 Task: Look for space in Thành Phố Ninh Bình, Vietnam from 12th July, 2023 to 16th July, 2023 for 8 adults in price range Rs.10000 to Rs.16000. Place can be private room with 8 bedrooms having 8 beds and 8 bathrooms. Property type can be house, flat, guest house, hotel. Amenities needed are: wifi, TV, free parkinig on premises, gym, breakfast. Booking option can be shelf check-in. Required host language is English.
Action: Mouse moved to (474, 94)
Screenshot: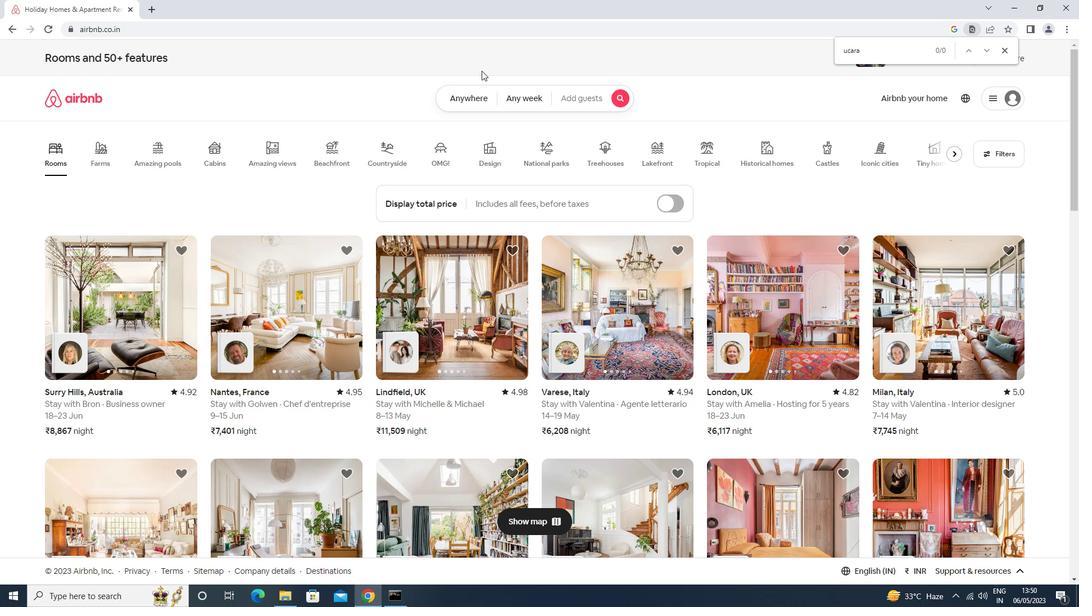 
Action: Mouse pressed left at (474, 94)
Screenshot: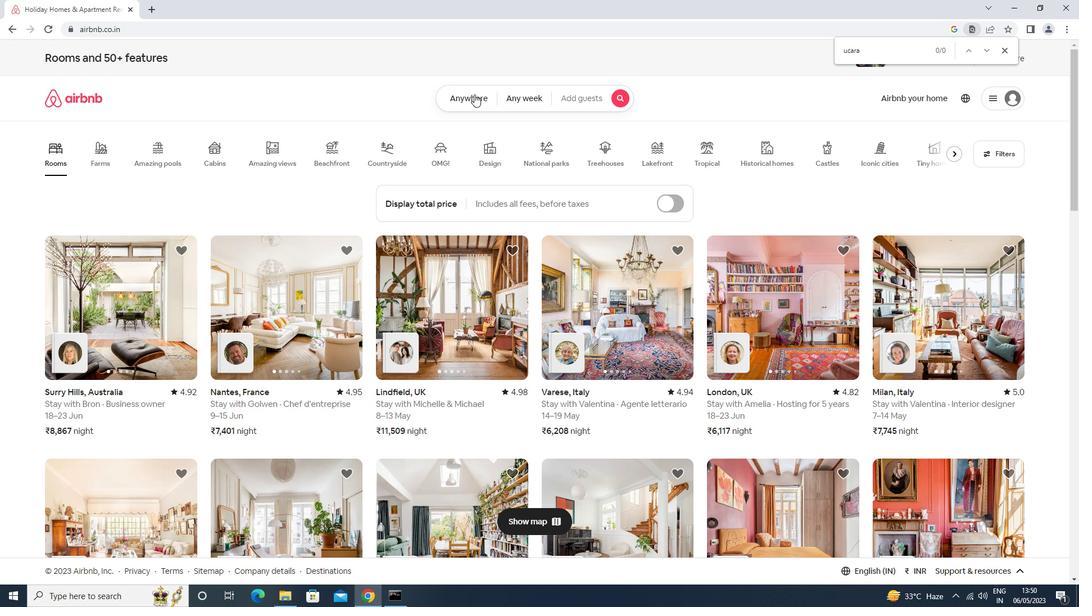 
Action: Mouse moved to (414, 134)
Screenshot: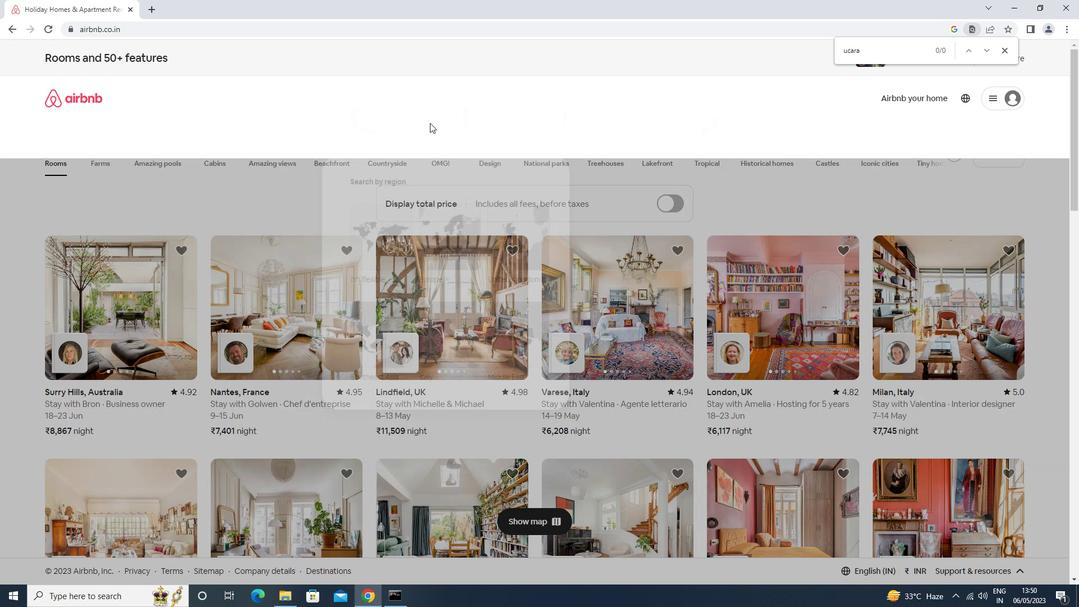 
Action: Mouse pressed left at (414, 134)
Screenshot: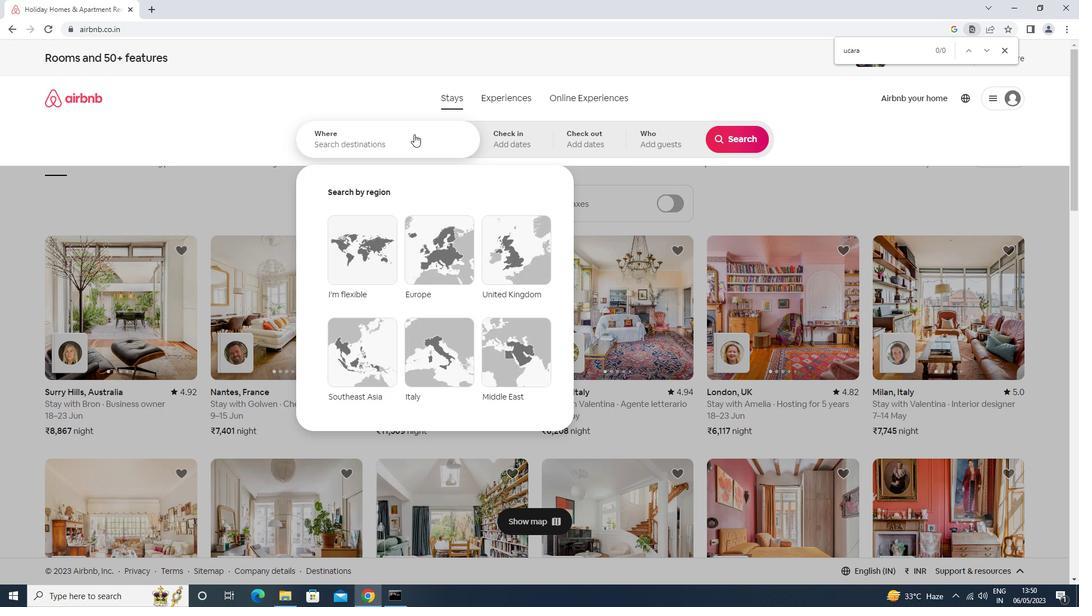 
Action: Mouse moved to (412, 134)
Screenshot: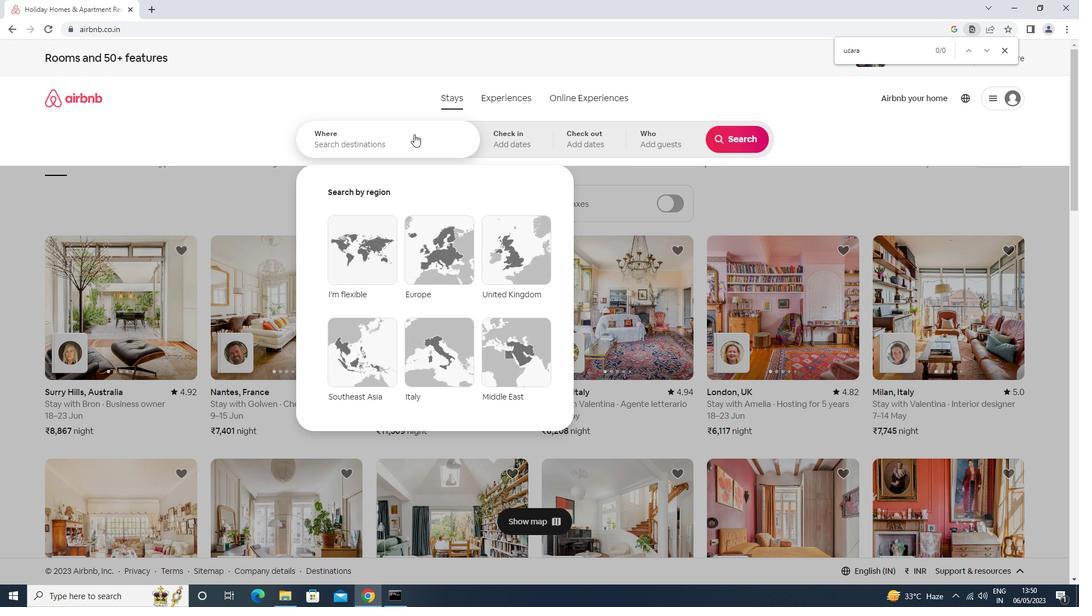 
Action: Key pressed thanh<Key.space>pho<Key.space>ni<Key.down><Key.enter>
Screenshot: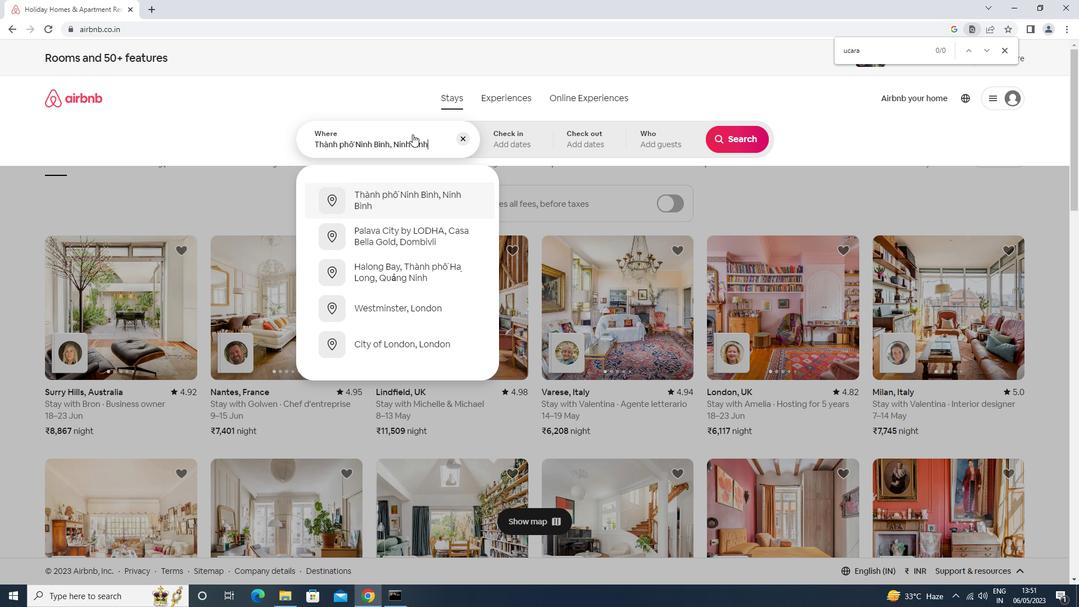 
Action: Mouse moved to (735, 233)
Screenshot: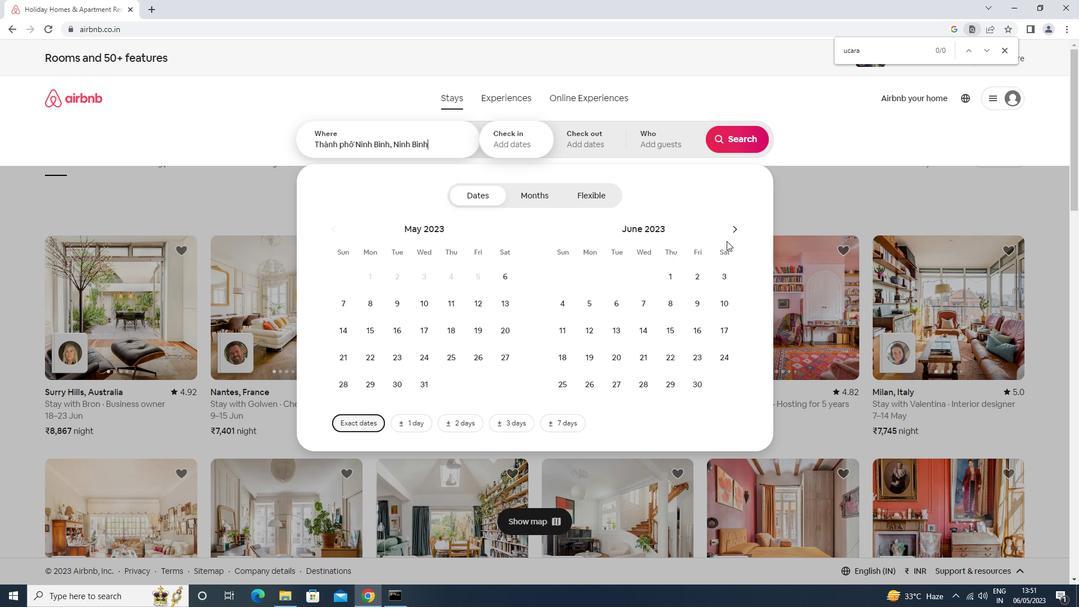 
Action: Mouse pressed left at (735, 233)
Screenshot: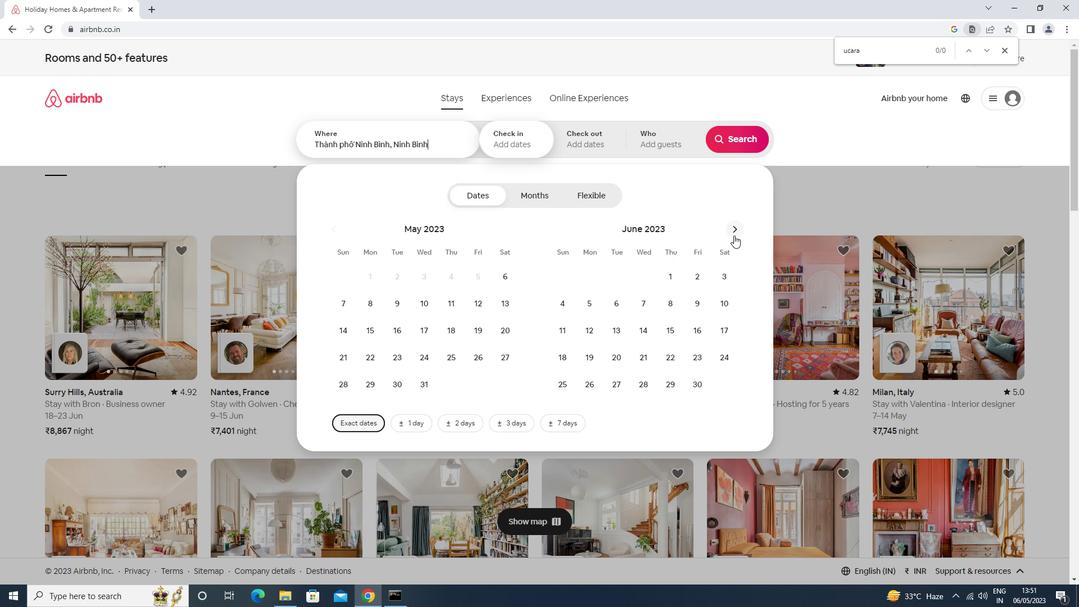 
Action: Mouse moved to (636, 335)
Screenshot: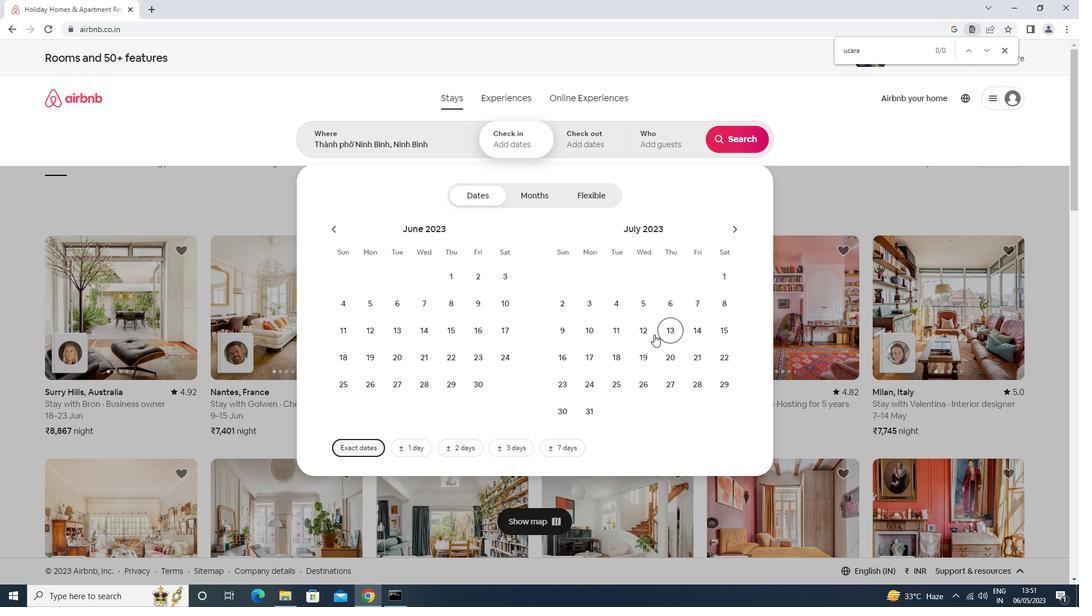 
Action: Mouse pressed left at (636, 335)
Screenshot: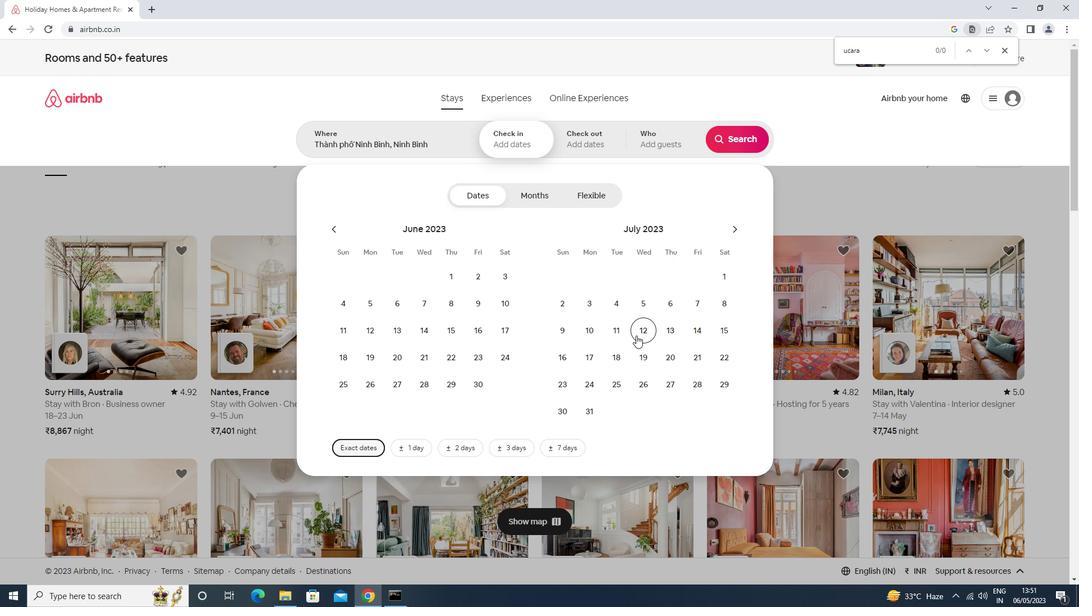 
Action: Mouse moved to (559, 359)
Screenshot: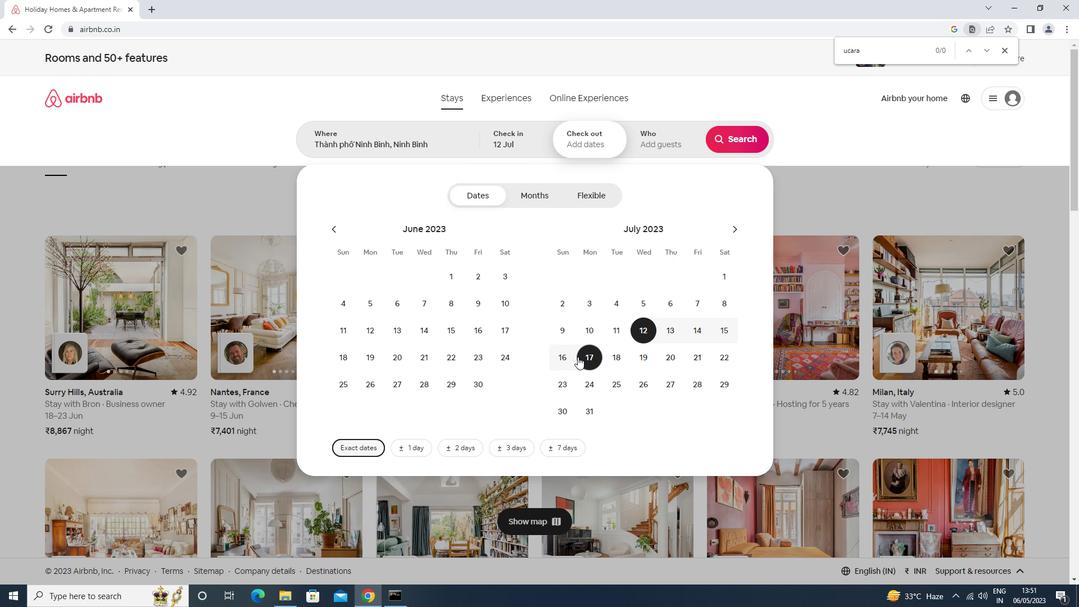 
Action: Mouse pressed left at (559, 359)
Screenshot: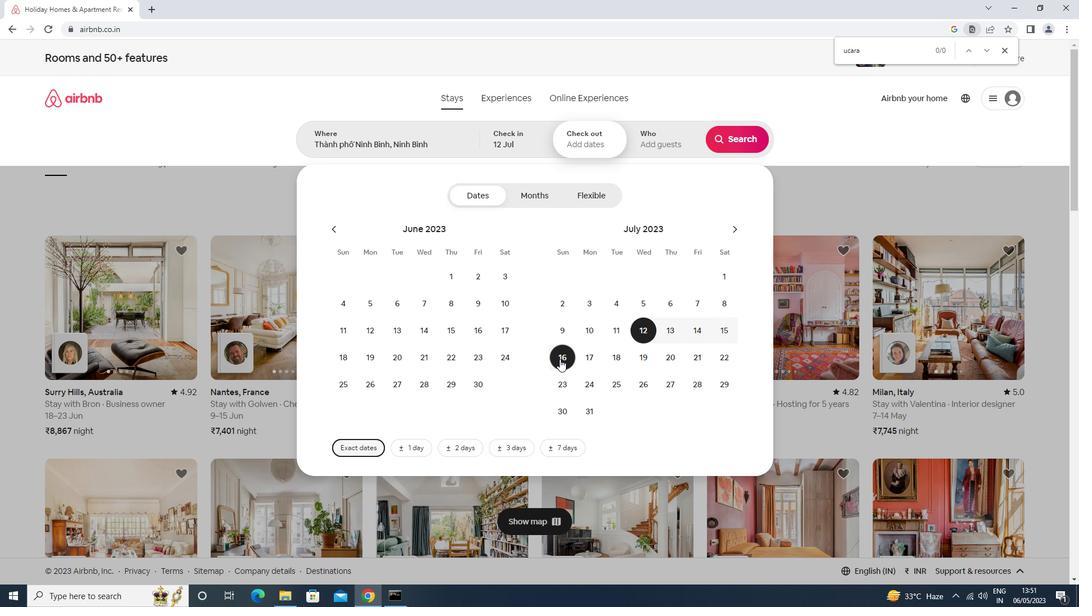 
Action: Mouse moved to (646, 147)
Screenshot: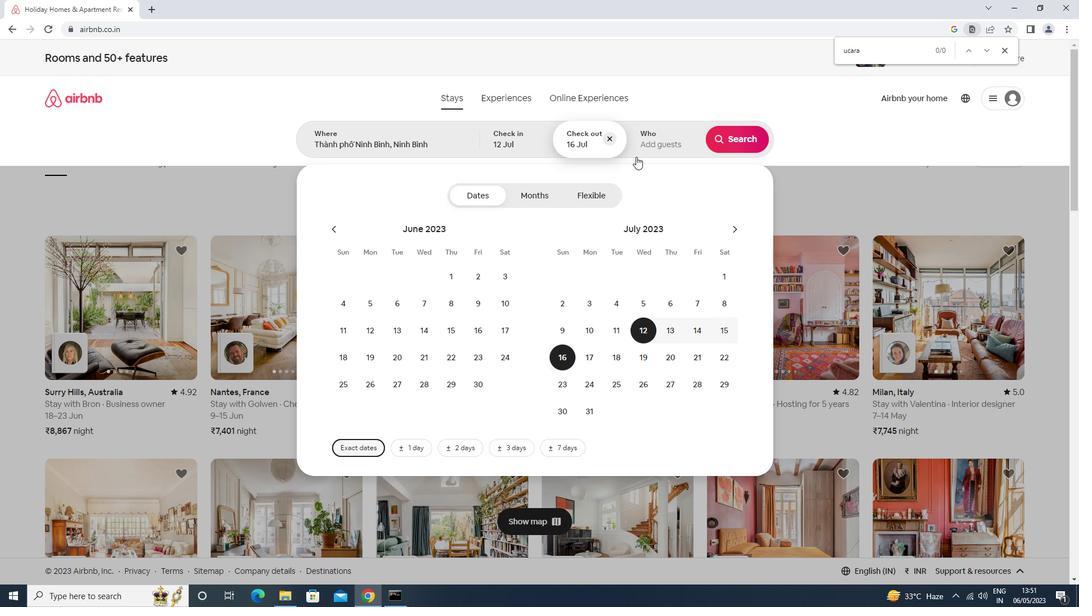 
Action: Mouse pressed left at (646, 147)
Screenshot: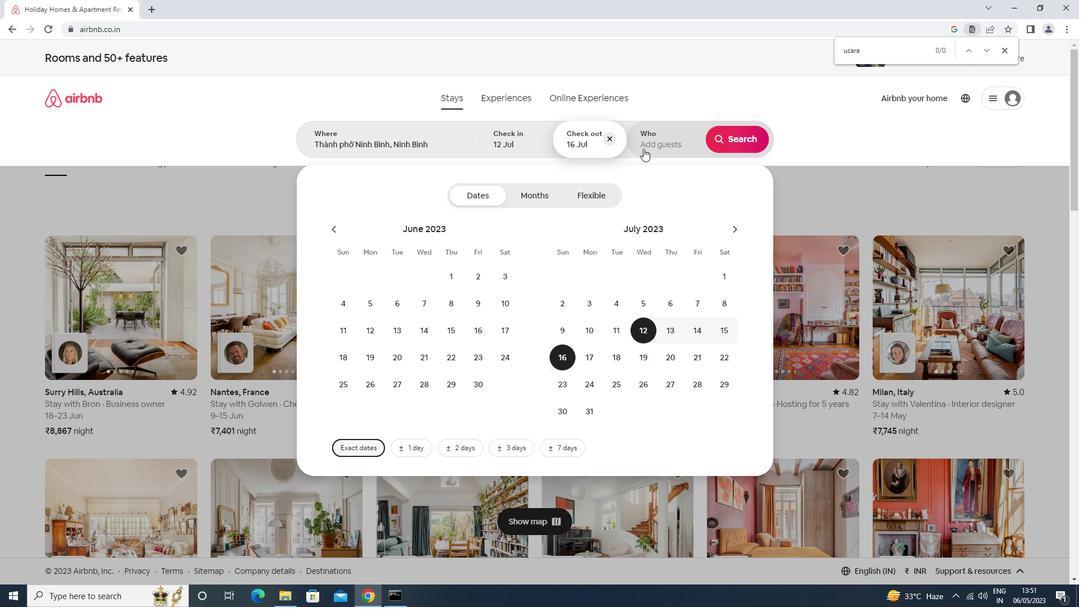 
Action: Mouse moved to (742, 198)
Screenshot: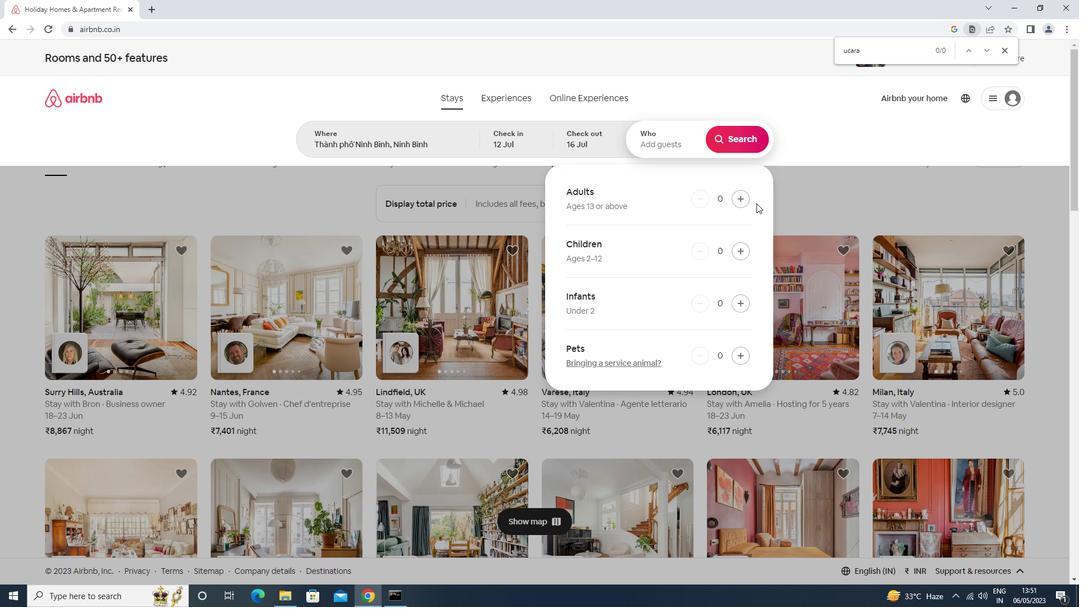 
Action: Mouse pressed left at (742, 198)
Screenshot: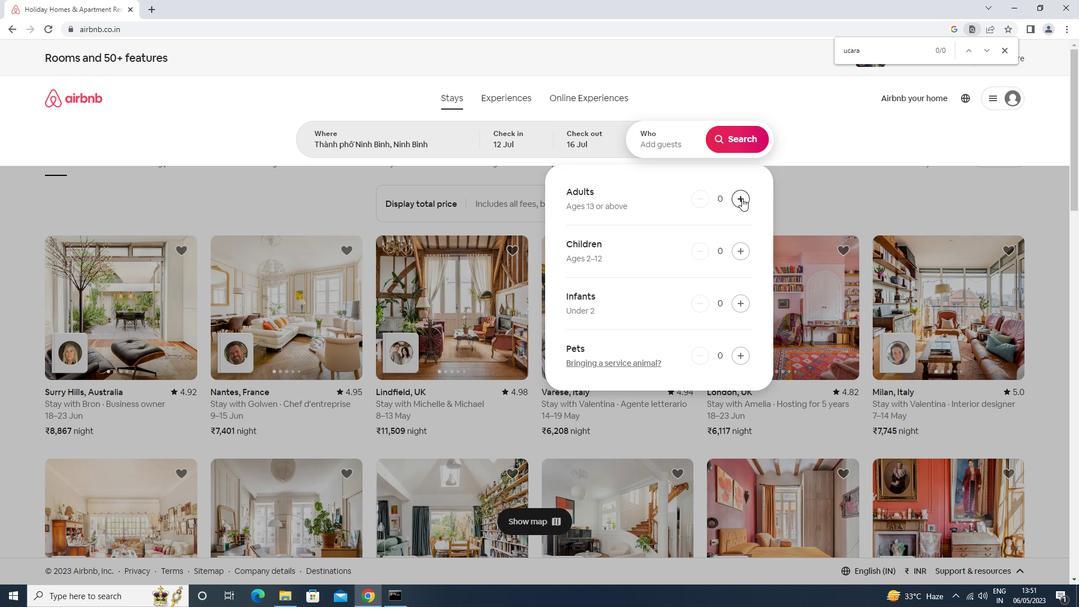 
Action: Mouse pressed left at (742, 198)
Screenshot: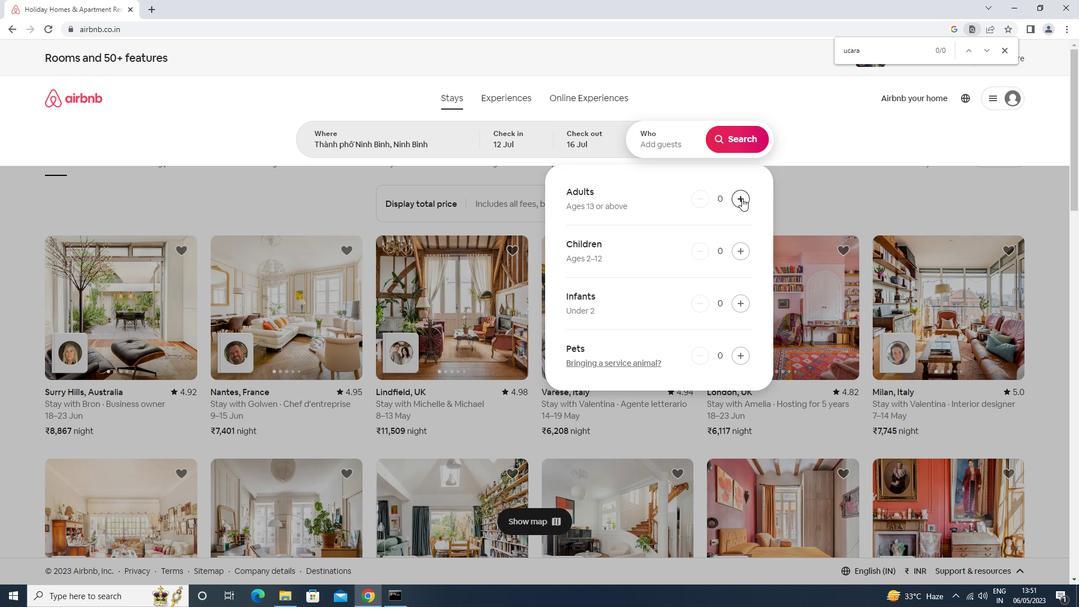 
Action: Mouse pressed left at (742, 198)
Screenshot: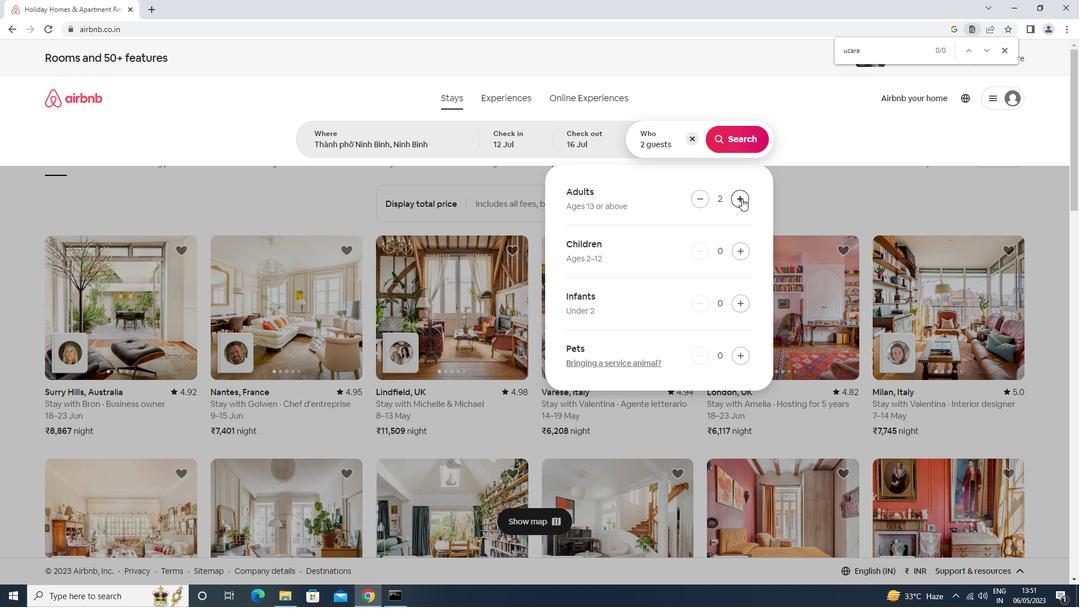 
Action: Mouse pressed left at (742, 198)
Screenshot: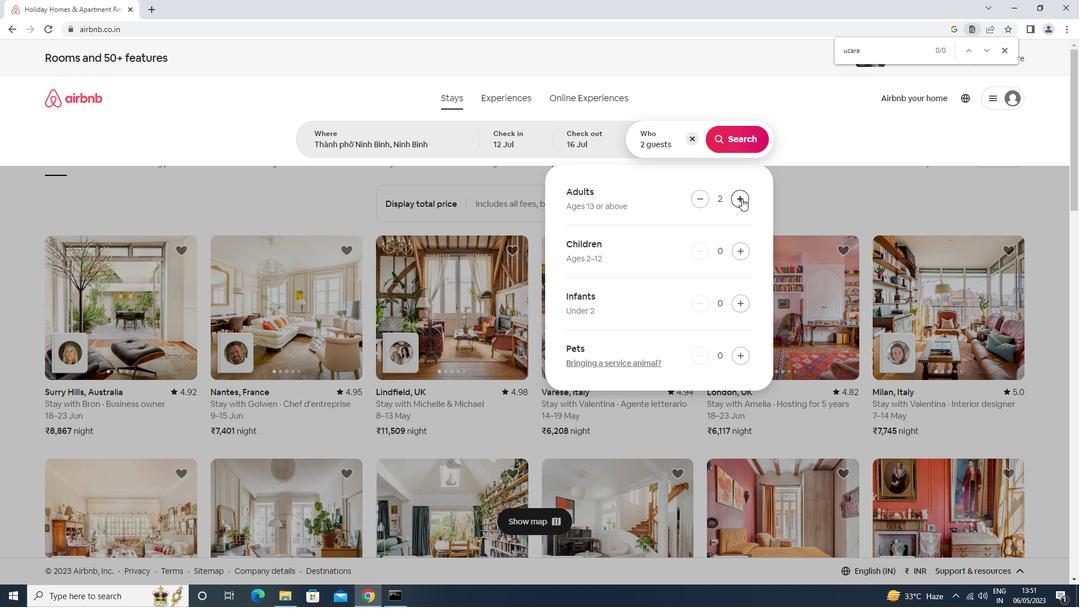 
Action: Mouse pressed left at (742, 198)
Screenshot: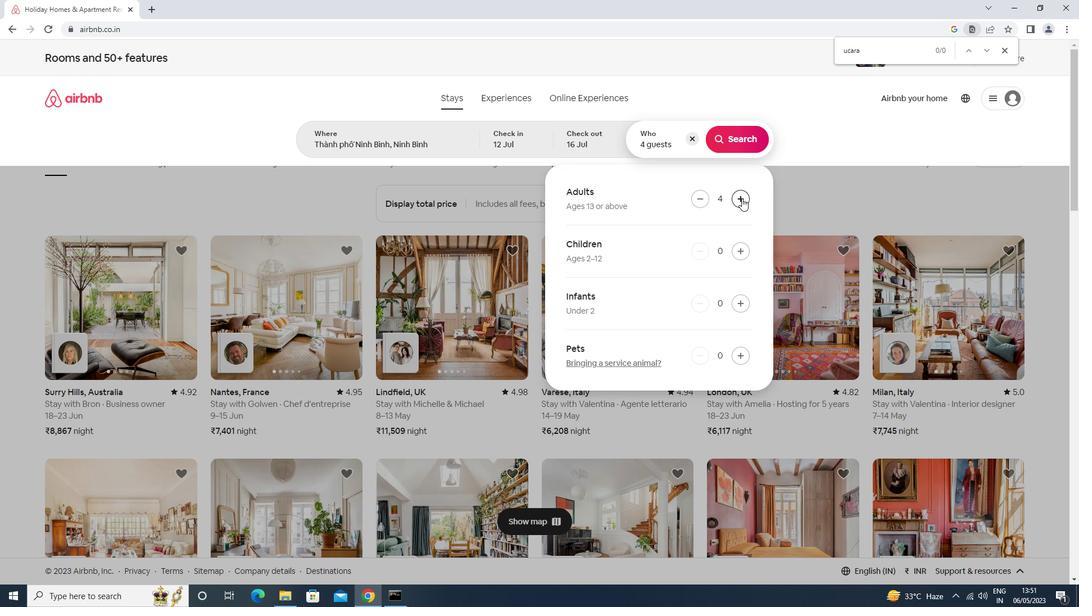 
Action: Mouse pressed left at (742, 198)
Screenshot: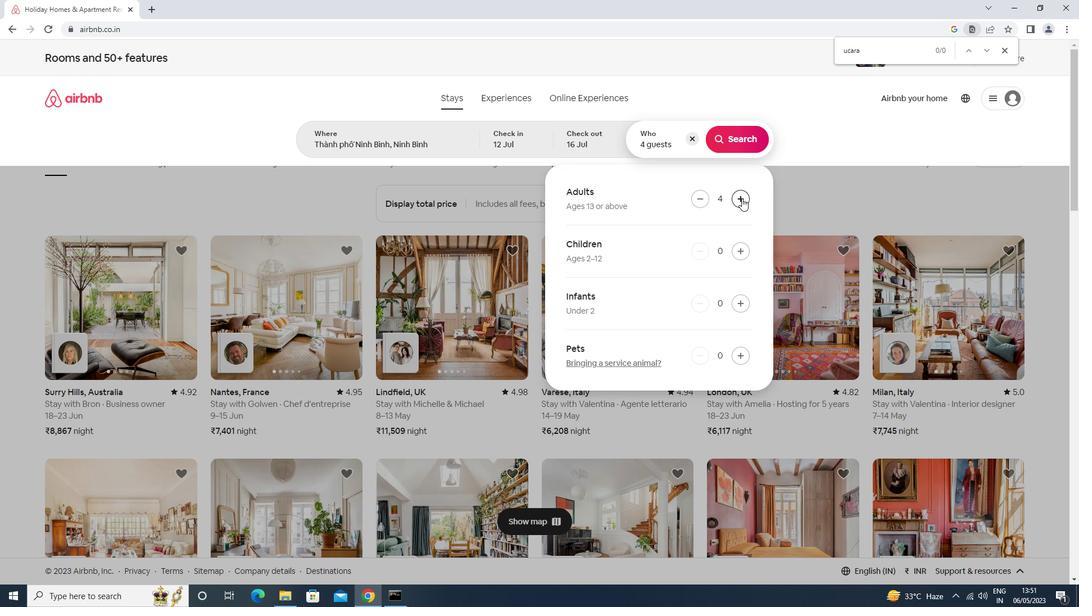
Action: Mouse moved to (741, 198)
Screenshot: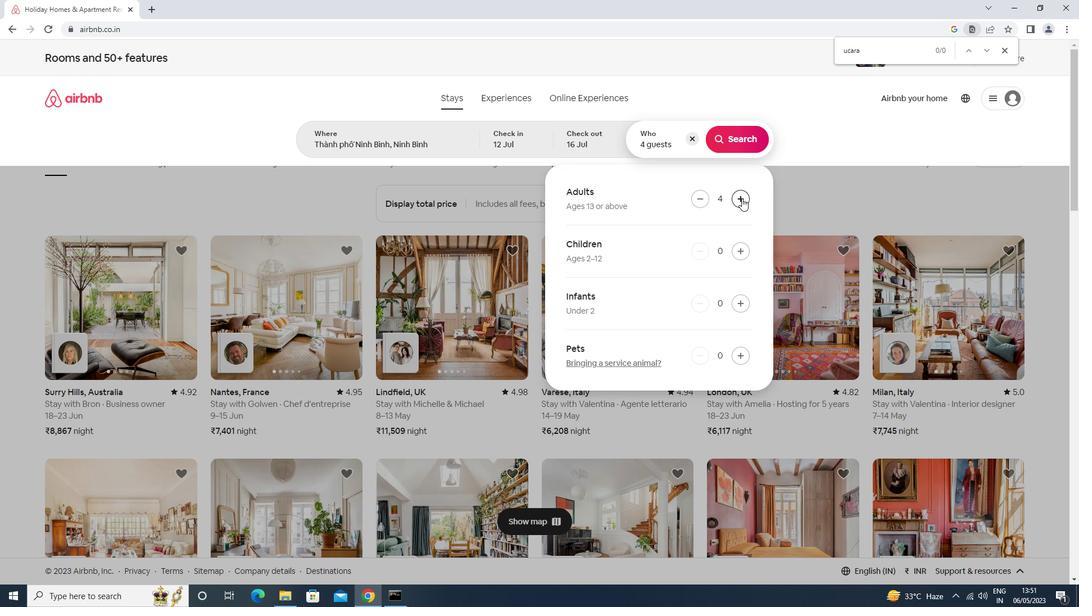 
Action: Mouse pressed left at (741, 198)
Screenshot: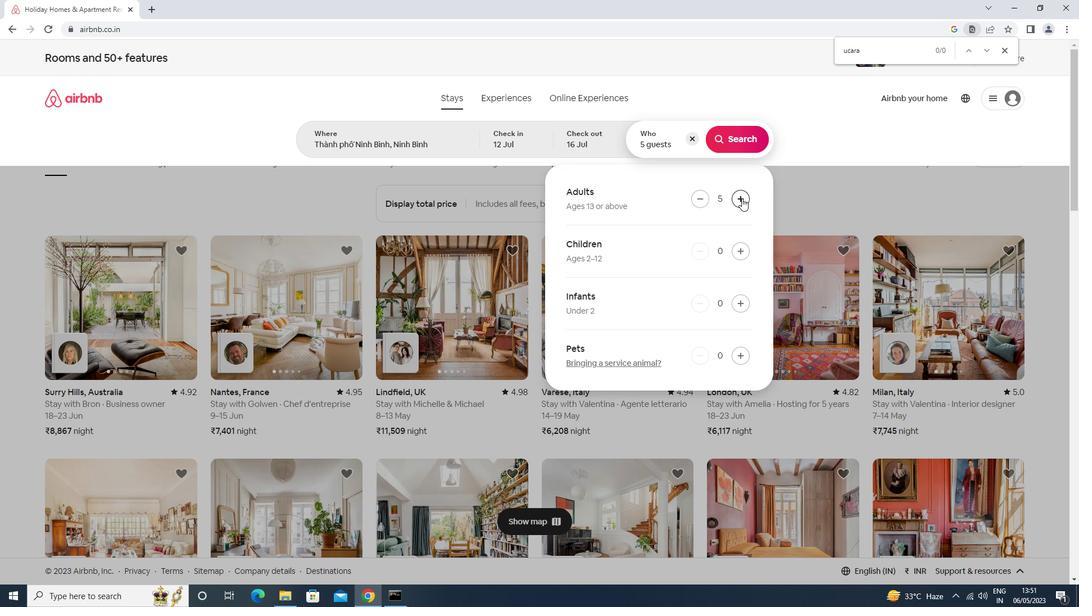 
Action: Mouse pressed left at (741, 198)
Screenshot: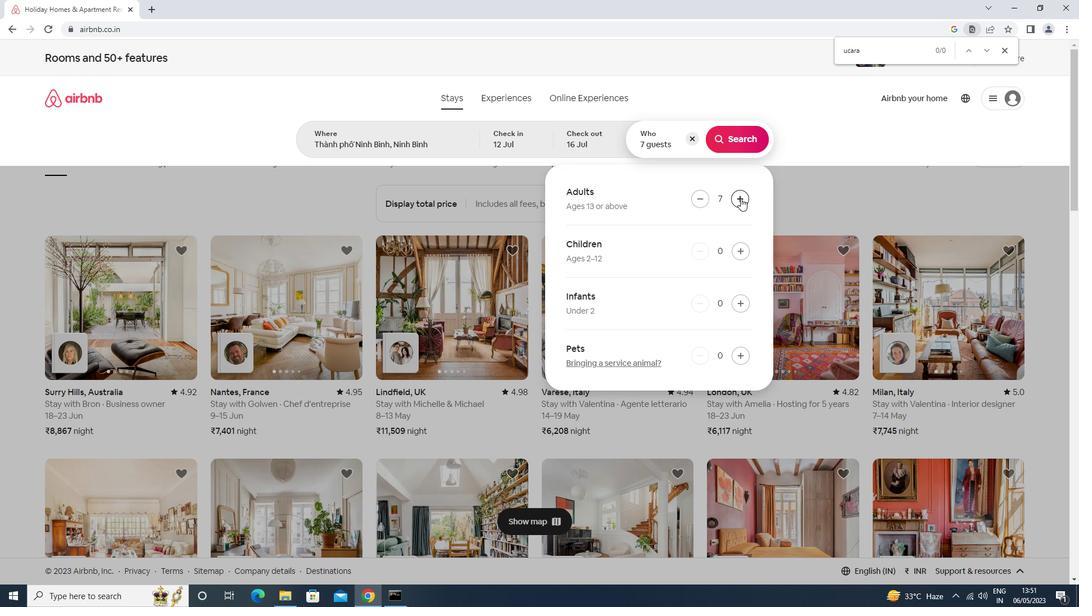 
Action: Mouse moved to (732, 143)
Screenshot: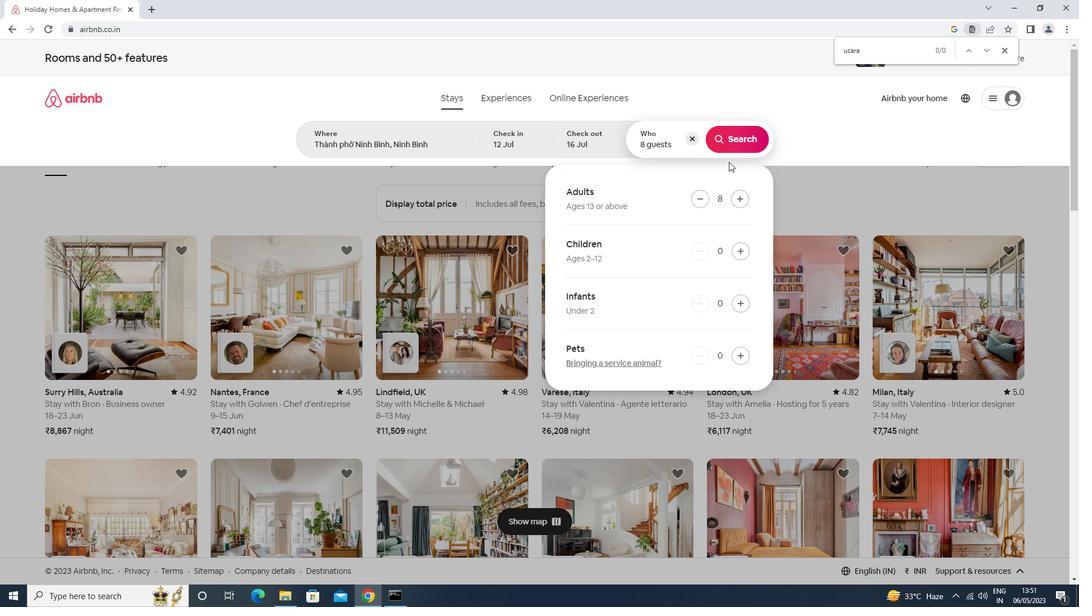 
Action: Mouse pressed left at (732, 143)
Screenshot: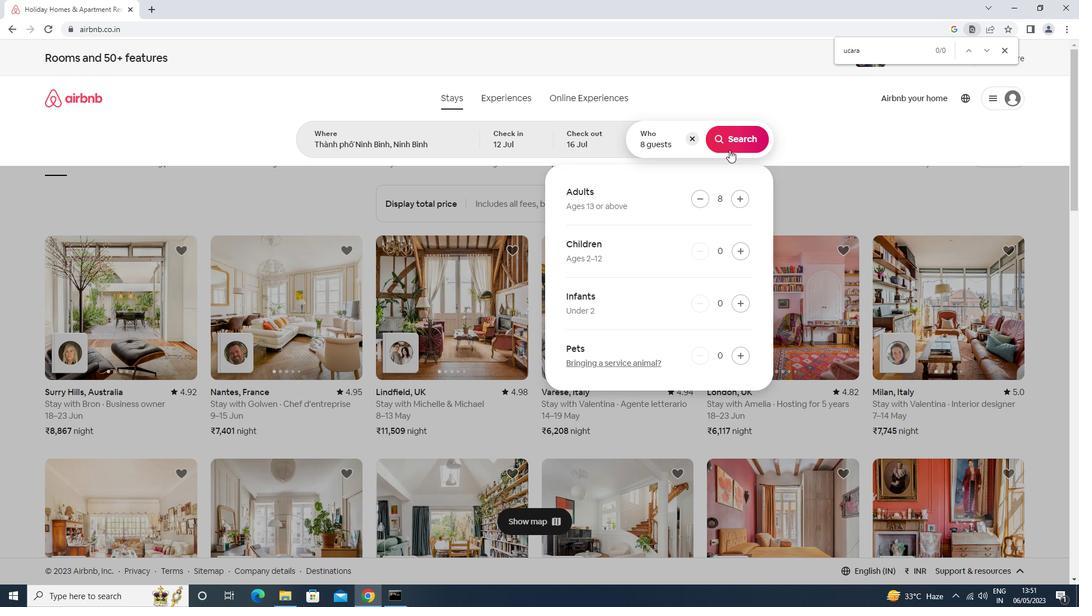 
Action: Mouse moved to (1019, 105)
Screenshot: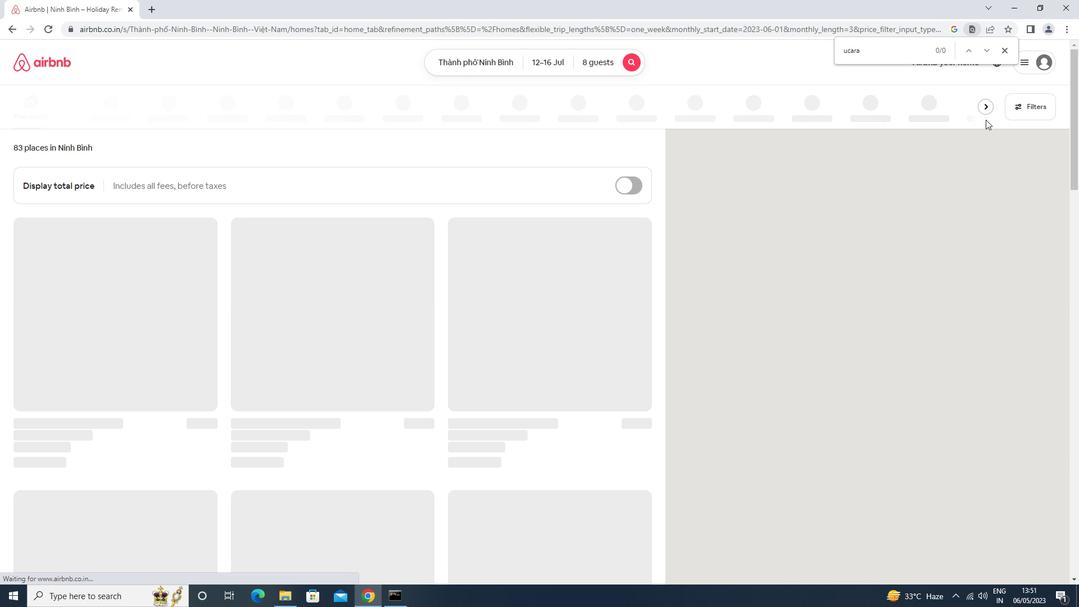 
Action: Mouse pressed left at (1019, 105)
Screenshot: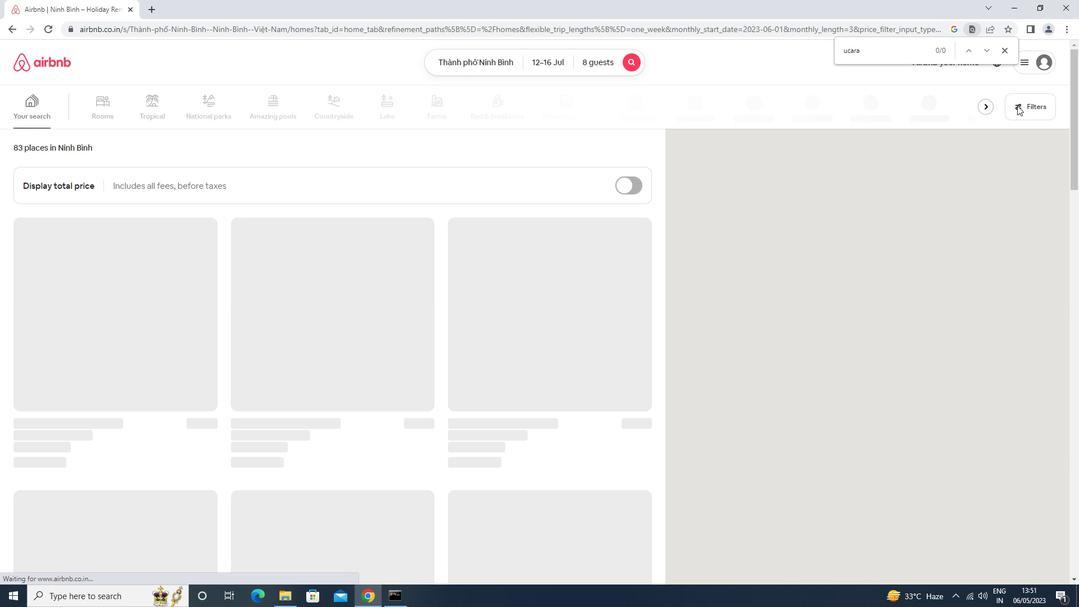 
Action: Mouse moved to (398, 389)
Screenshot: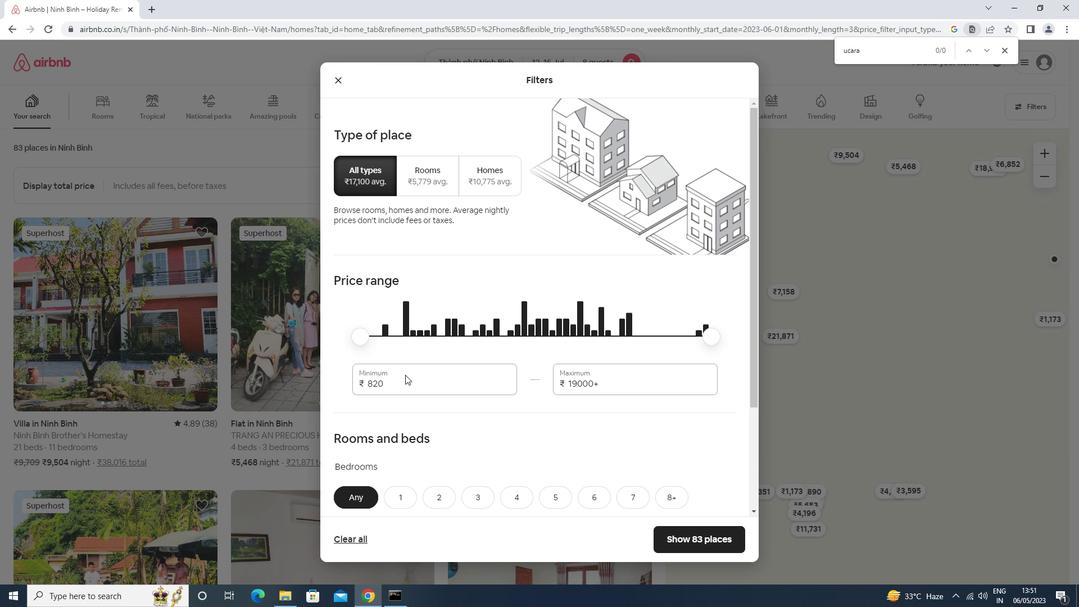 
Action: Mouse pressed left at (398, 389)
Screenshot: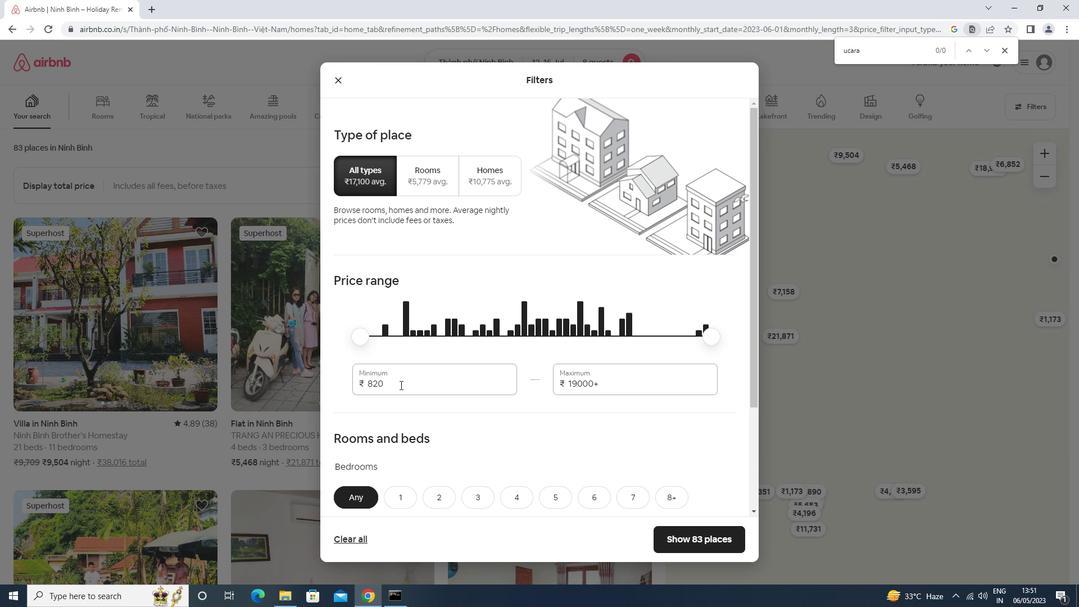 
Action: Mouse moved to (398, 389)
Screenshot: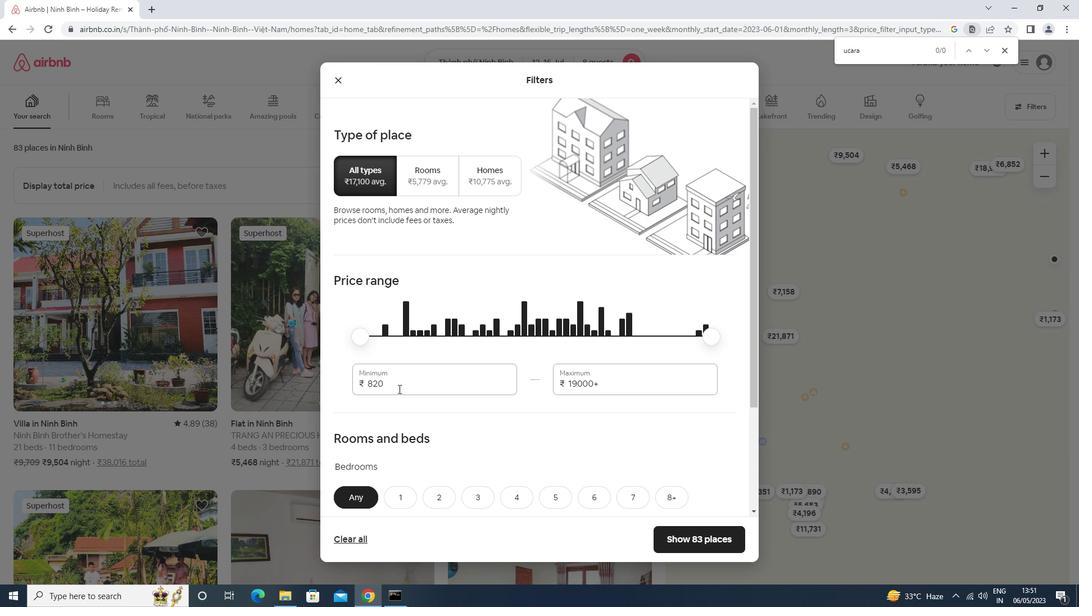 
Action: Key pressed <Key.backspace><Key.backspace><Key.backspace>10000<Key.tab>16000
Screenshot: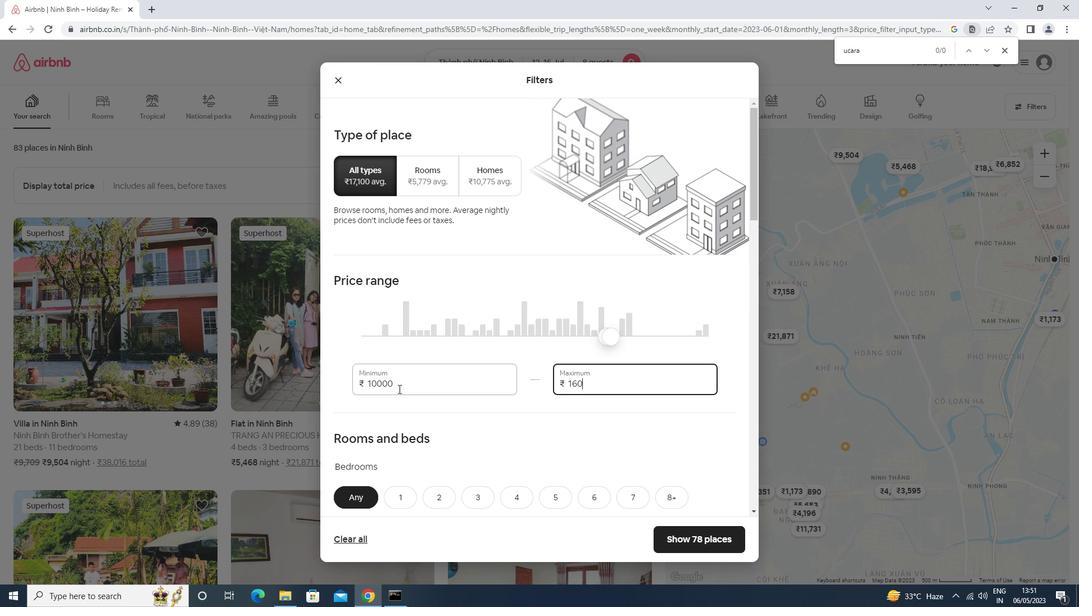 
Action: Mouse moved to (399, 389)
Screenshot: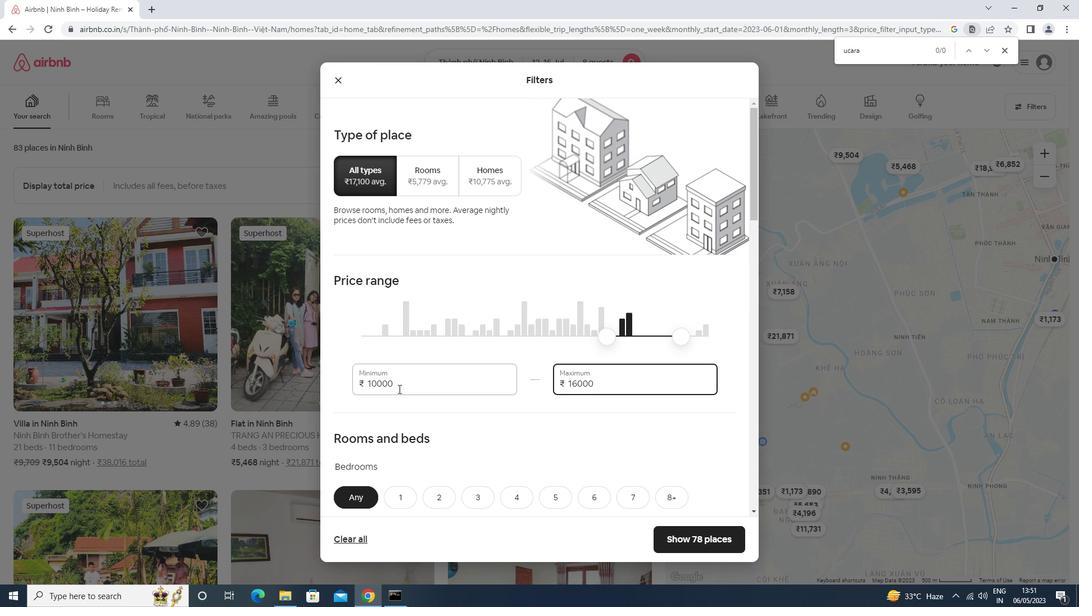 
Action: Mouse scrolled (399, 388) with delta (0, 0)
Screenshot: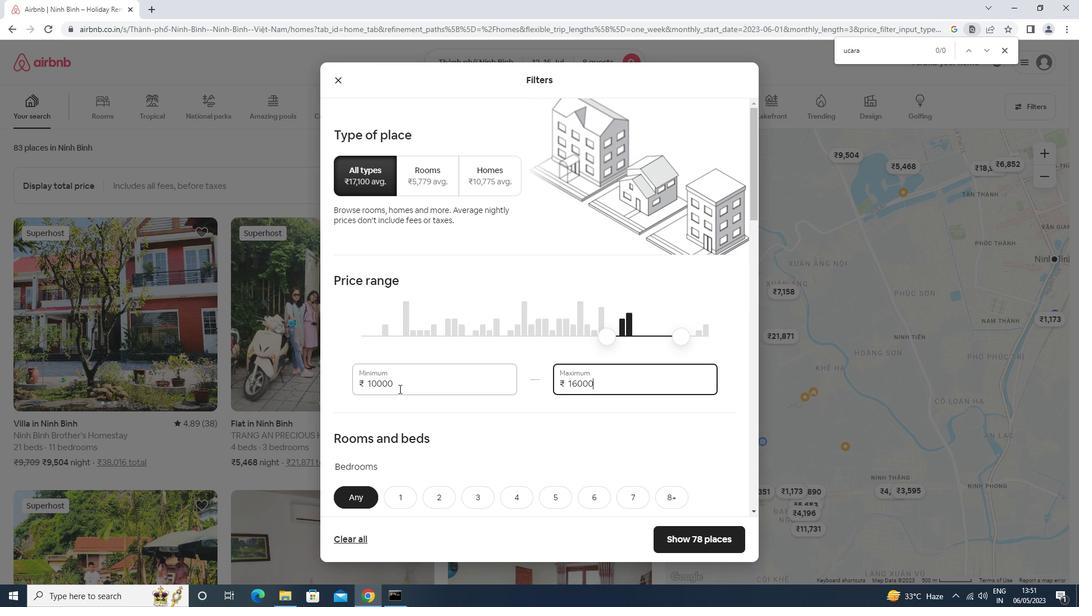 
Action: Mouse scrolled (399, 388) with delta (0, 0)
Screenshot: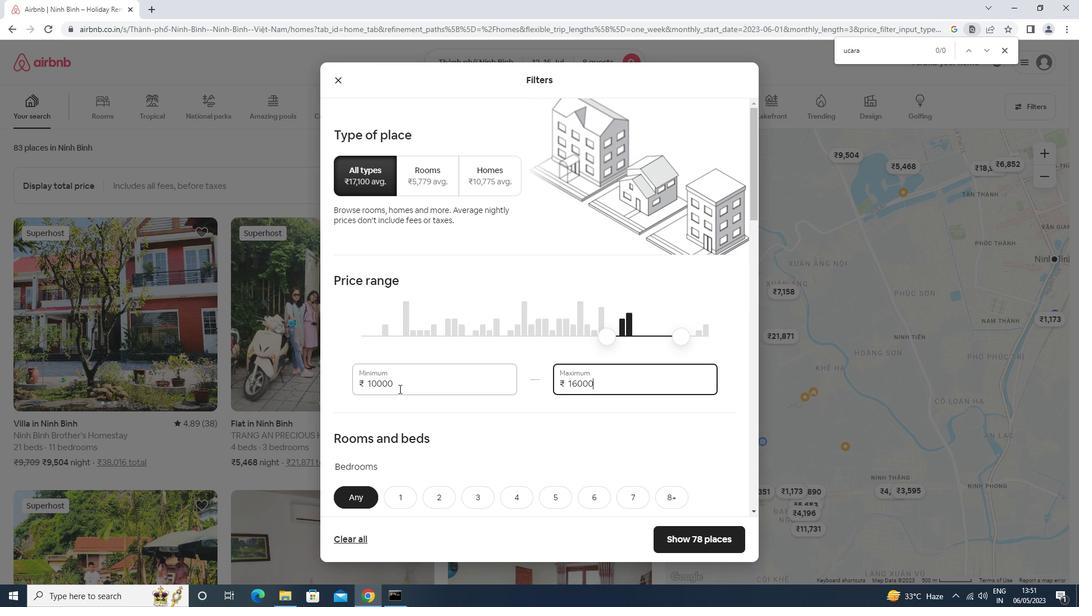 
Action: Mouse scrolled (399, 388) with delta (0, 0)
Screenshot: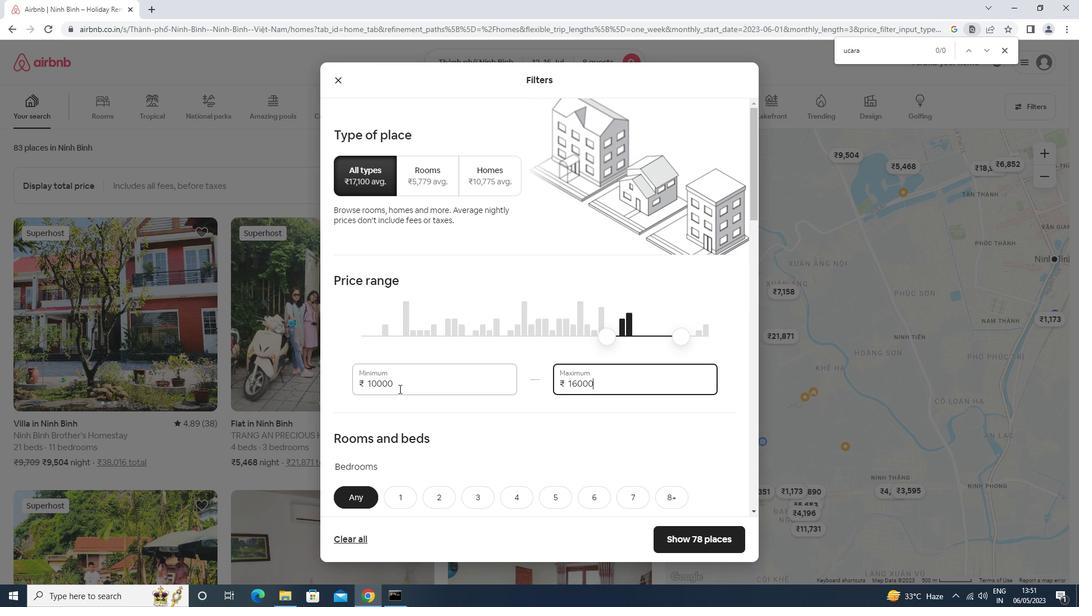 
Action: Mouse scrolled (399, 388) with delta (0, 0)
Screenshot: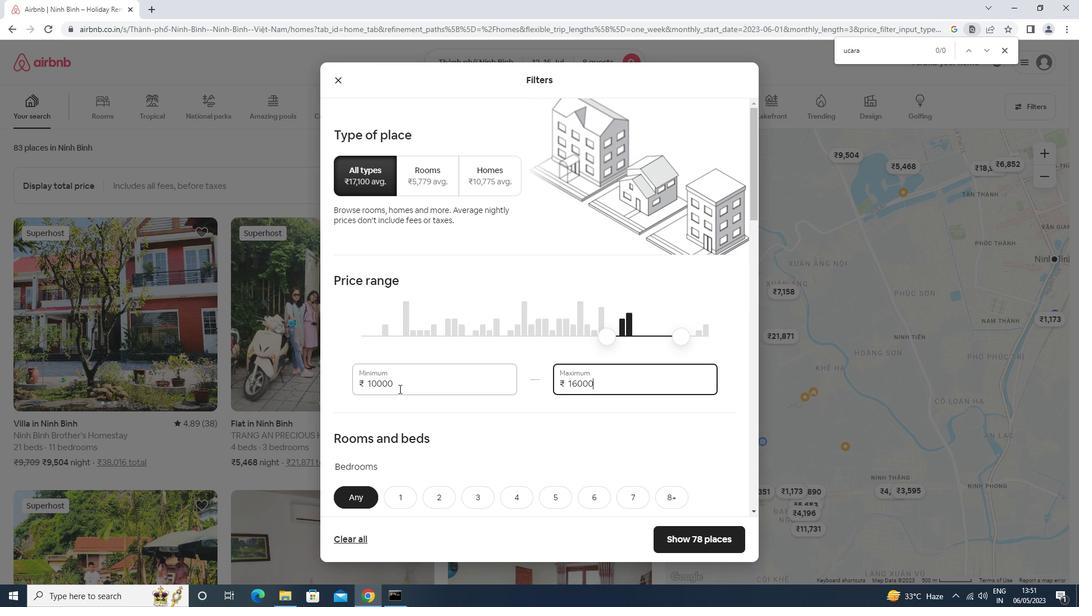 
Action: Mouse scrolled (399, 388) with delta (0, 0)
Screenshot: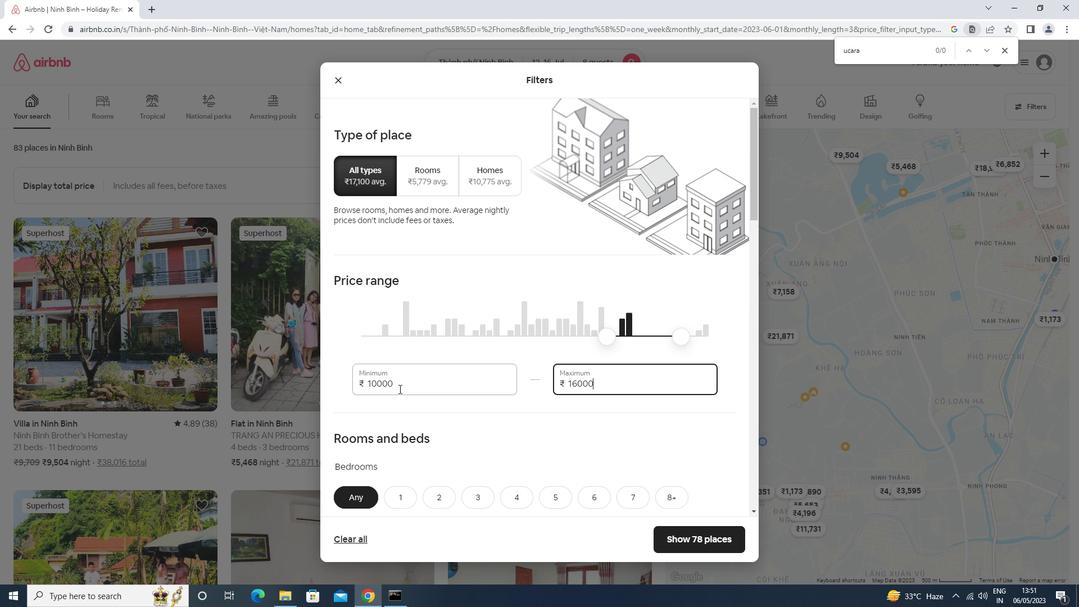 
Action: Mouse moved to (668, 218)
Screenshot: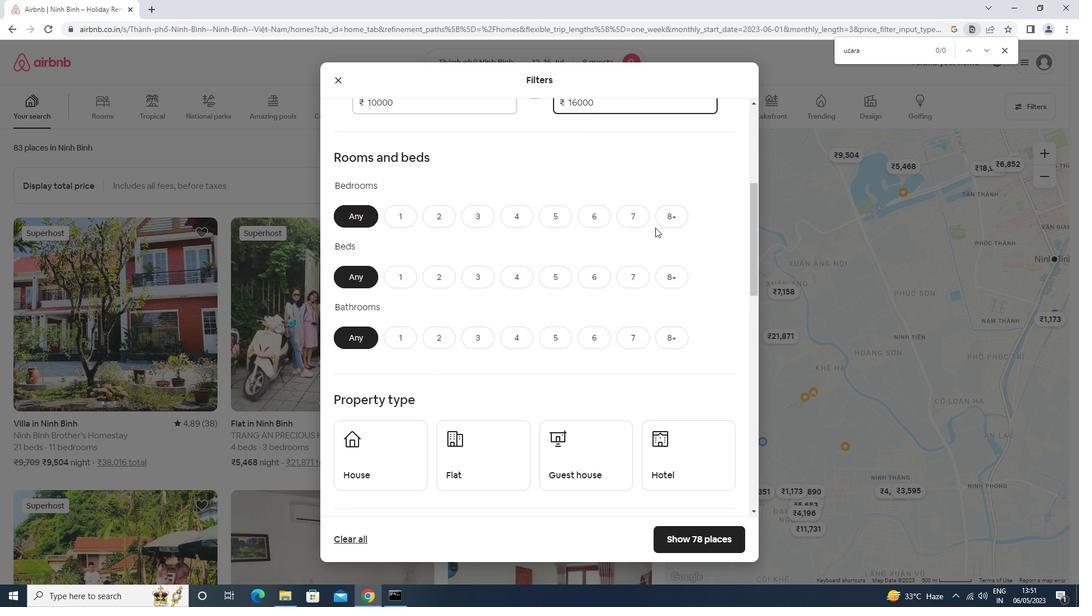 
Action: Mouse pressed left at (668, 218)
Screenshot: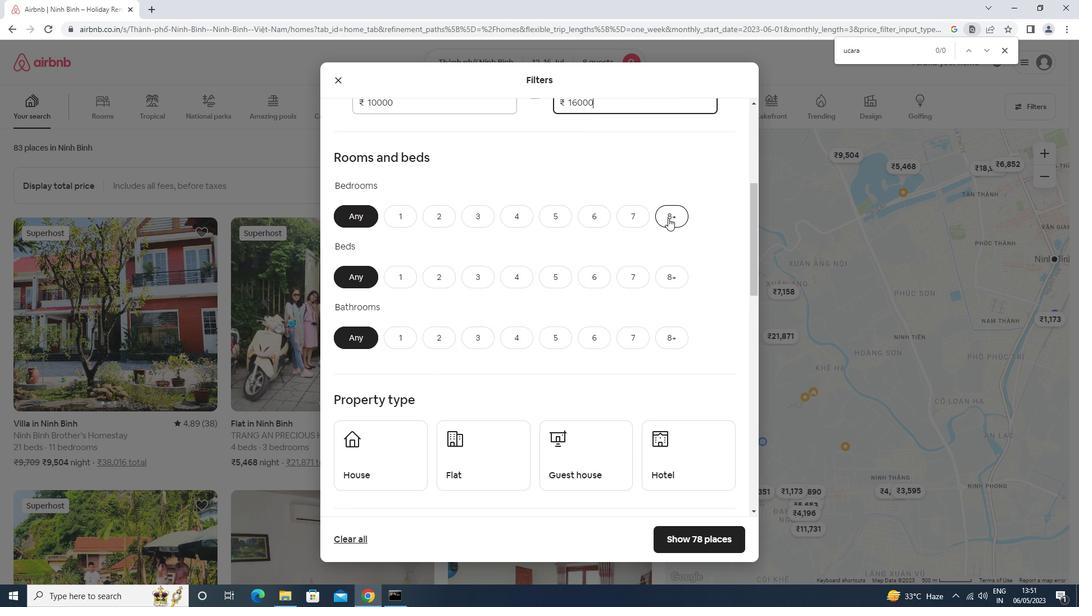 
Action: Mouse moved to (679, 286)
Screenshot: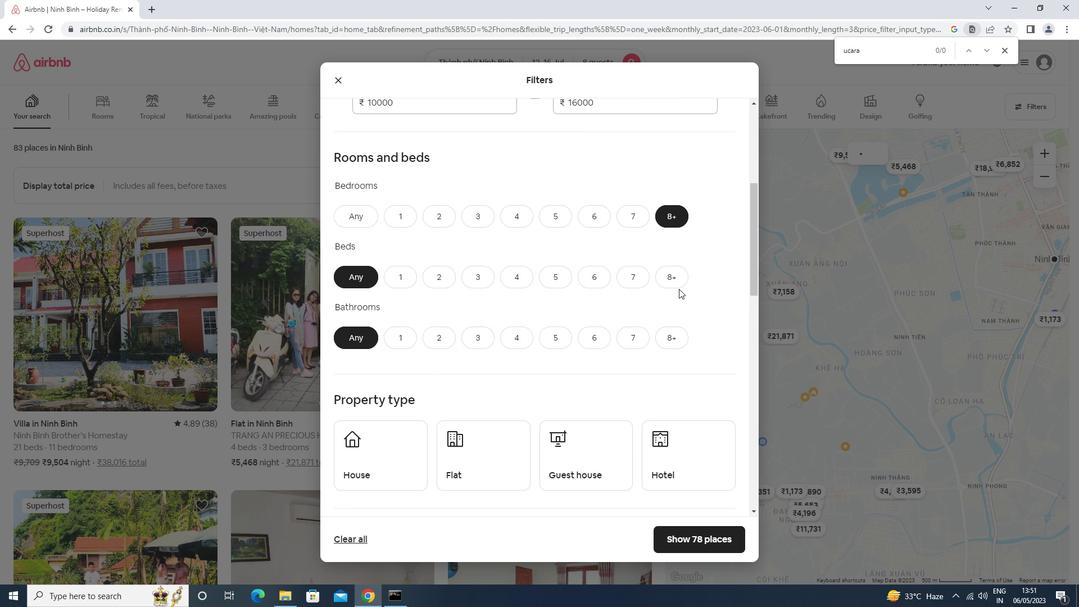 
Action: Mouse pressed left at (679, 286)
Screenshot: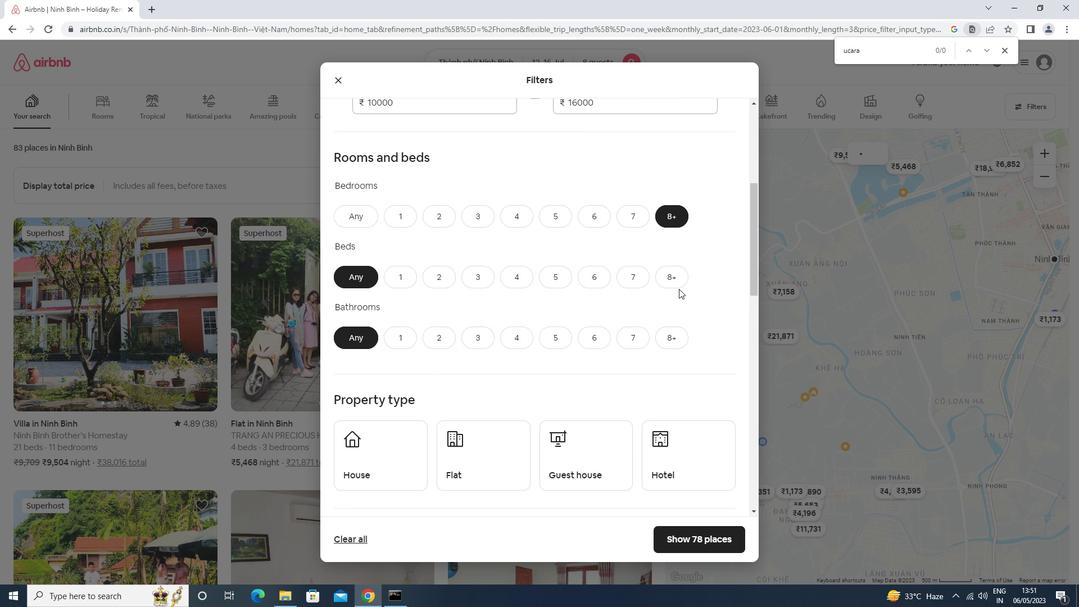 
Action: Mouse moved to (670, 337)
Screenshot: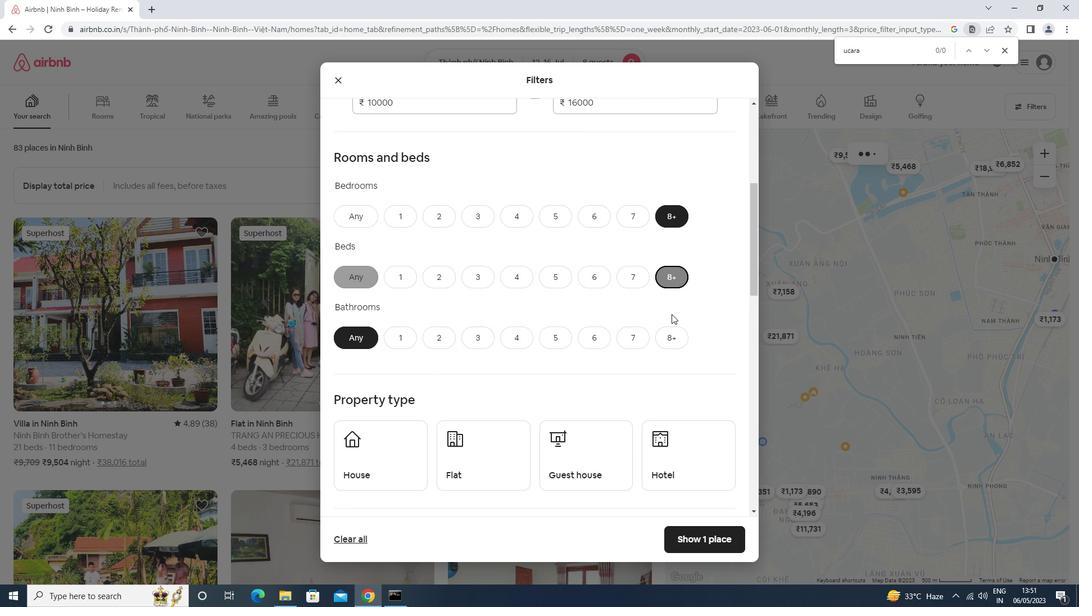 
Action: Mouse pressed left at (670, 337)
Screenshot: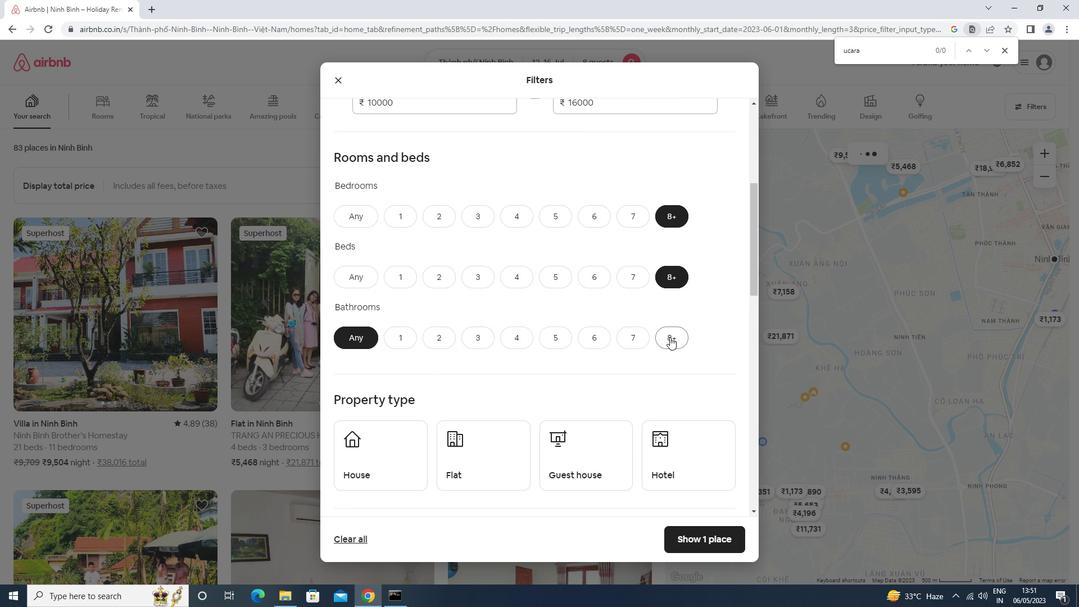 
Action: Mouse moved to (627, 339)
Screenshot: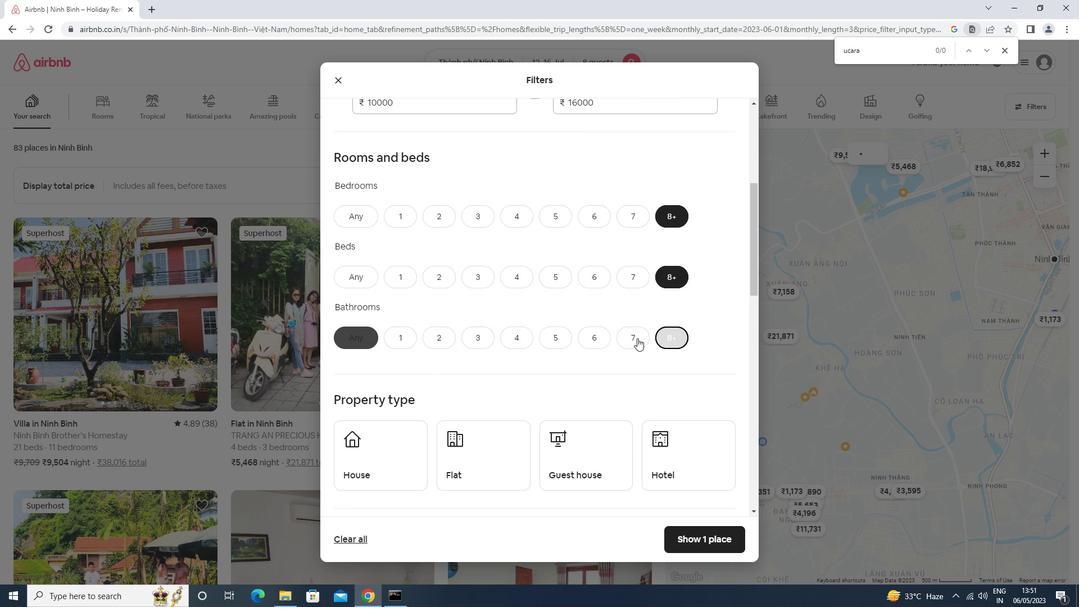 
Action: Mouse scrolled (627, 339) with delta (0, 0)
Screenshot: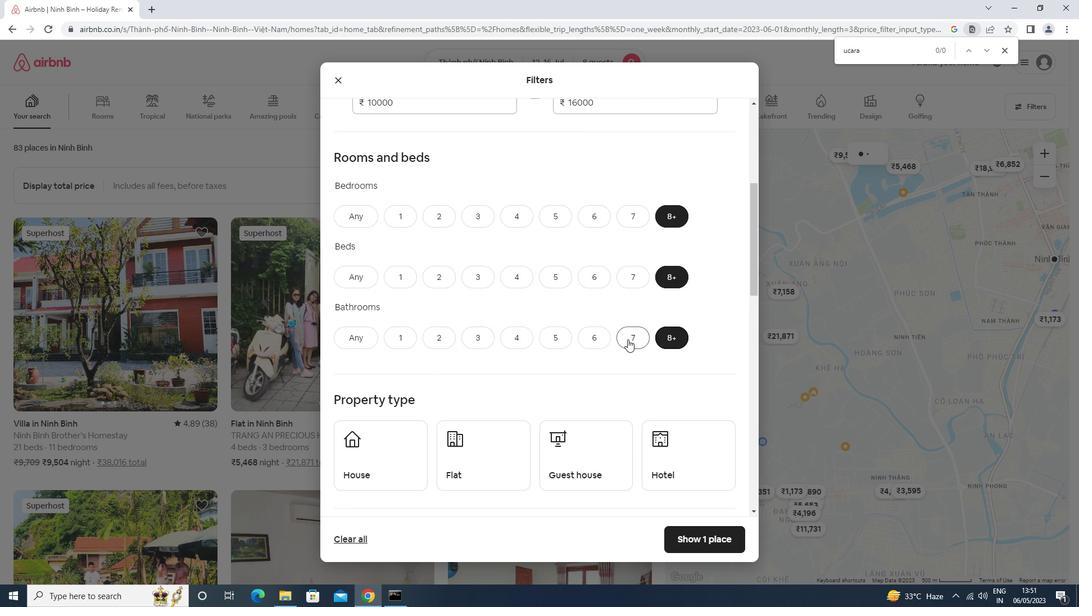 
Action: Mouse scrolled (627, 339) with delta (0, 0)
Screenshot: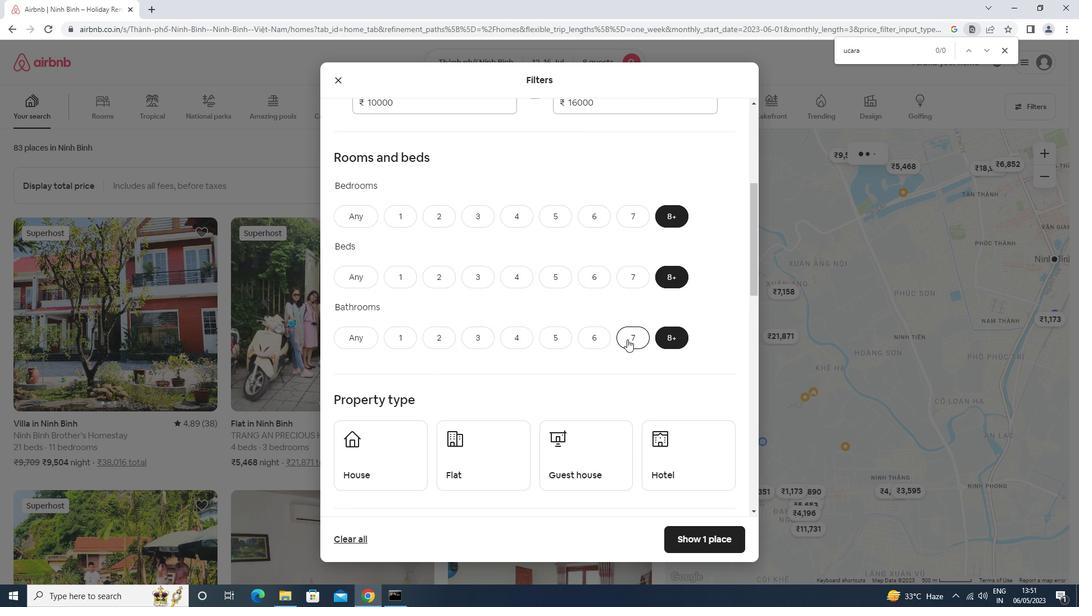 
Action: Mouse scrolled (627, 339) with delta (0, 0)
Screenshot: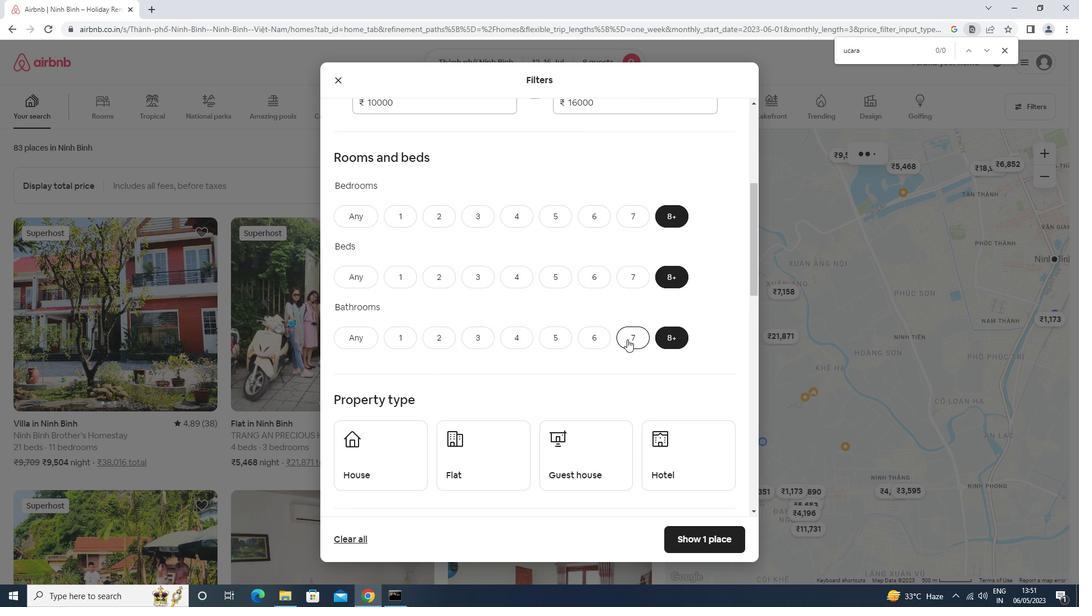 
Action: Mouse moved to (389, 307)
Screenshot: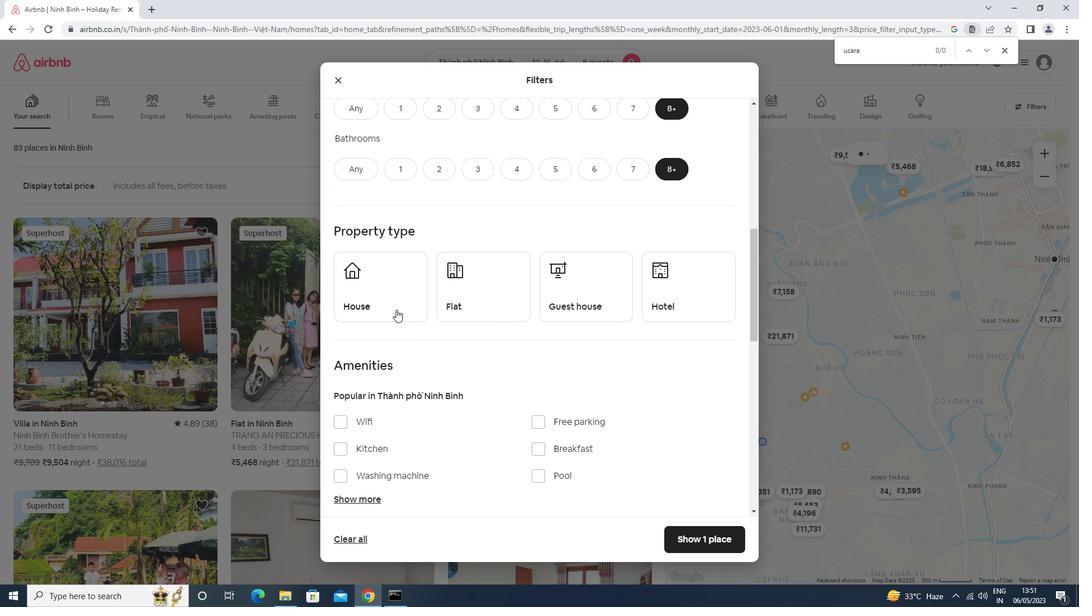 
Action: Mouse pressed left at (389, 307)
Screenshot: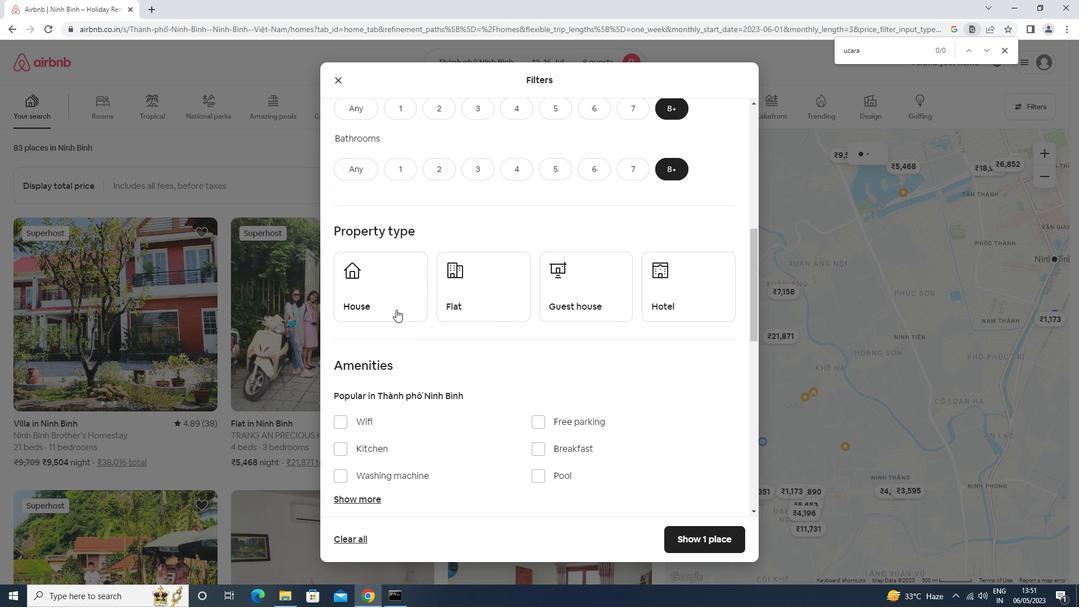 
Action: Mouse moved to (470, 305)
Screenshot: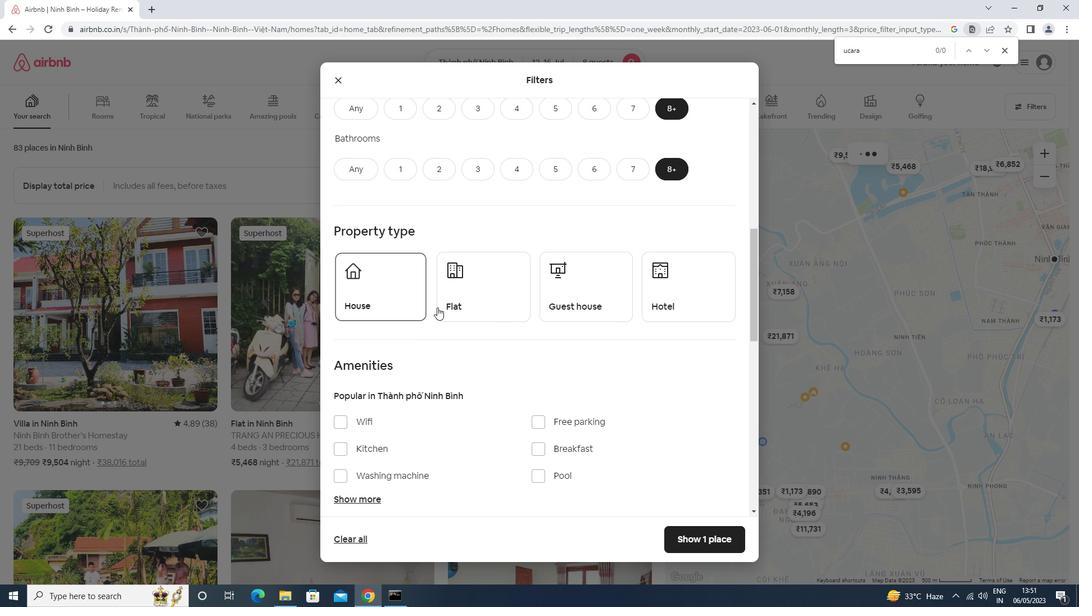 
Action: Mouse pressed left at (470, 305)
Screenshot: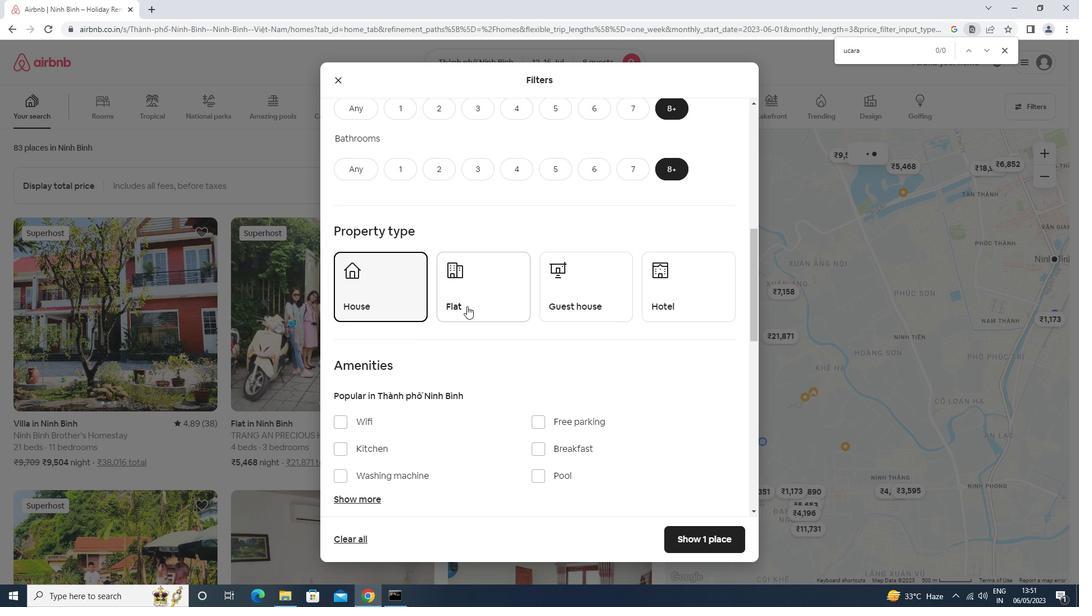 
Action: Mouse moved to (564, 302)
Screenshot: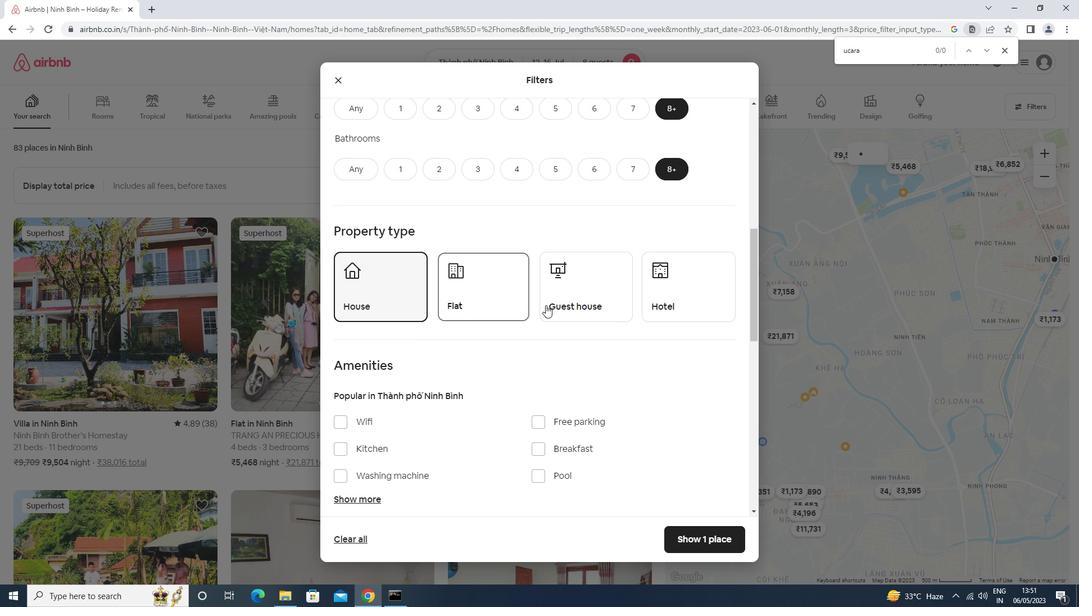 
Action: Mouse pressed left at (564, 302)
Screenshot: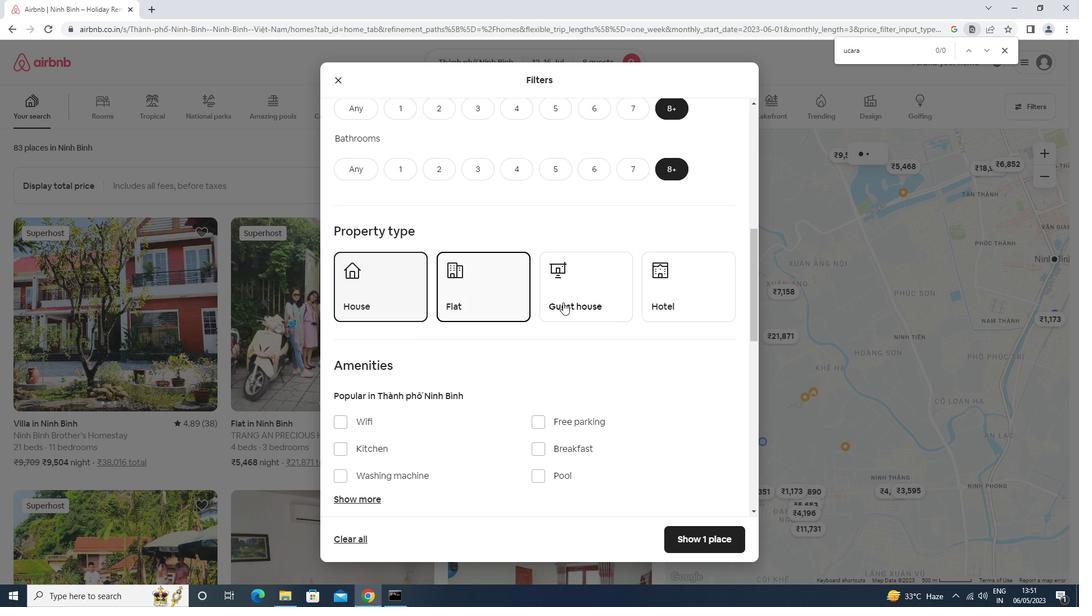 
Action: Mouse moved to (625, 297)
Screenshot: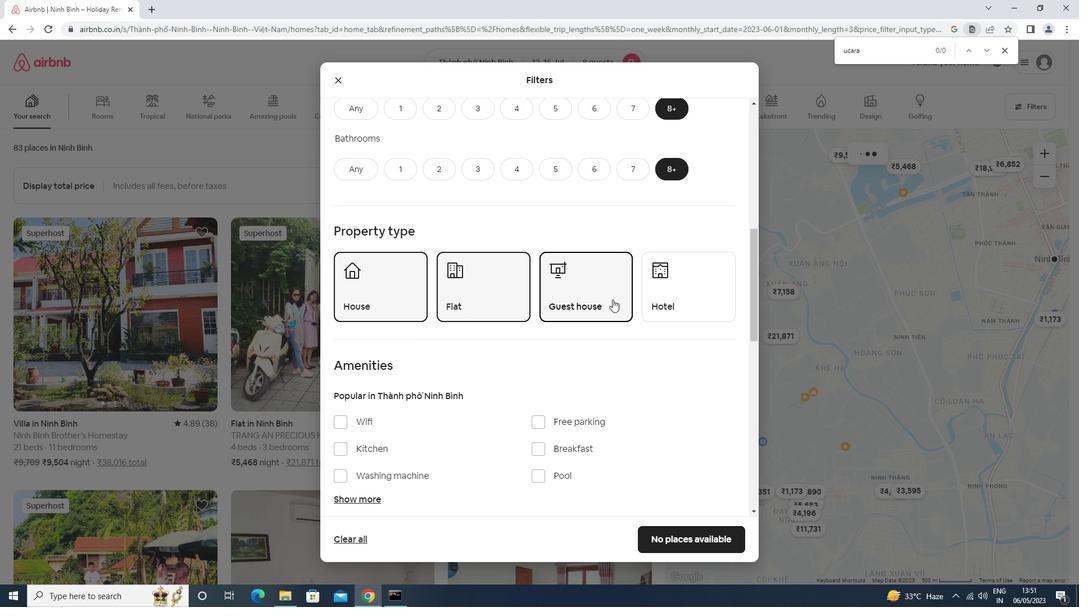 
Action: Mouse pressed left at (625, 297)
Screenshot: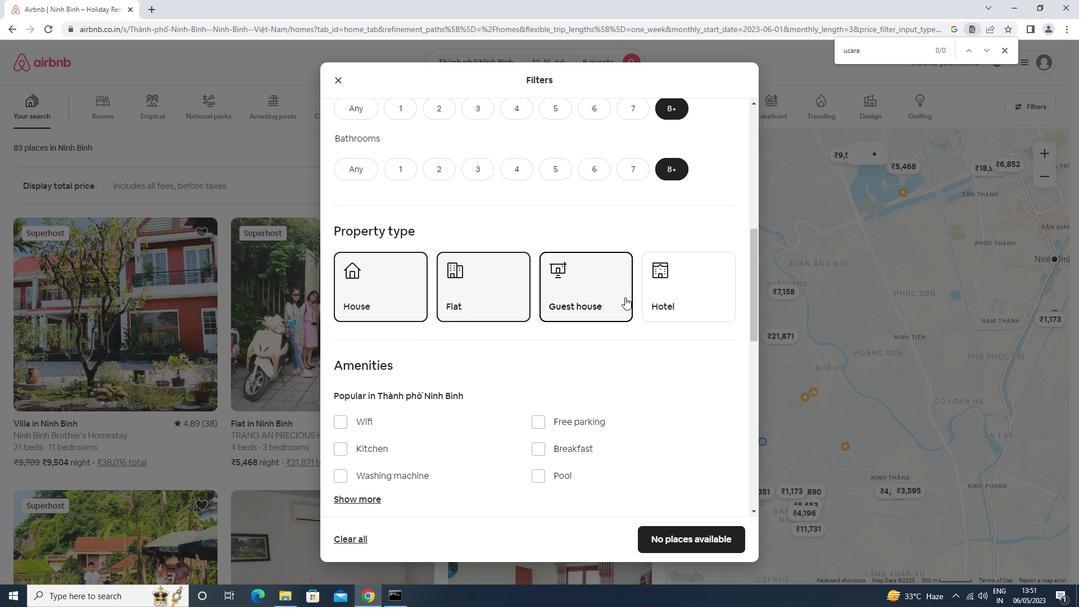 
Action: Mouse moved to (630, 295)
Screenshot: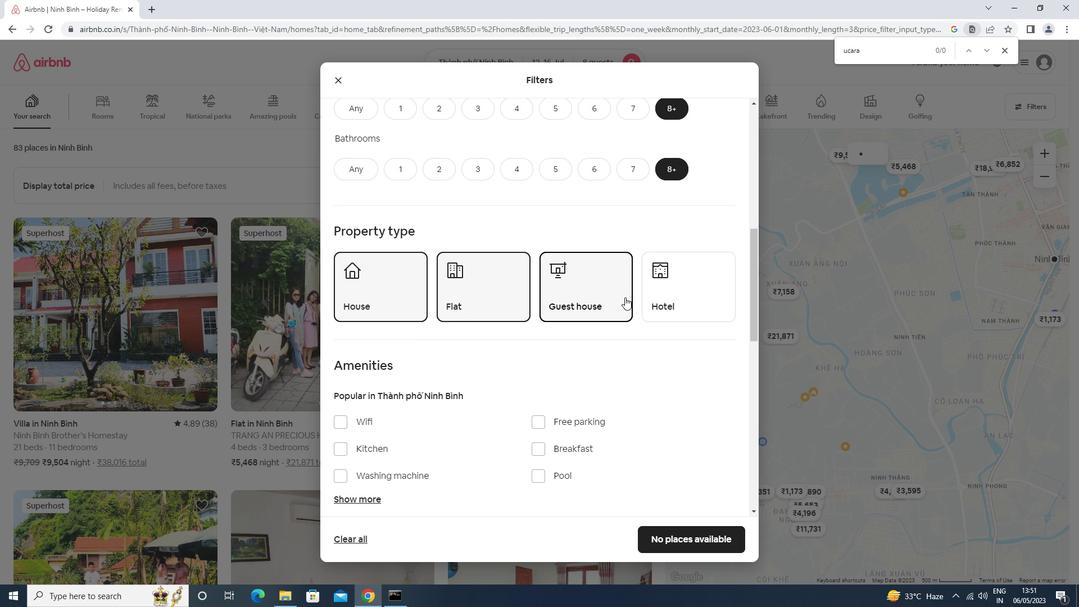 
Action: Mouse pressed left at (630, 295)
Screenshot: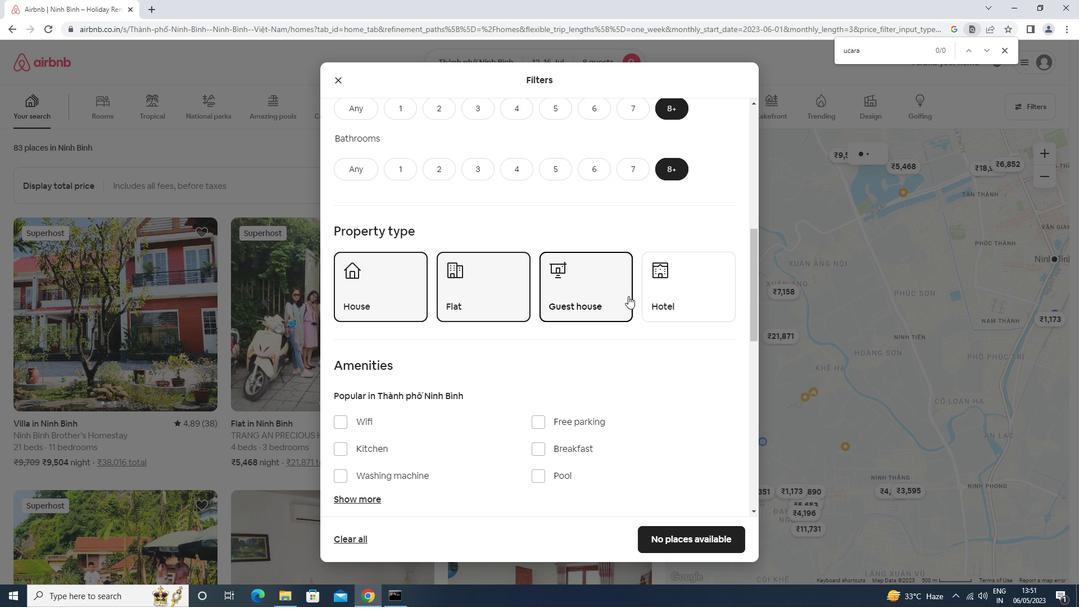 
Action: Mouse moved to (690, 302)
Screenshot: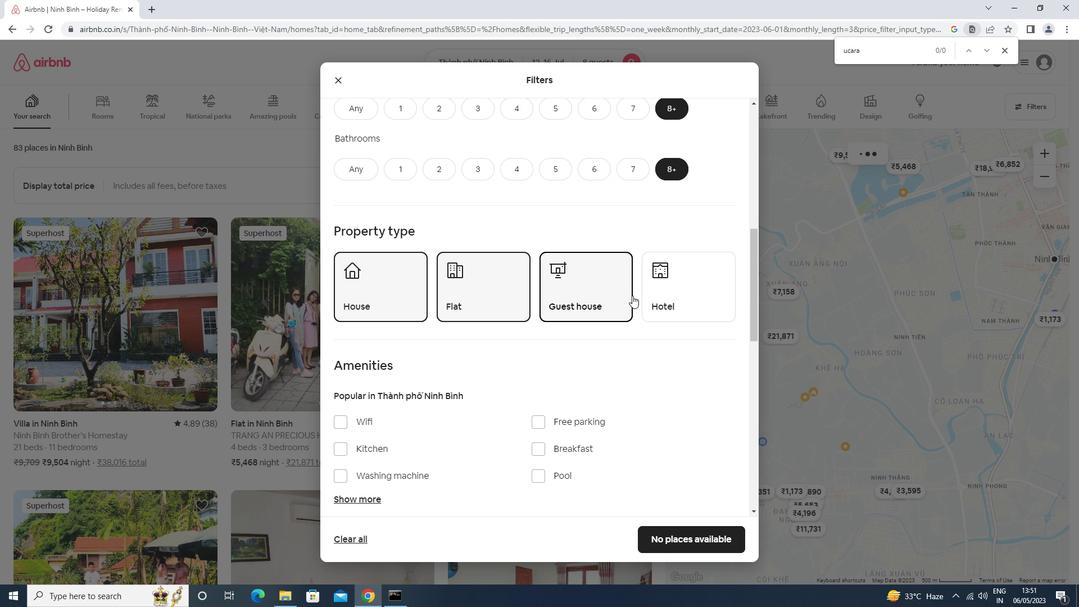 
Action: Mouse pressed left at (690, 302)
Screenshot: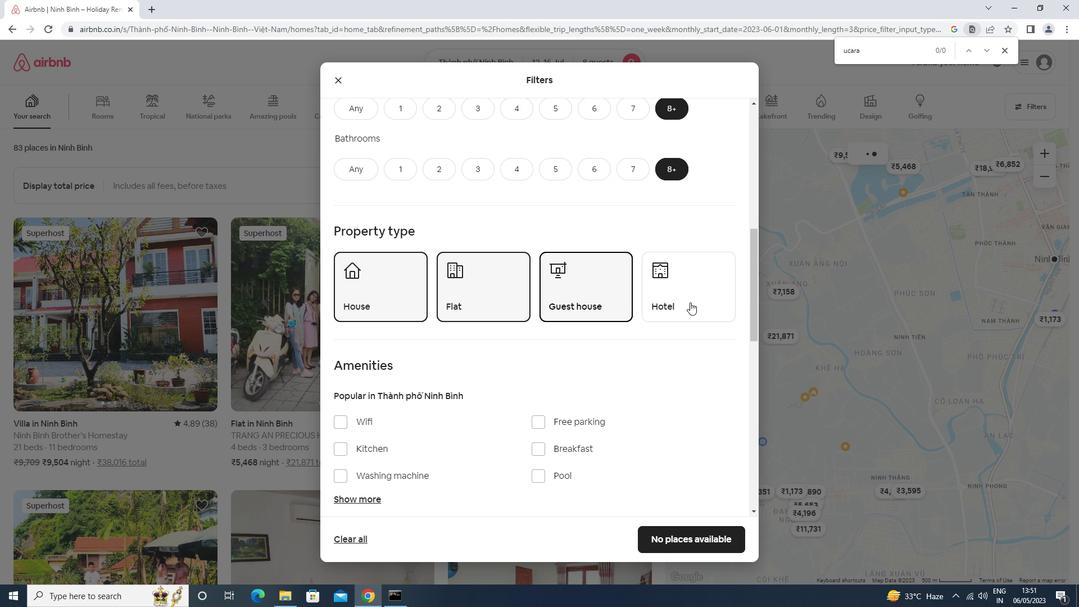 
Action: Mouse moved to (548, 335)
Screenshot: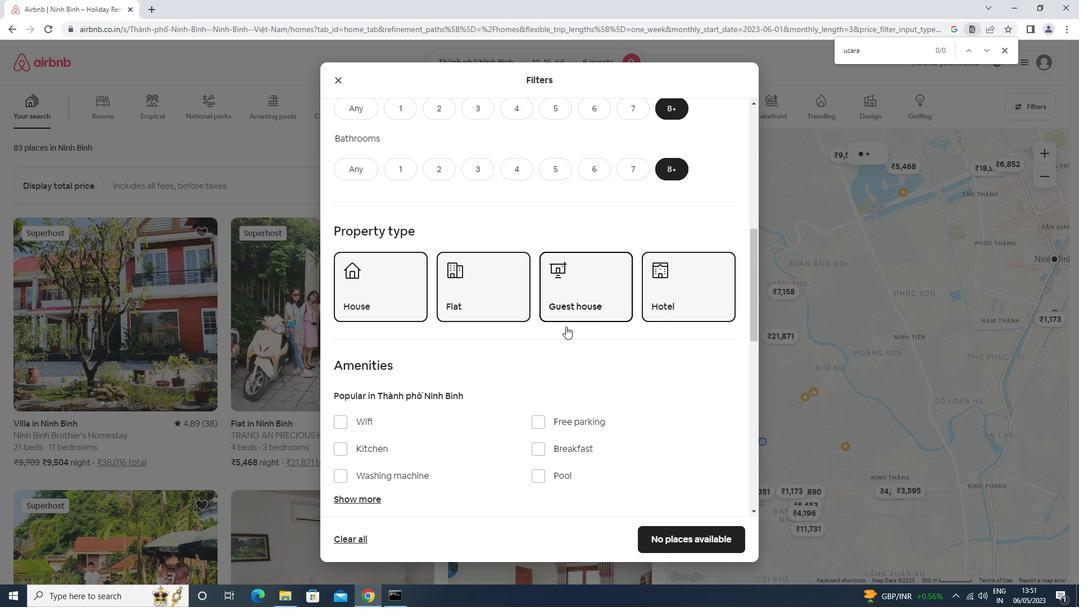 
Action: Mouse scrolled (548, 335) with delta (0, 0)
Screenshot: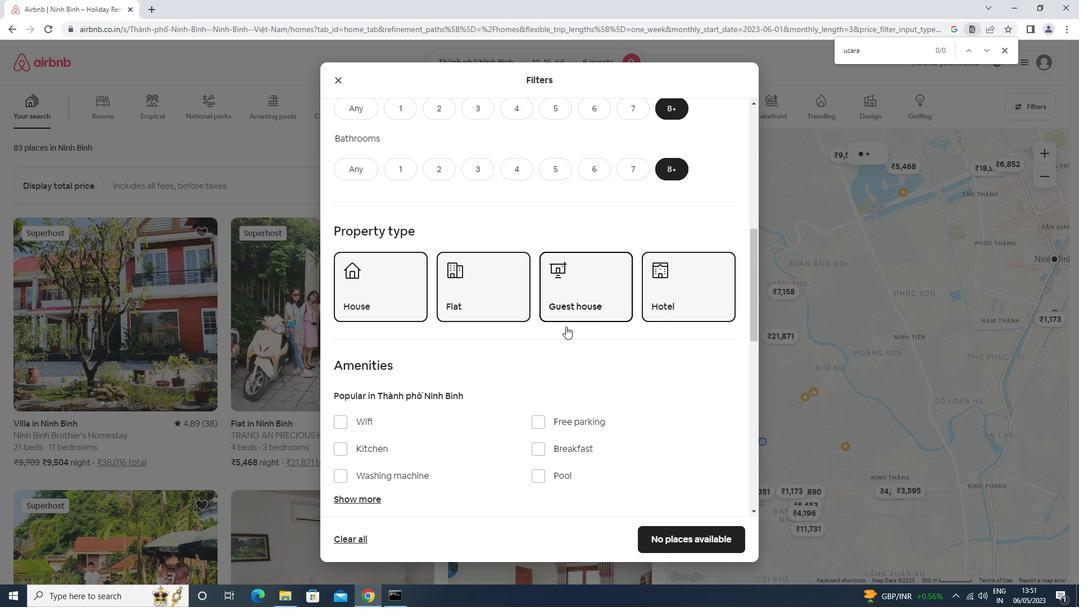 
Action: Mouse moved to (546, 336)
Screenshot: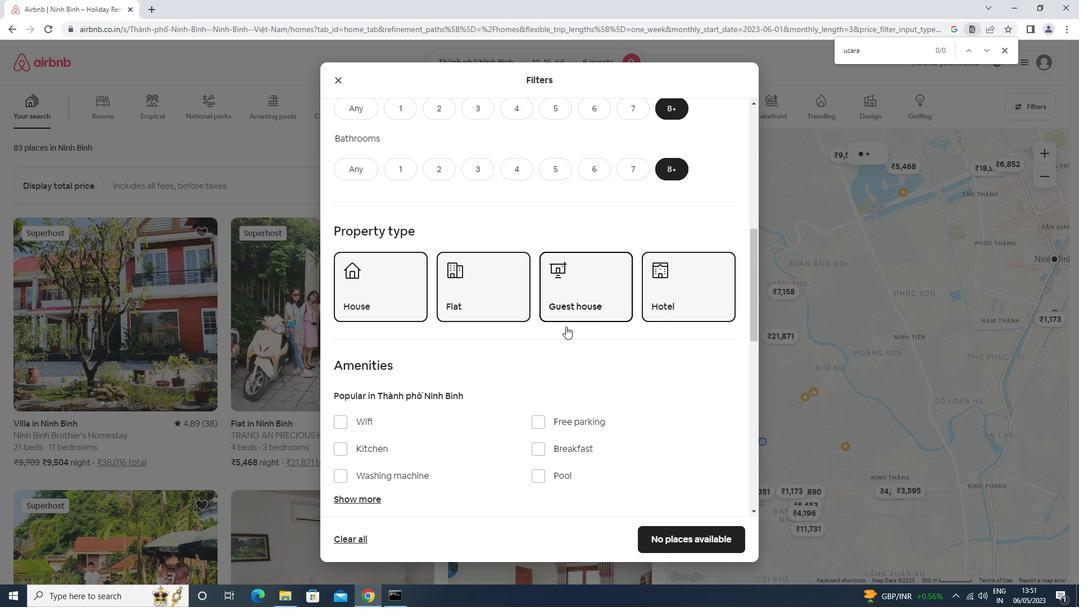 
Action: Mouse scrolled (546, 336) with delta (0, 0)
Screenshot: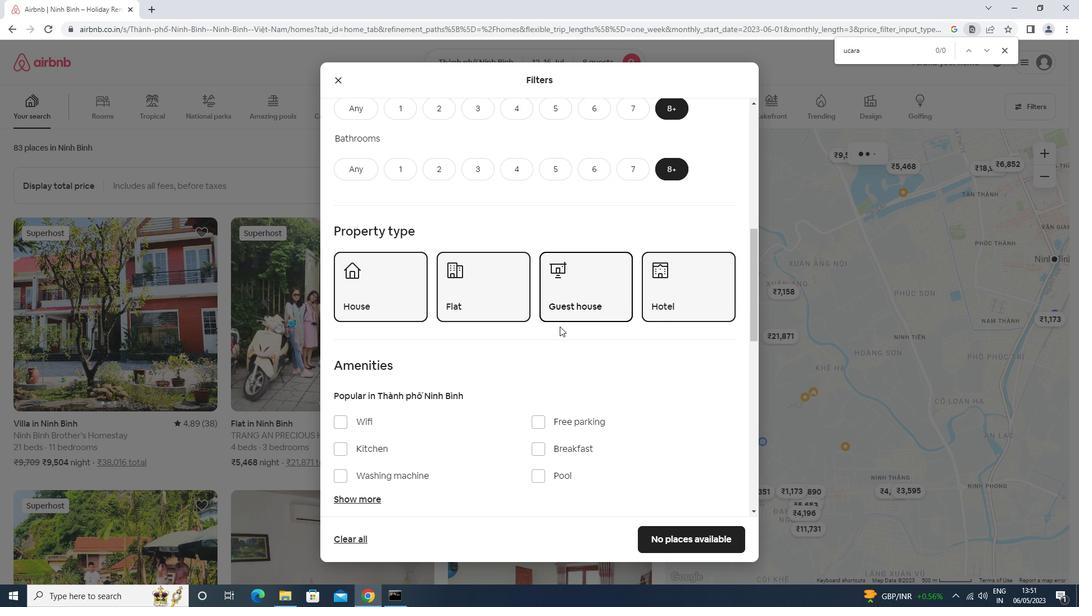 
Action: Mouse moved to (546, 337)
Screenshot: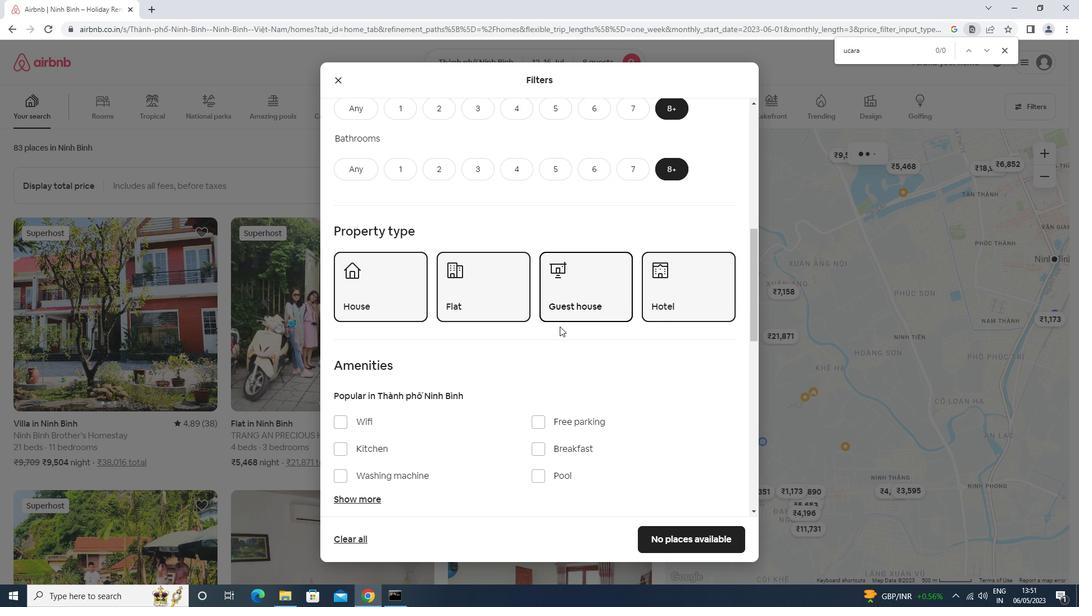 
Action: Mouse scrolled (546, 336) with delta (0, 0)
Screenshot: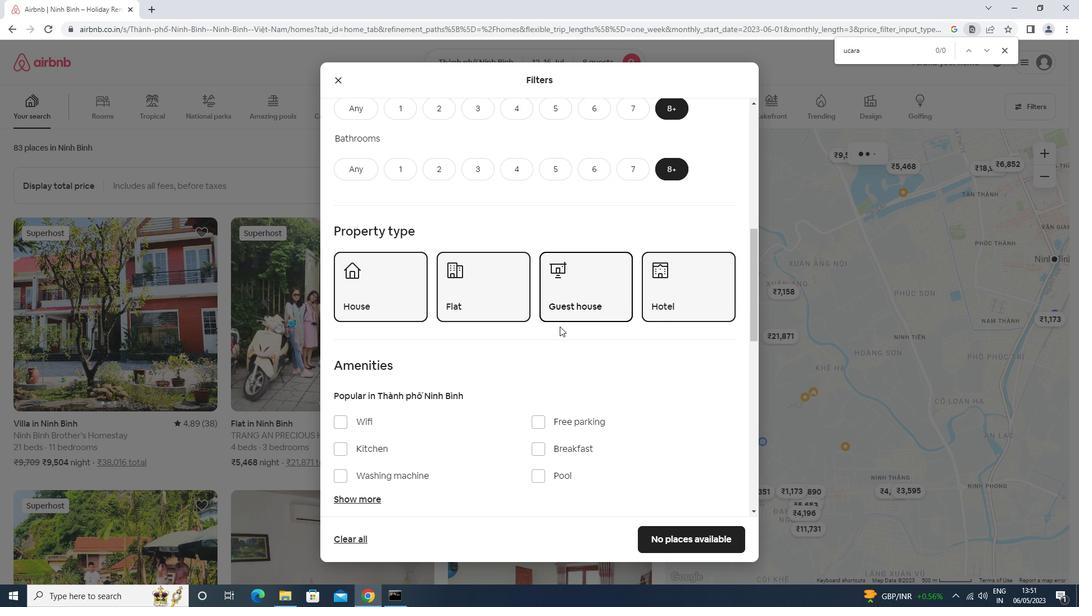 
Action: Mouse scrolled (546, 336) with delta (0, 0)
Screenshot: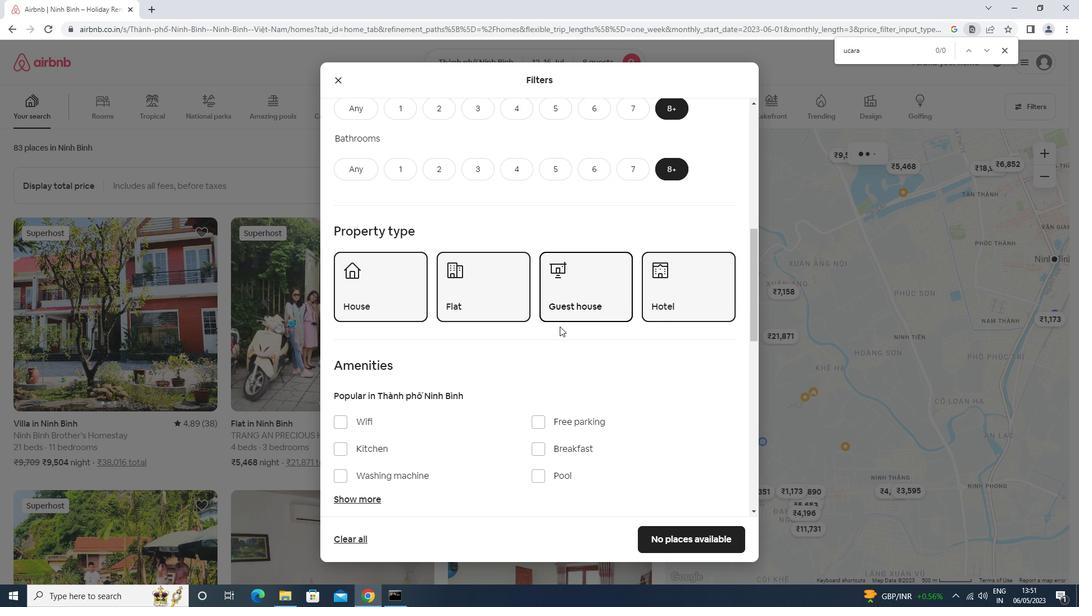 
Action: Mouse moved to (367, 281)
Screenshot: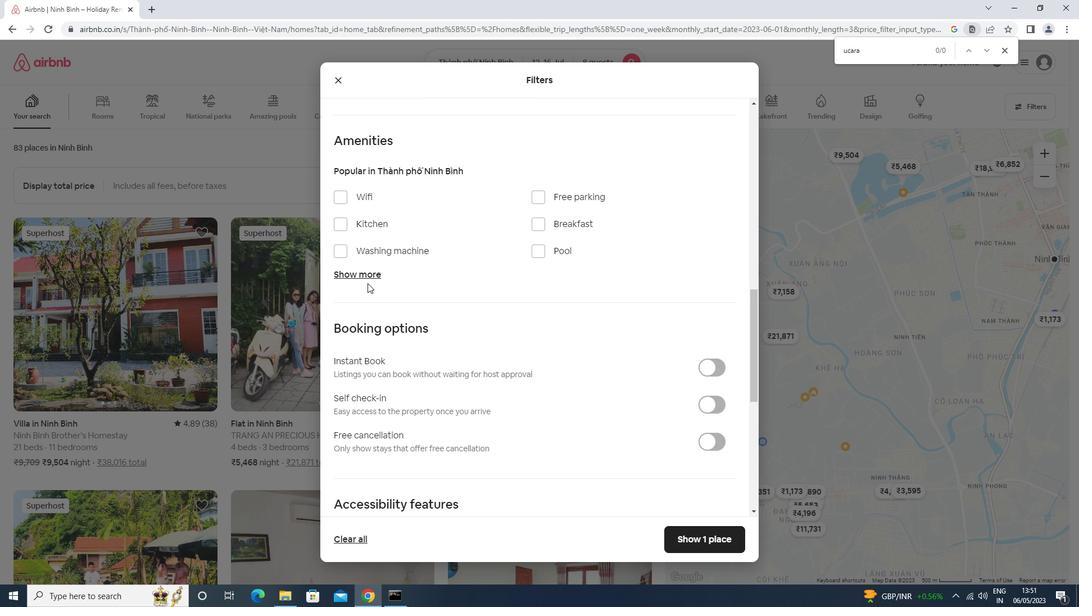 
Action: Mouse pressed left at (367, 281)
Screenshot: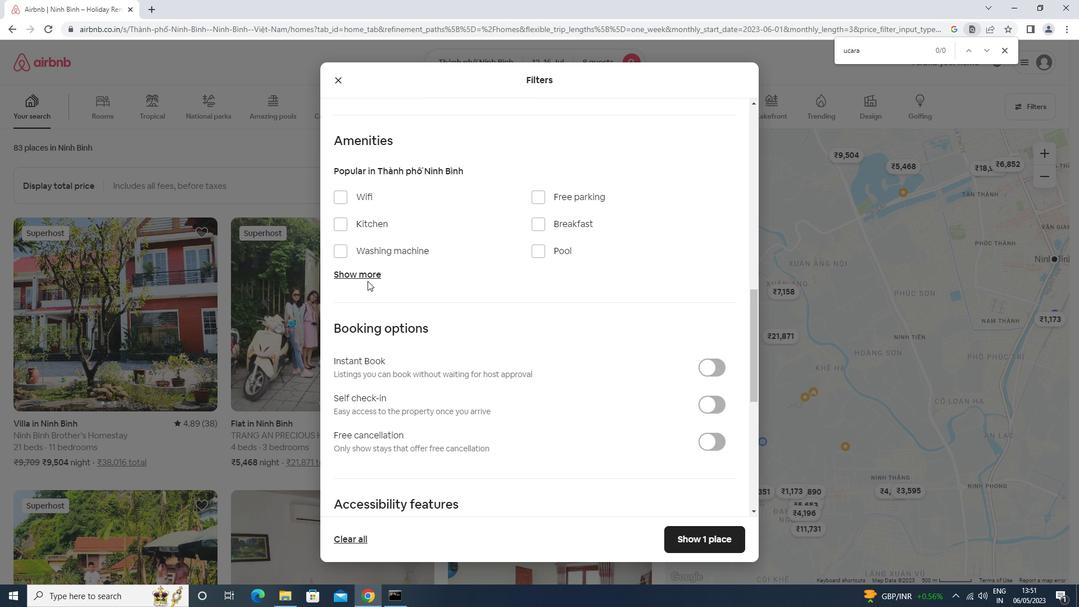 
Action: Mouse moved to (371, 193)
Screenshot: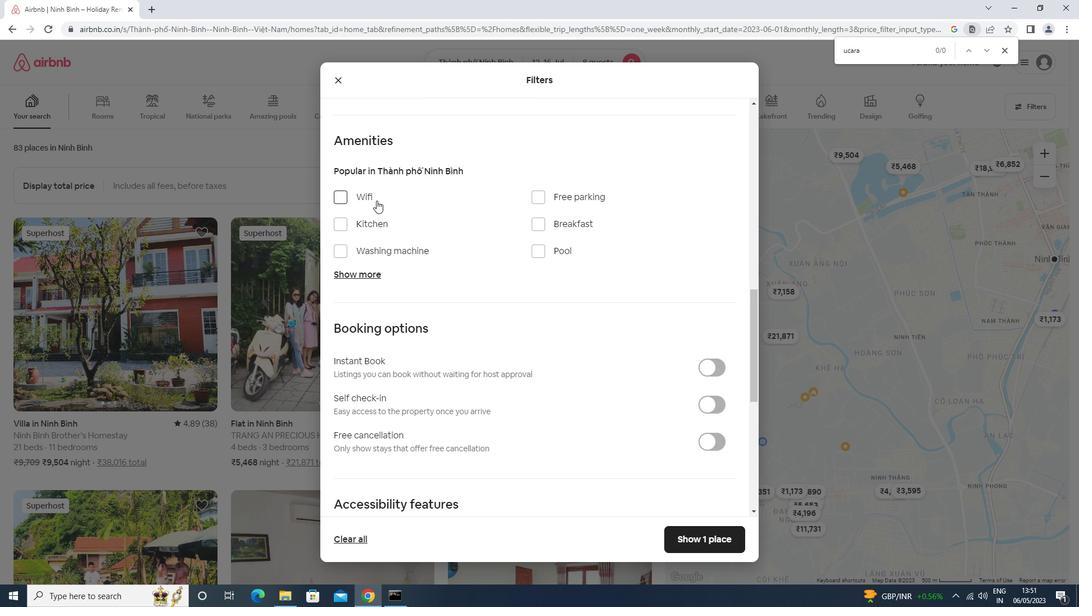
Action: Mouse pressed left at (371, 193)
Screenshot: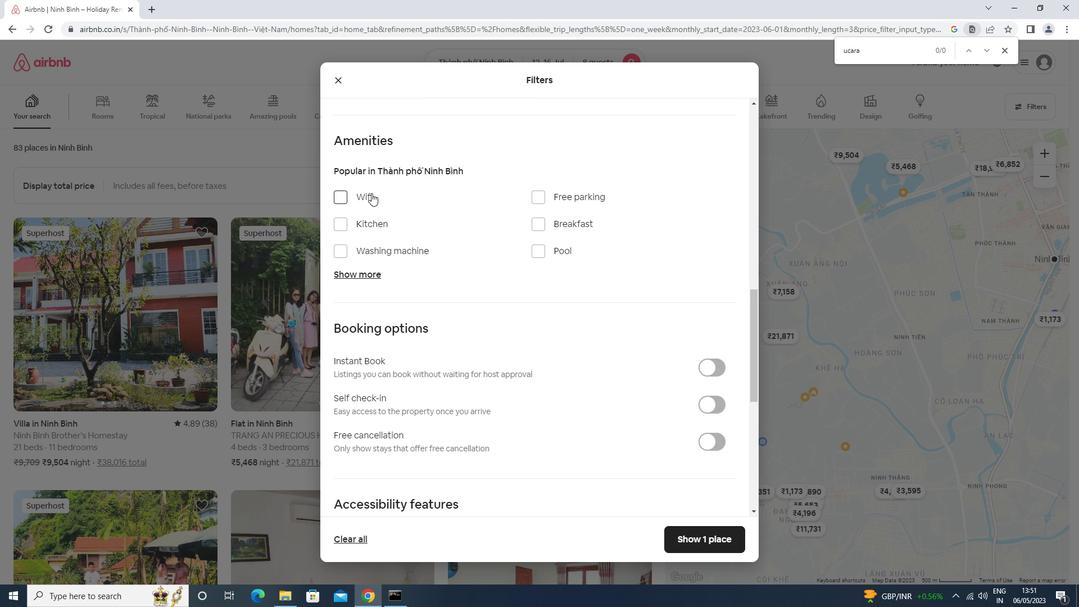 
Action: Mouse moved to (366, 267)
Screenshot: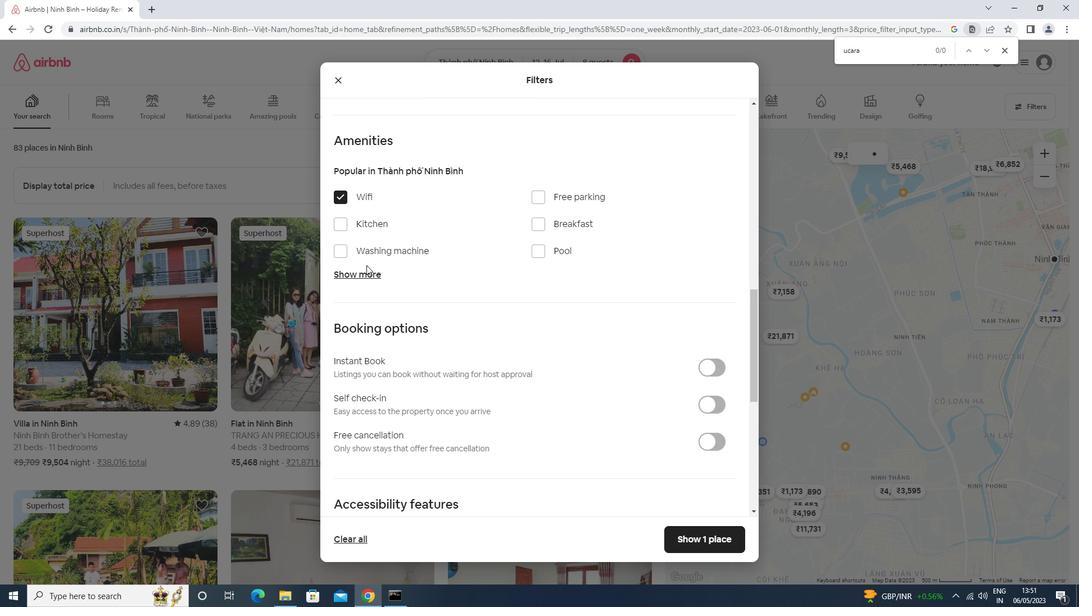 
Action: Mouse pressed left at (366, 267)
Screenshot: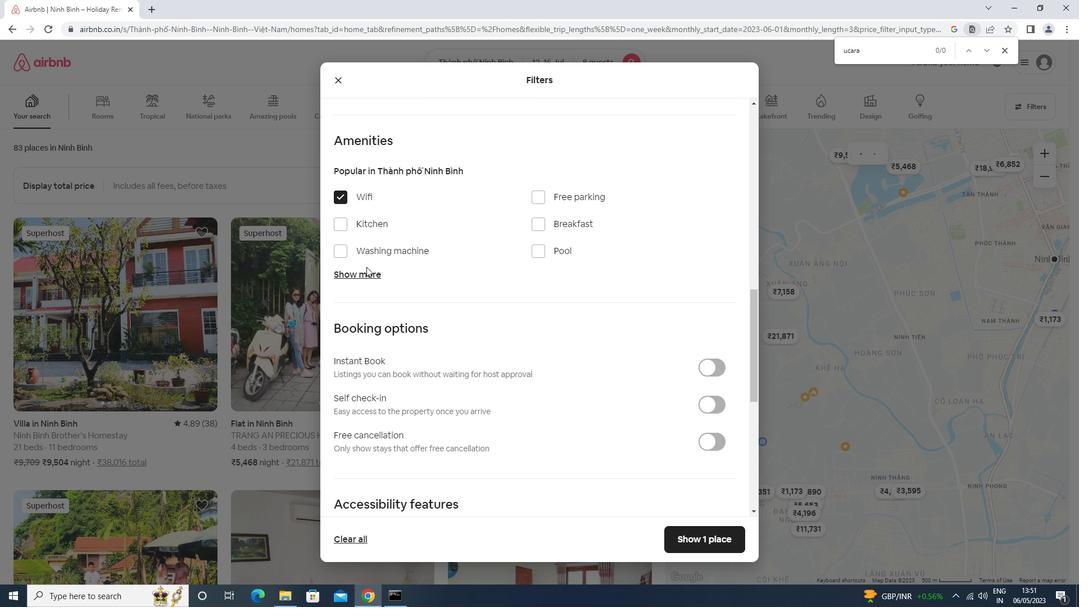 
Action: Mouse moved to (366, 271)
Screenshot: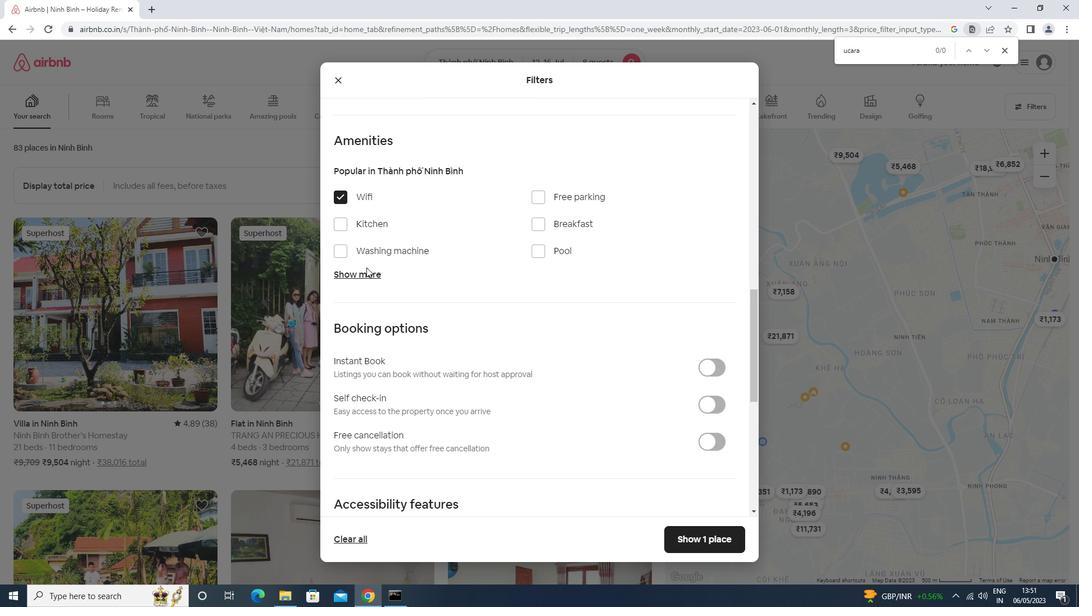 
Action: Mouse pressed left at (366, 271)
Screenshot: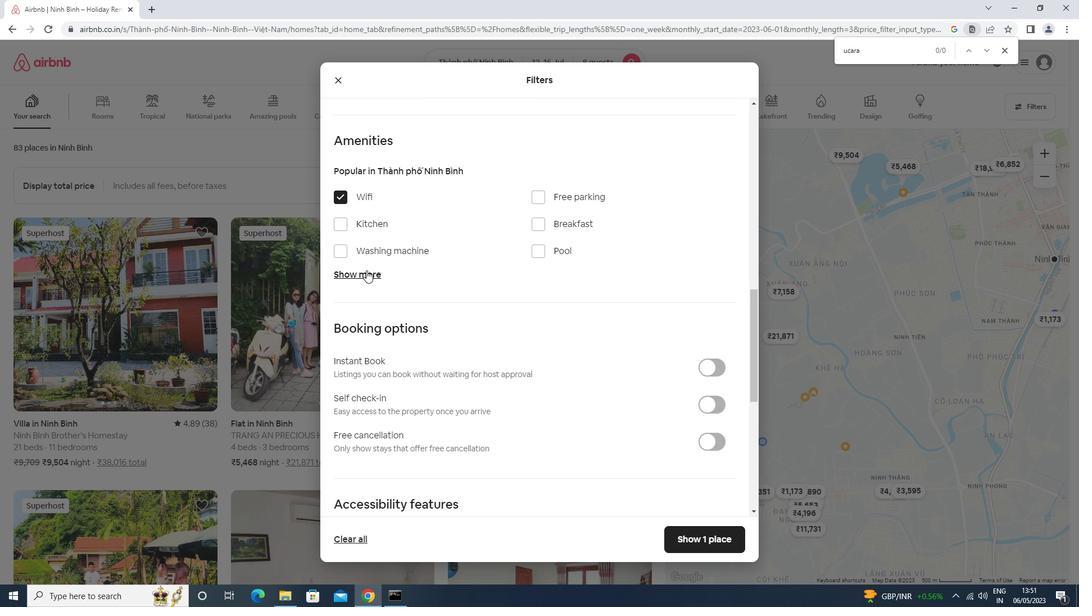 
Action: Mouse moved to (363, 364)
Screenshot: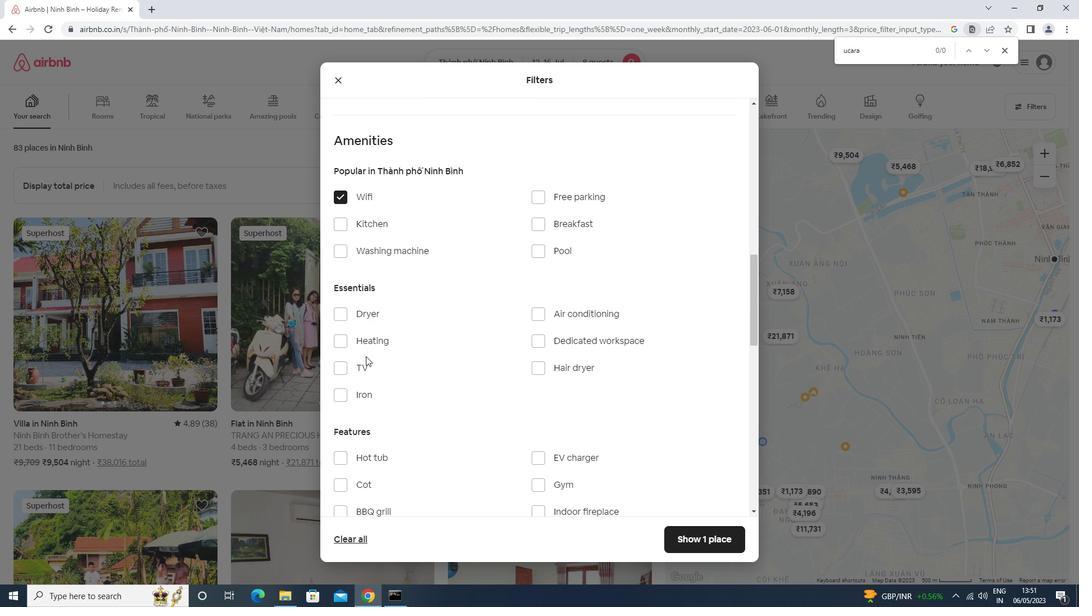
Action: Mouse pressed left at (363, 364)
Screenshot: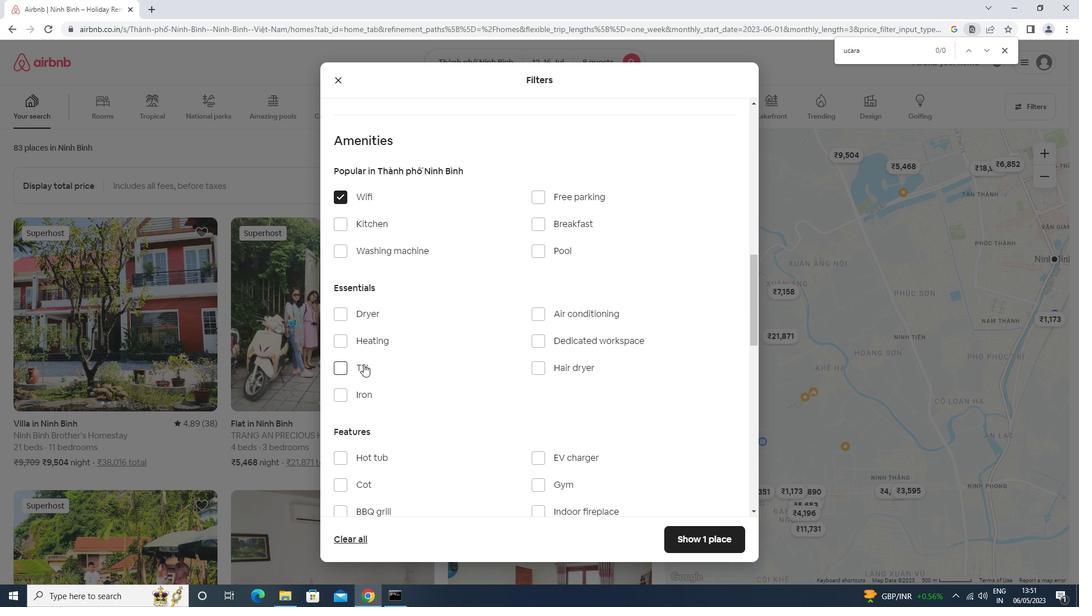 
Action: Mouse moved to (567, 197)
Screenshot: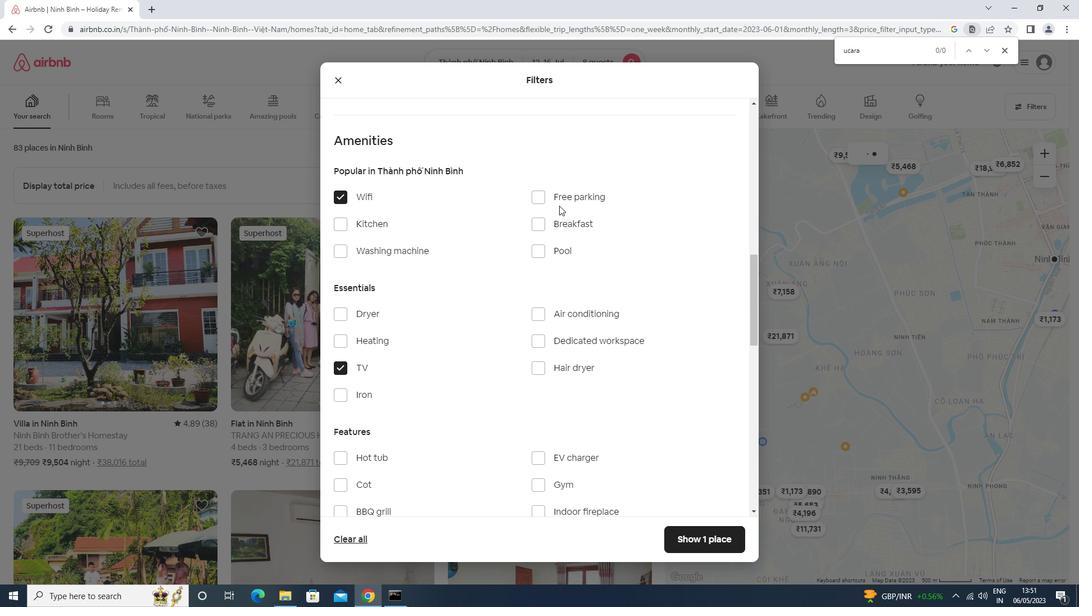 
Action: Mouse pressed left at (567, 197)
Screenshot: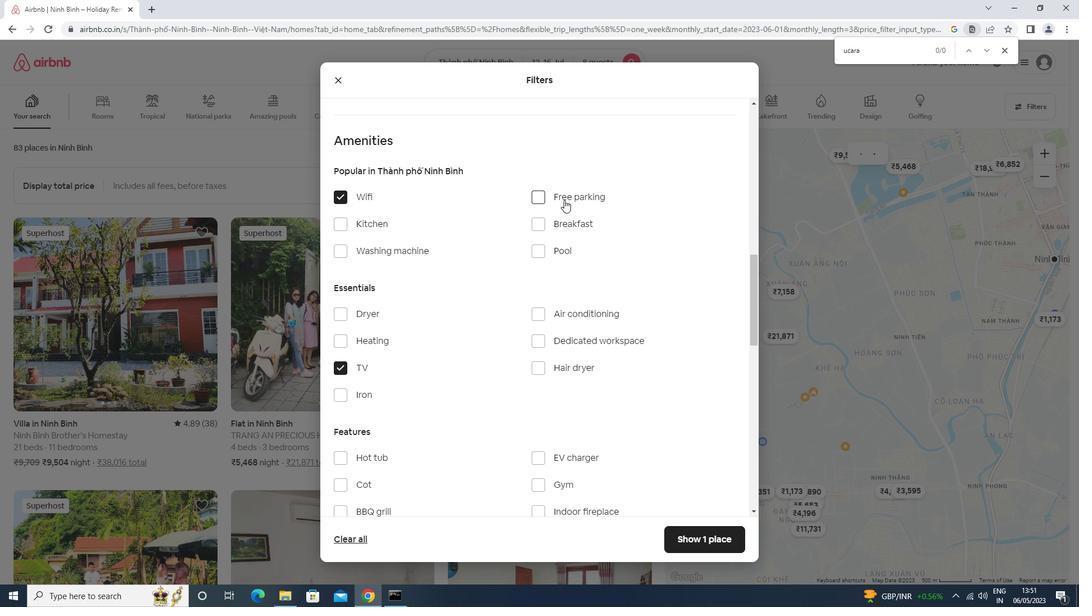 
Action: Mouse moved to (560, 219)
Screenshot: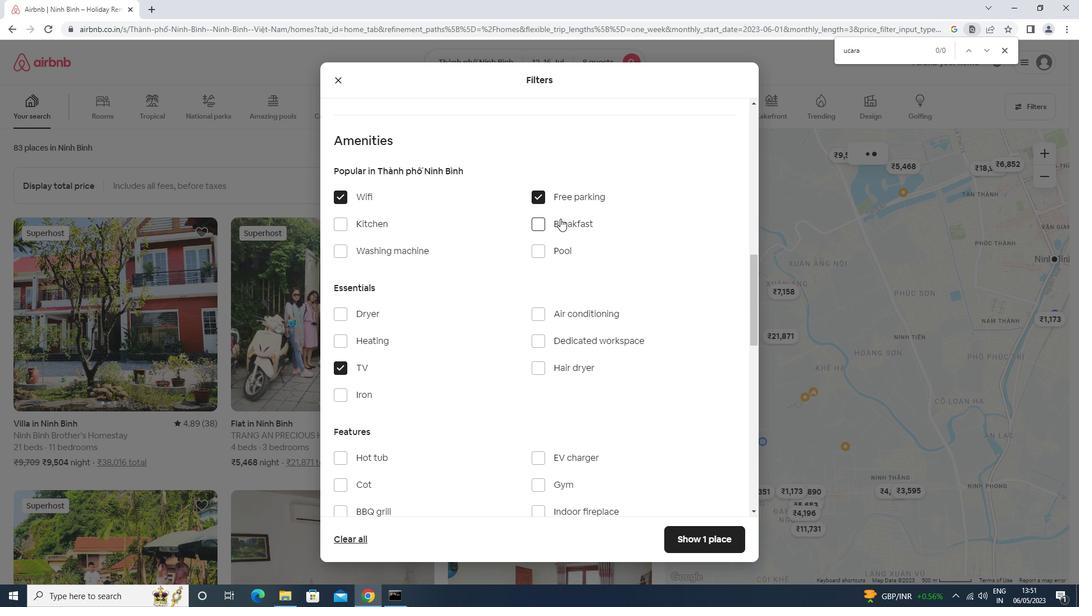 
Action: Mouse pressed left at (560, 219)
Screenshot: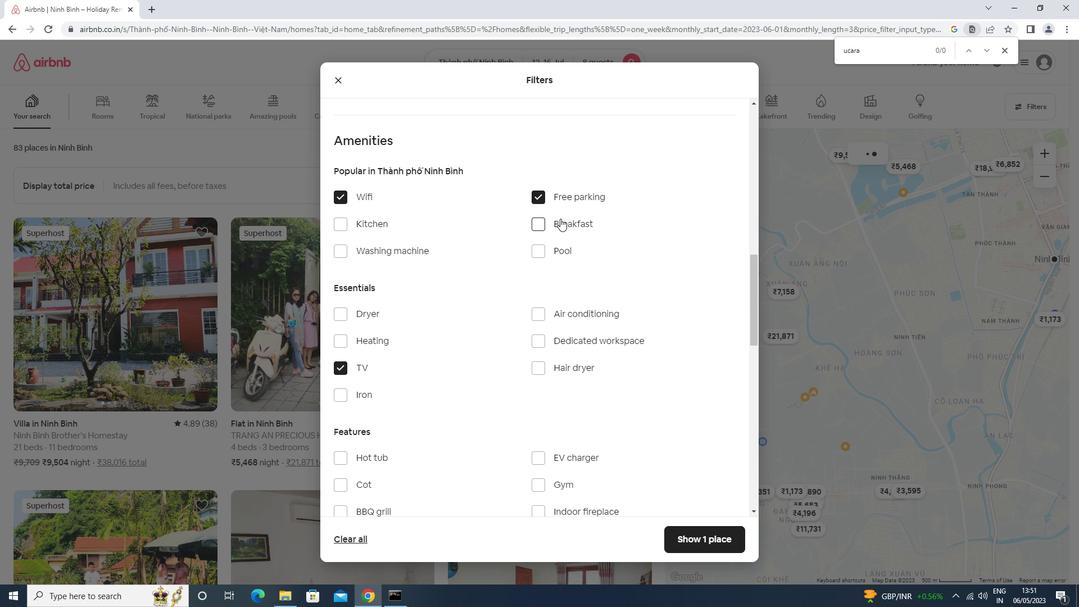 
Action: Mouse moved to (516, 255)
Screenshot: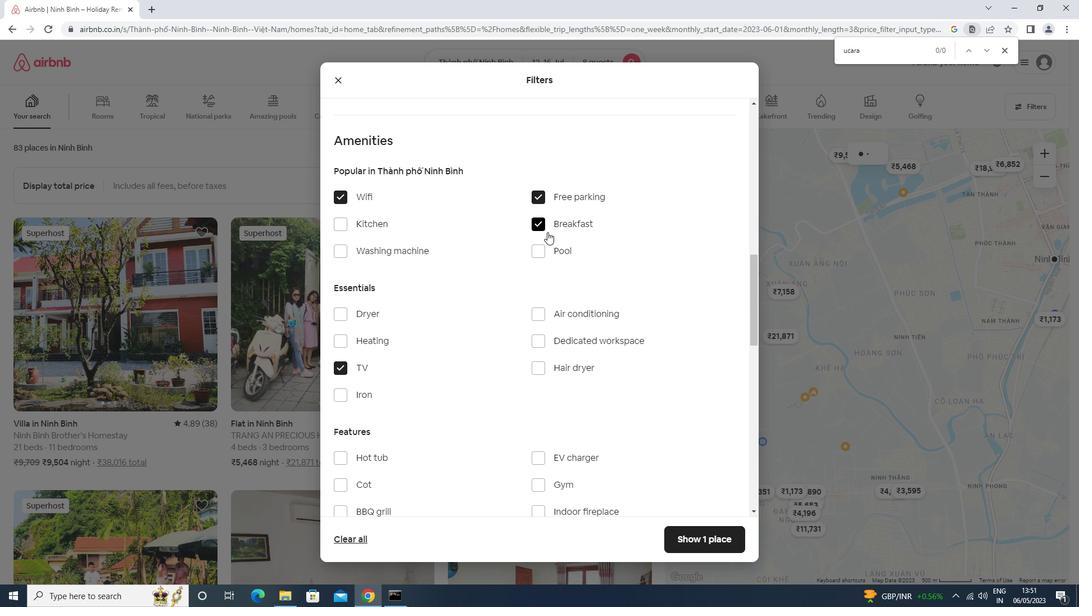 
Action: Mouse scrolled (516, 255) with delta (0, 0)
Screenshot: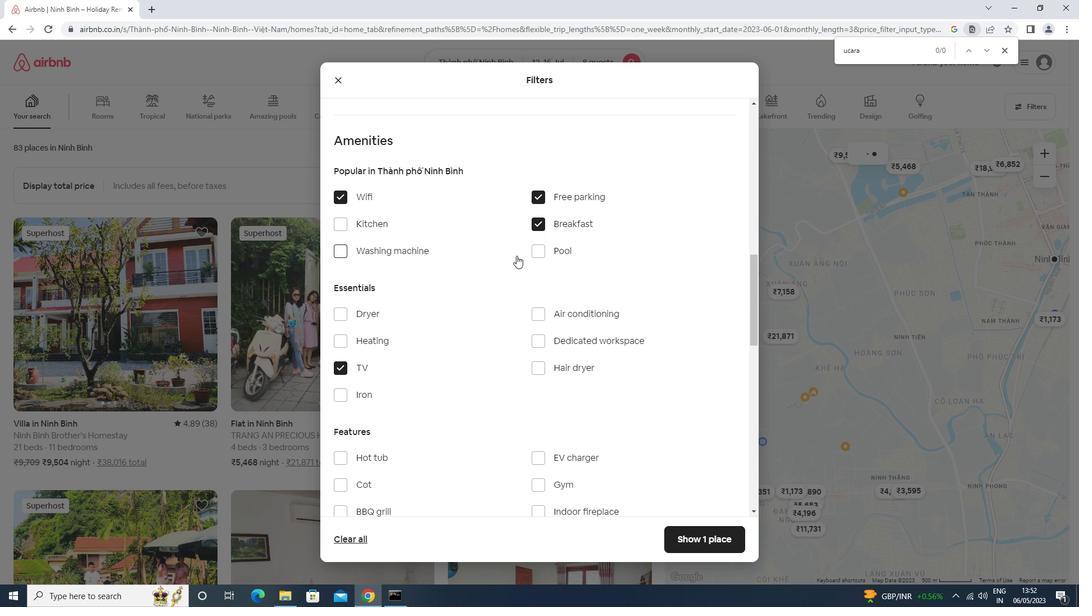 
Action: Mouse scrolled (516, 255) with delta (0, 0)
Screenshot: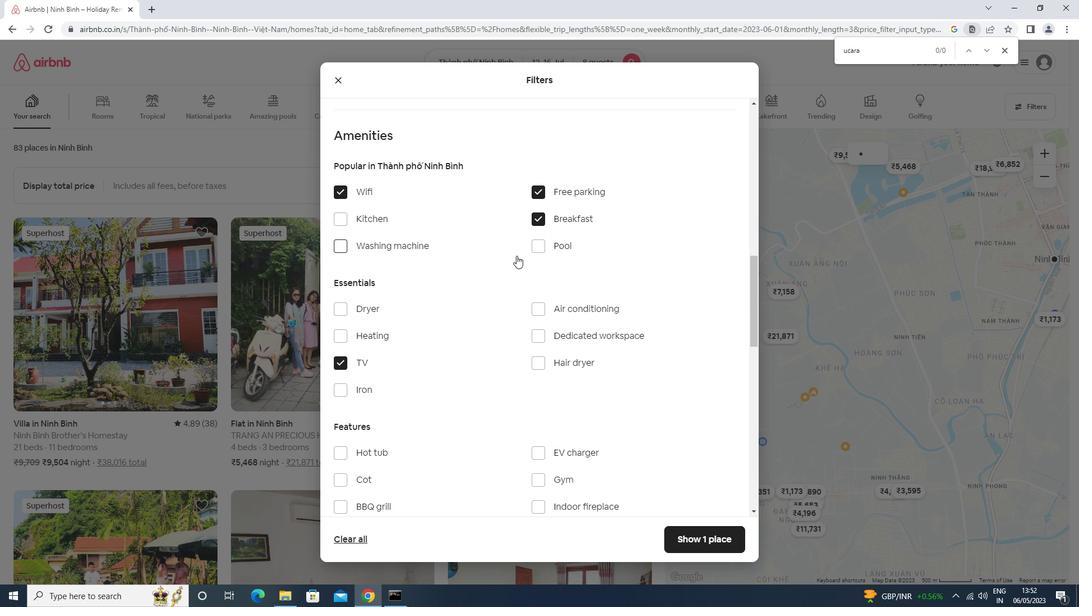
Action: Mouse moved to (541, 366)
Screenshot: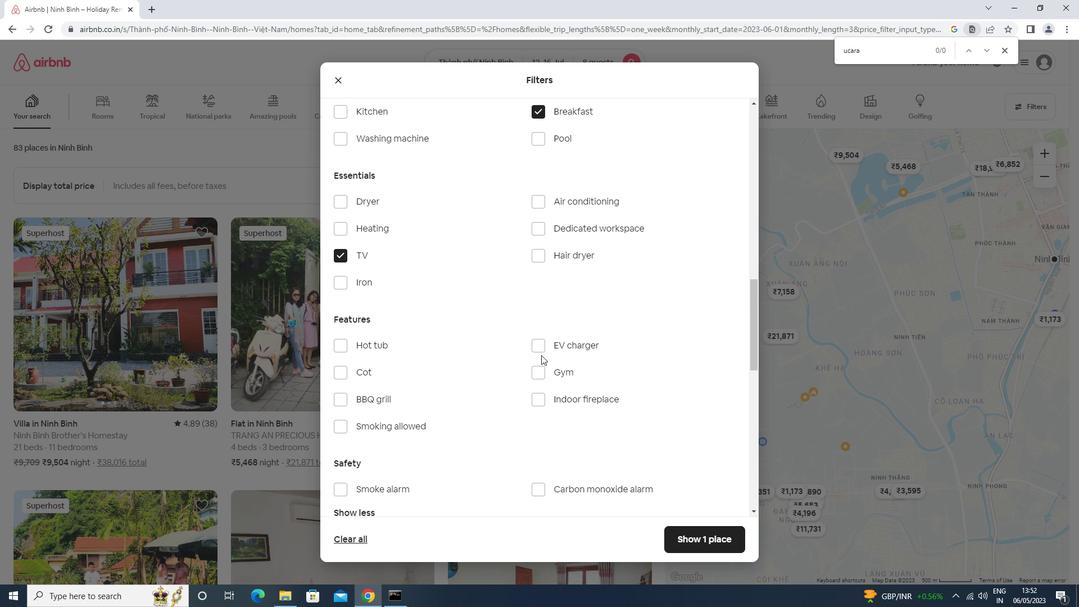 
Action: Mouse pressed left at (541, 366)
Screenshot: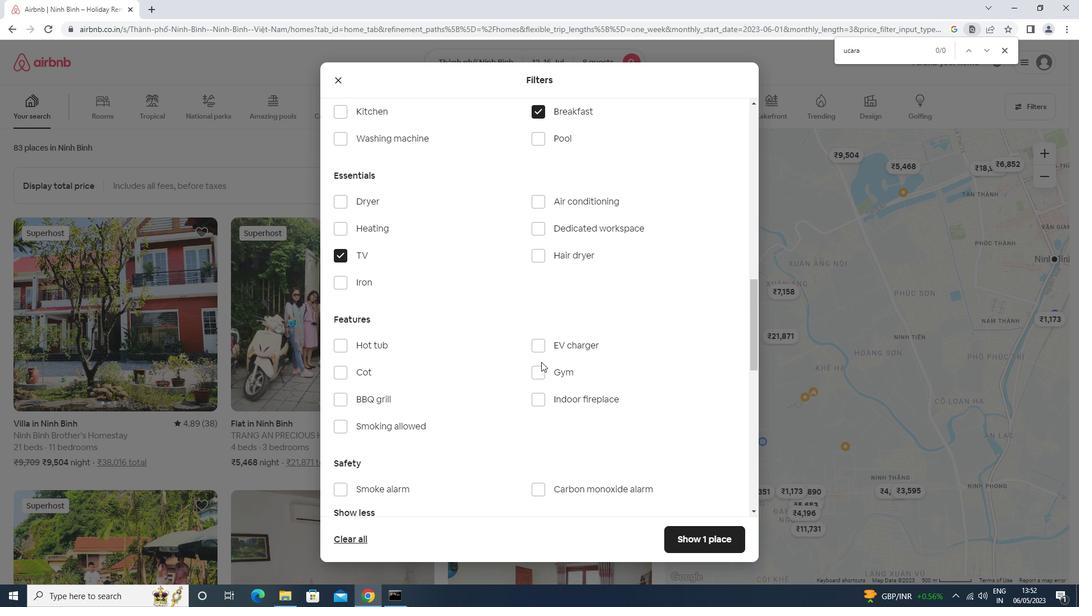 
Action: Mouse moved to (509, 315)
Screenshot: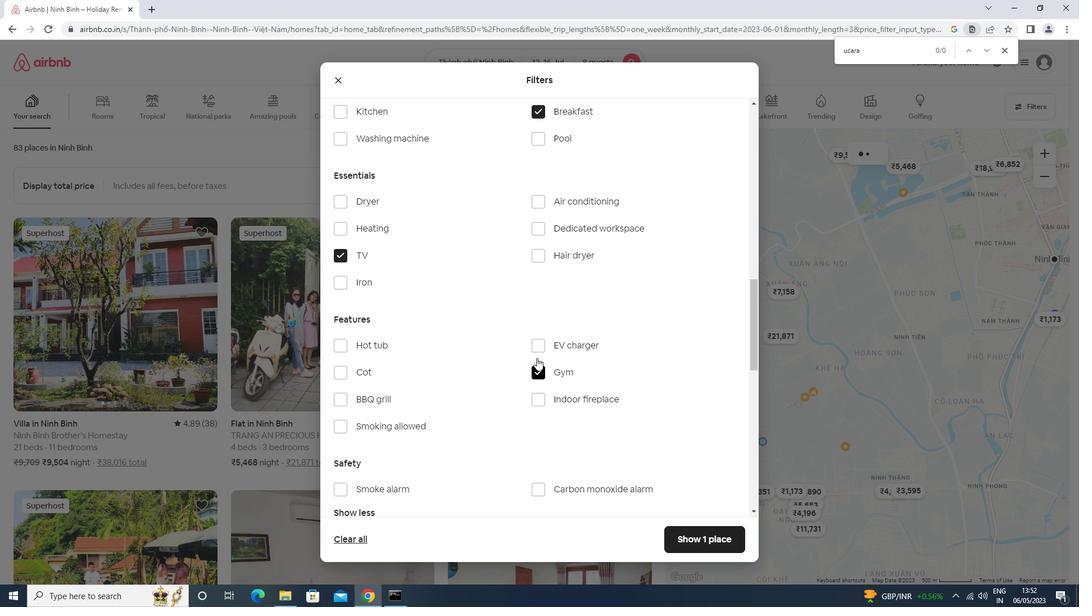 
Action: Mouse scrolled (509, 314) with delta (0, 0)
Screenshot: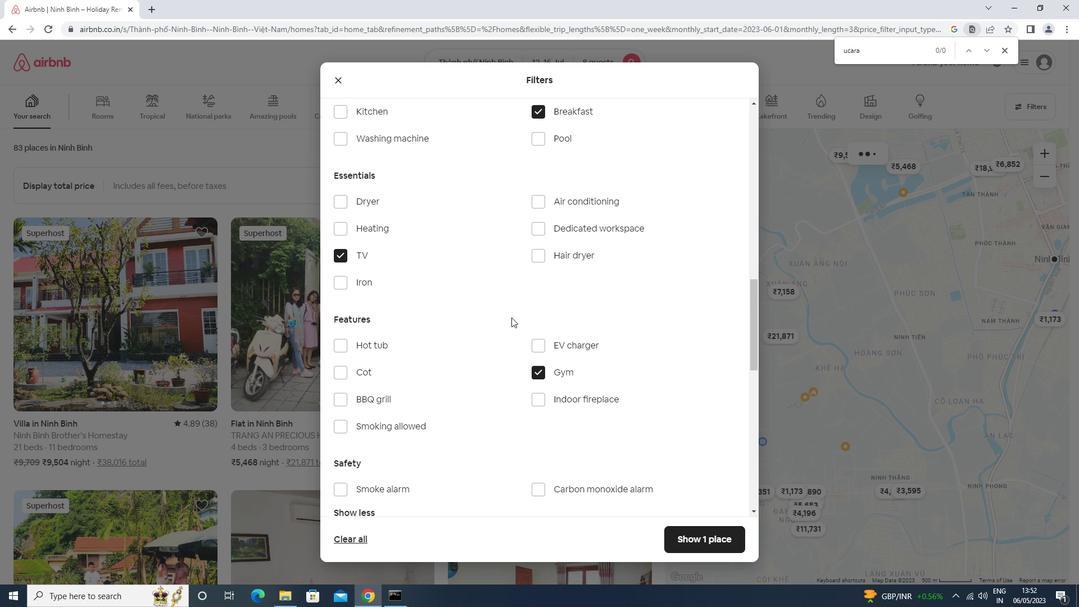 
Action: Mouse scrolled (509, 314) with delta (0, 0)
Screenshot: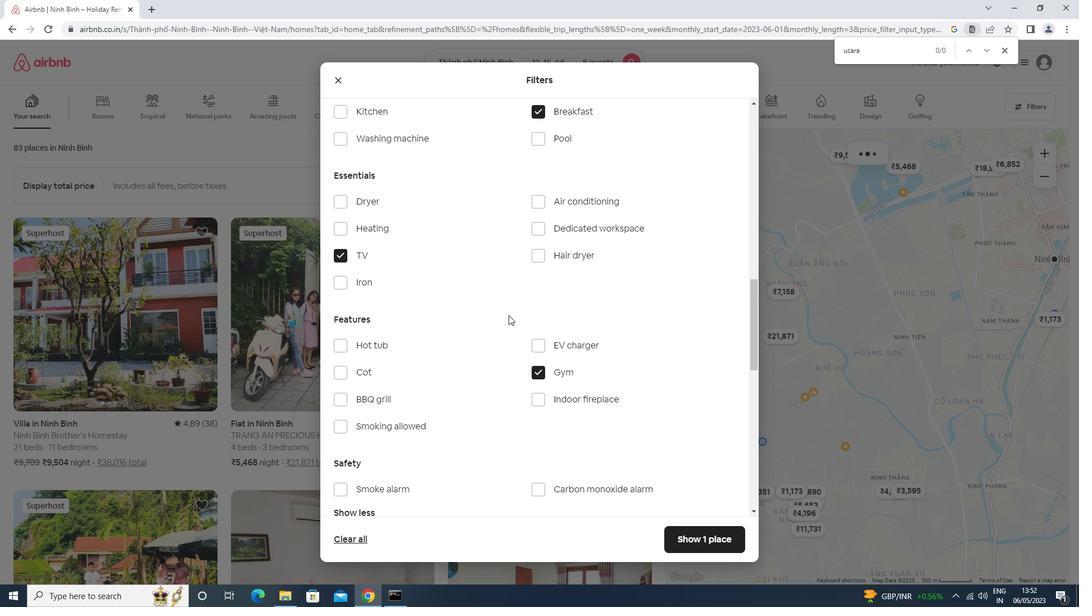 
Action: Mouse scrolled (509, 314) with delta (0, 0)
Screenshot: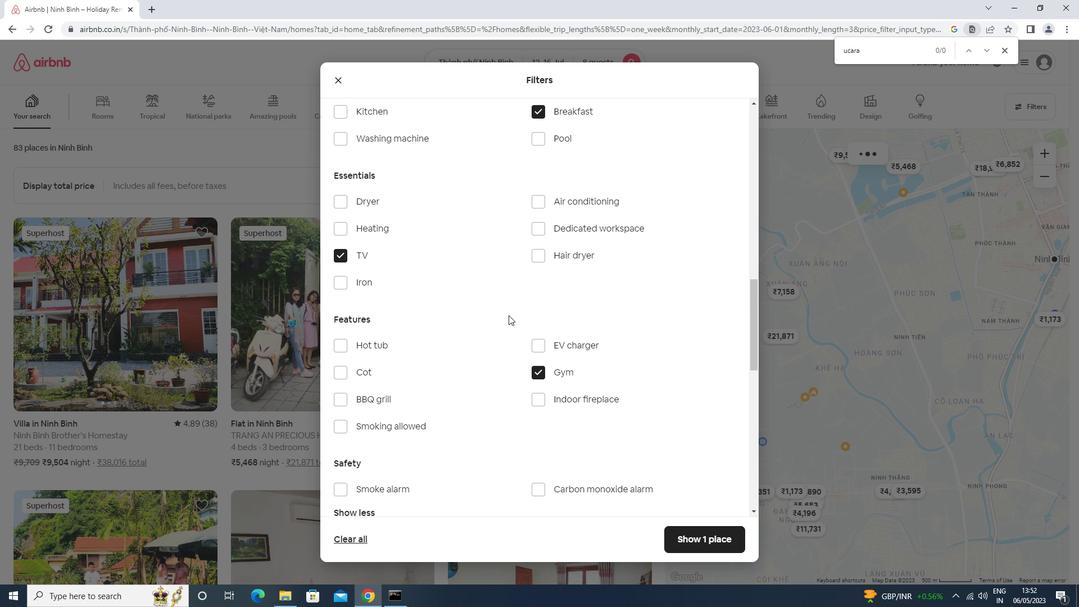 
Action: Mouse scrolled (509, 314) with delta (0, 0)
Screenshot: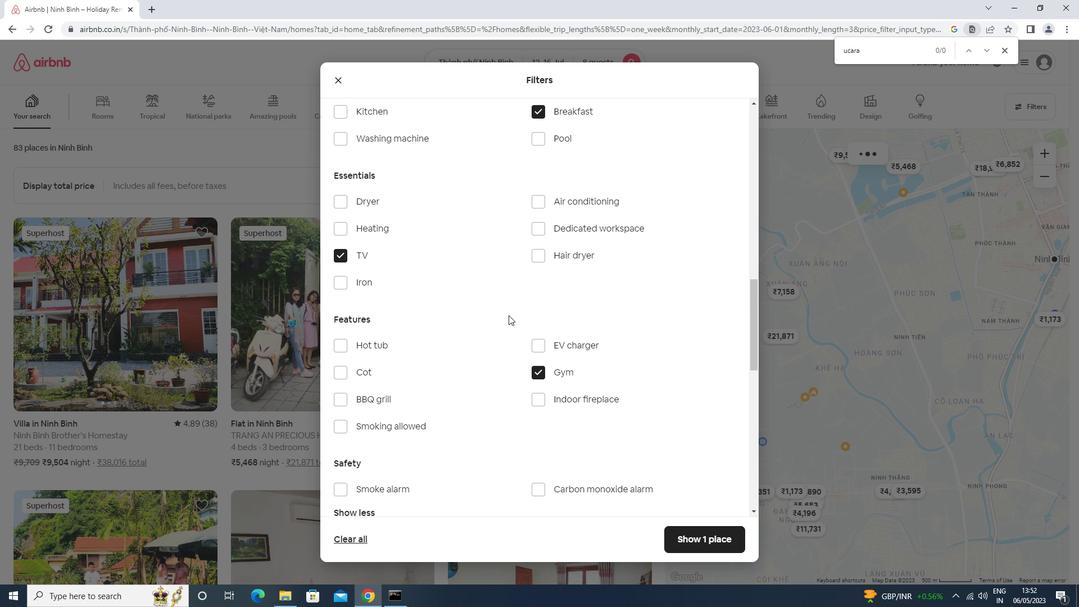 
Action: Mouse scrolled (509, 314) with delta (0, 0)
Screenshot: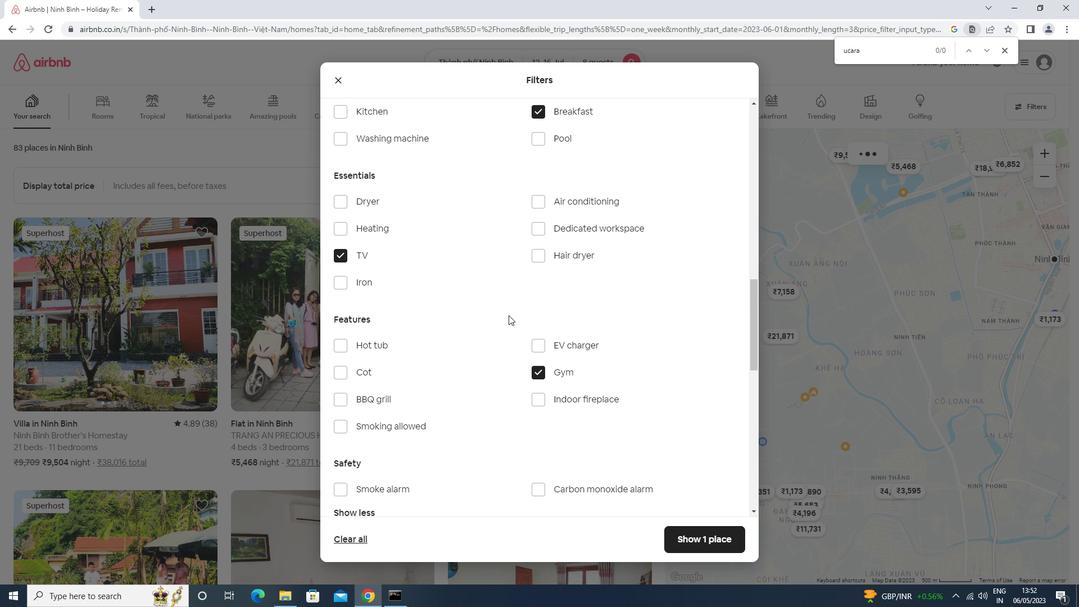 
Action: Mouse moved to (701, 361)
Screenshot: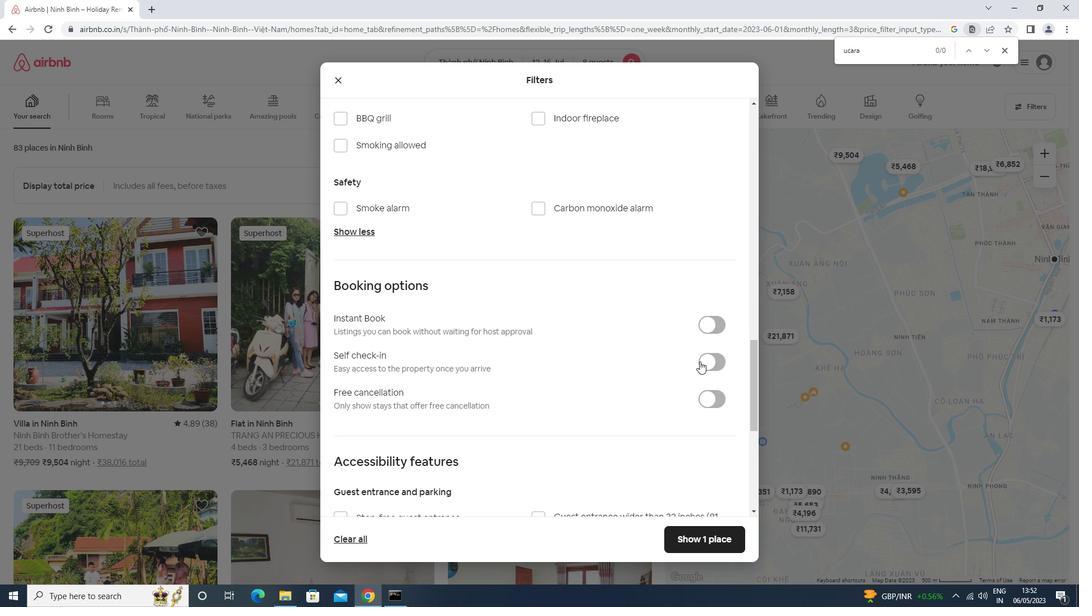 
Action: Mouse pressed left at (701, 361)
Screenshot: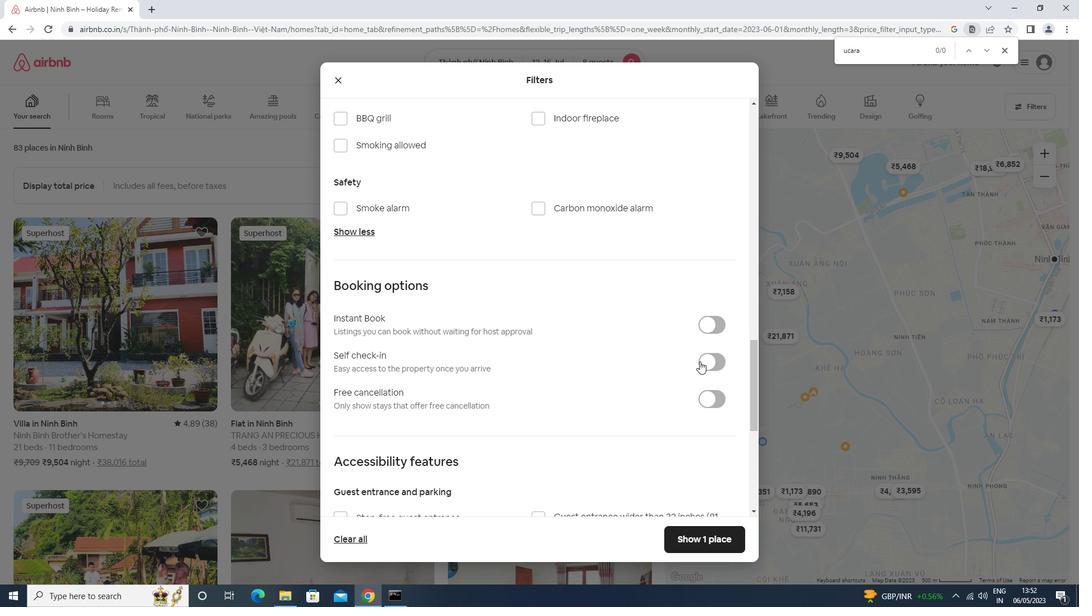 
Action: Mouse moved to (660, 345)
Screenshot: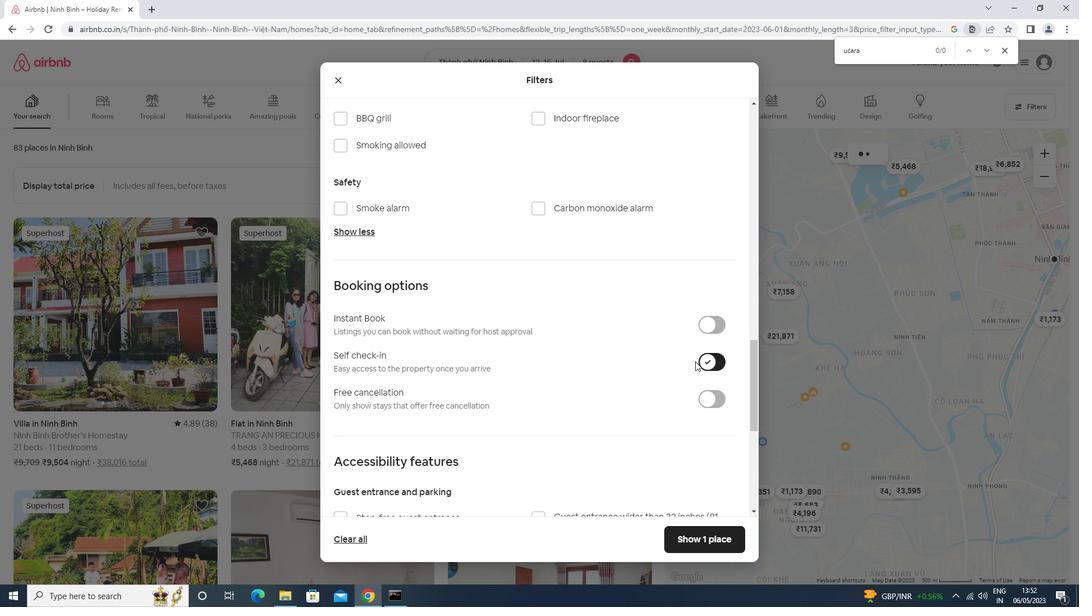 
Action: Mouse scrolled (660, 344) with delta (0, 0)
Screenshot: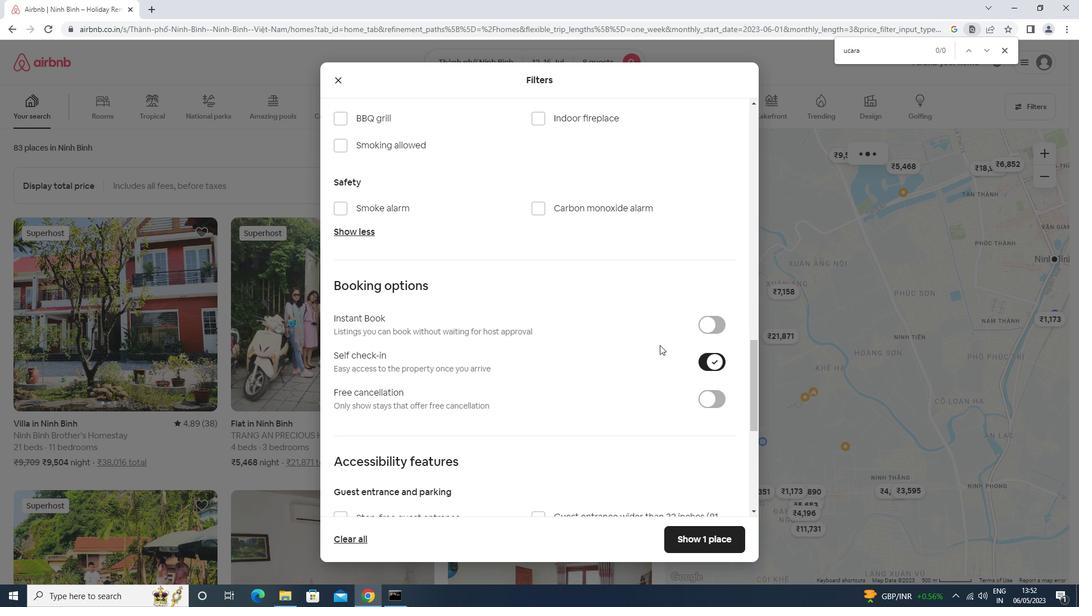 
Action: Mouse scrolled (660, 344) with delta (0, 0)
Screenshot: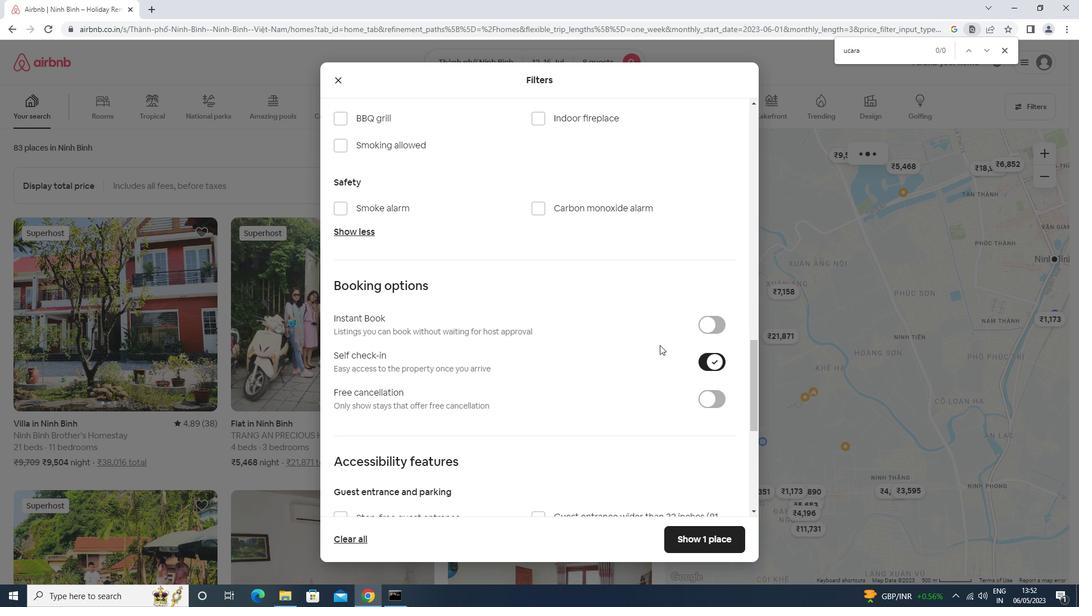 
Action: Mouse scrolled (660, 344) with delta (0, 0)
Screenshot: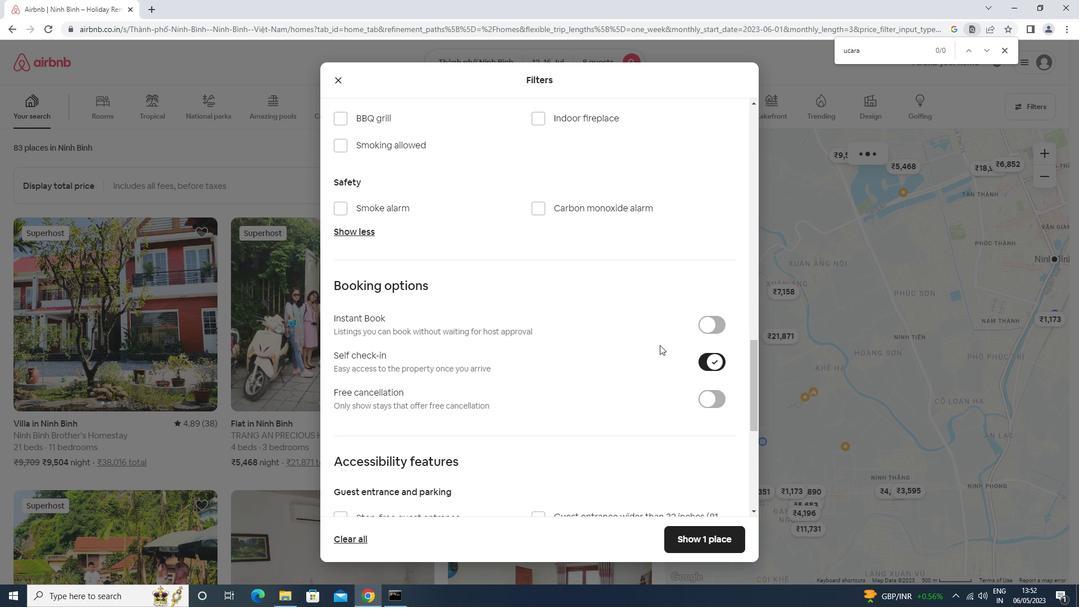 
Action: Mouse scrolled (660, 344) with delta (0, 0)
Screenshot: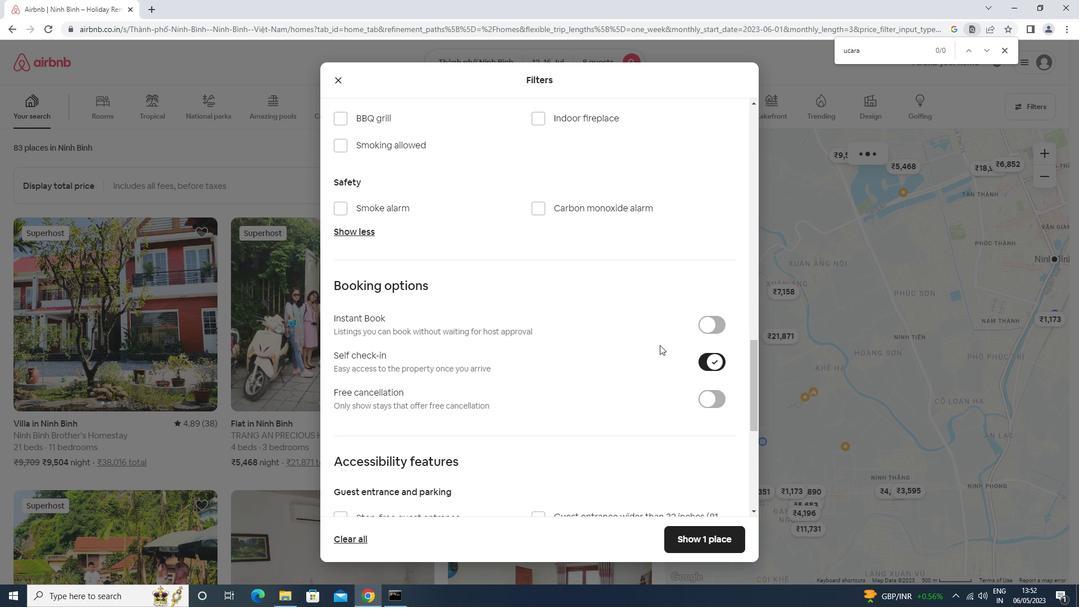 
Action: Mouse scrolled (660, 344) with delta (0, 0)
Screenshot: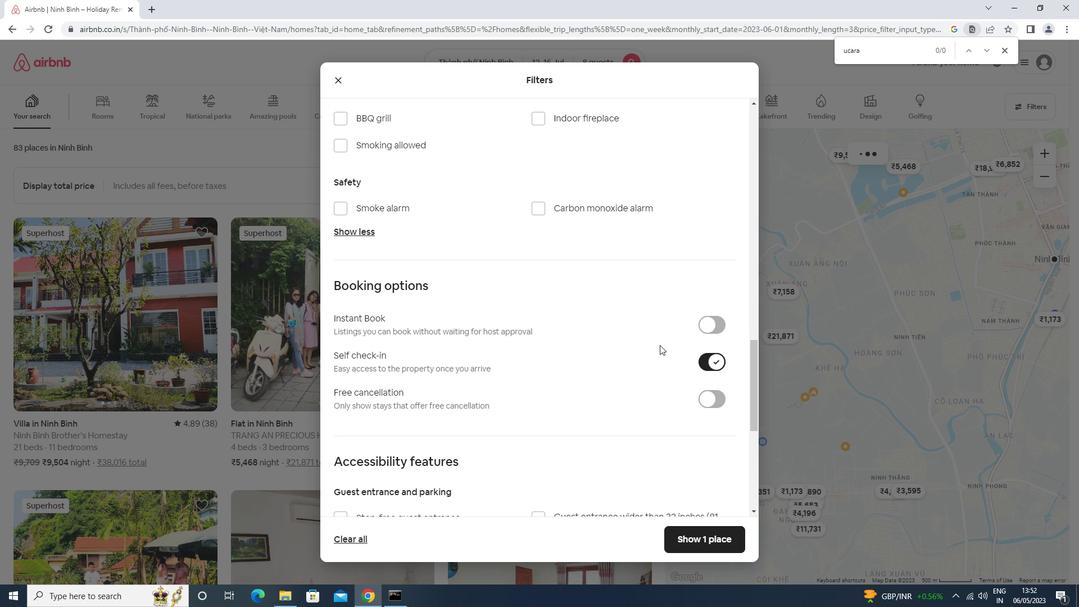 
Action: Mouse scrolled (660, 344) with delta (0, 0)
Screenshot: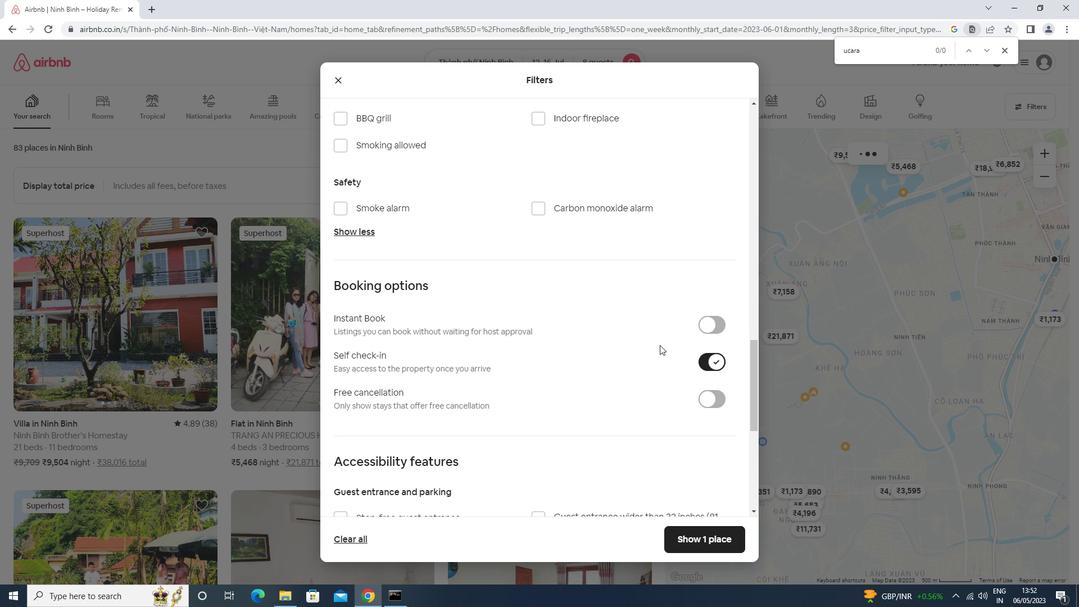 
Action: Mouse moved to (647, 339)
Screenshot: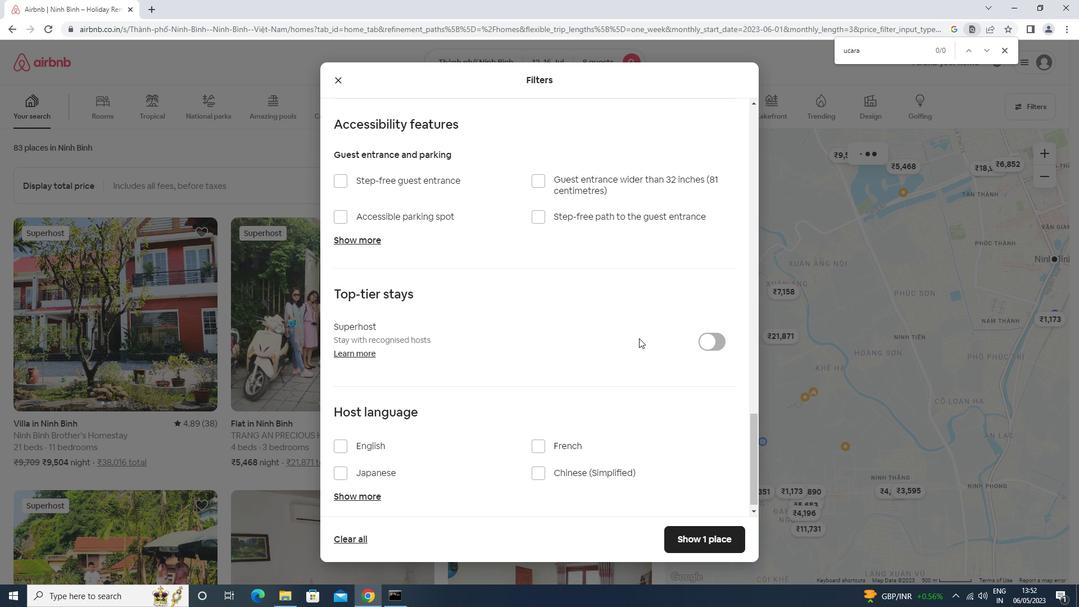 
Action: Mouse scrolled (647, 338) with delta (0, 0)
Screenshot: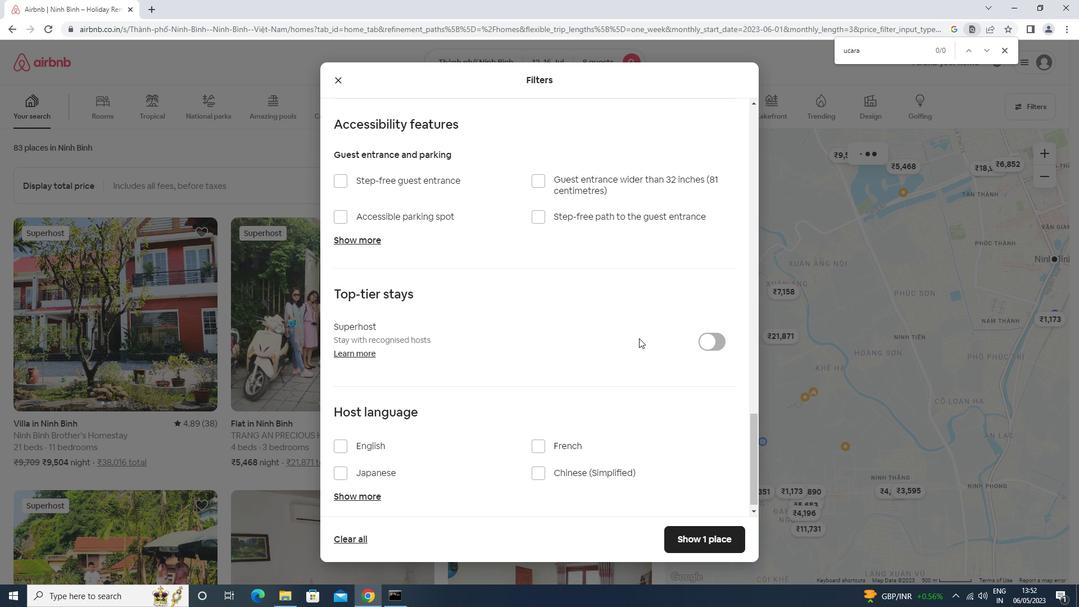 
Action: Mouse scrolled (647, 338) with delta (0, 0)
Screenshot: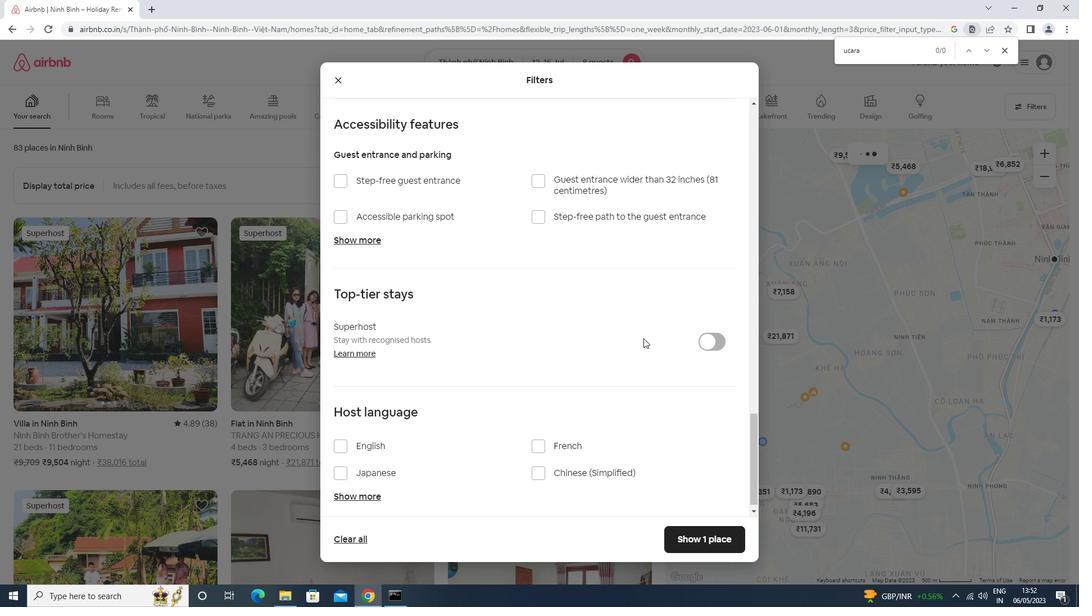 
Action: Mouse scrolled (647, 338) with delta (0, 0)
Screenshot: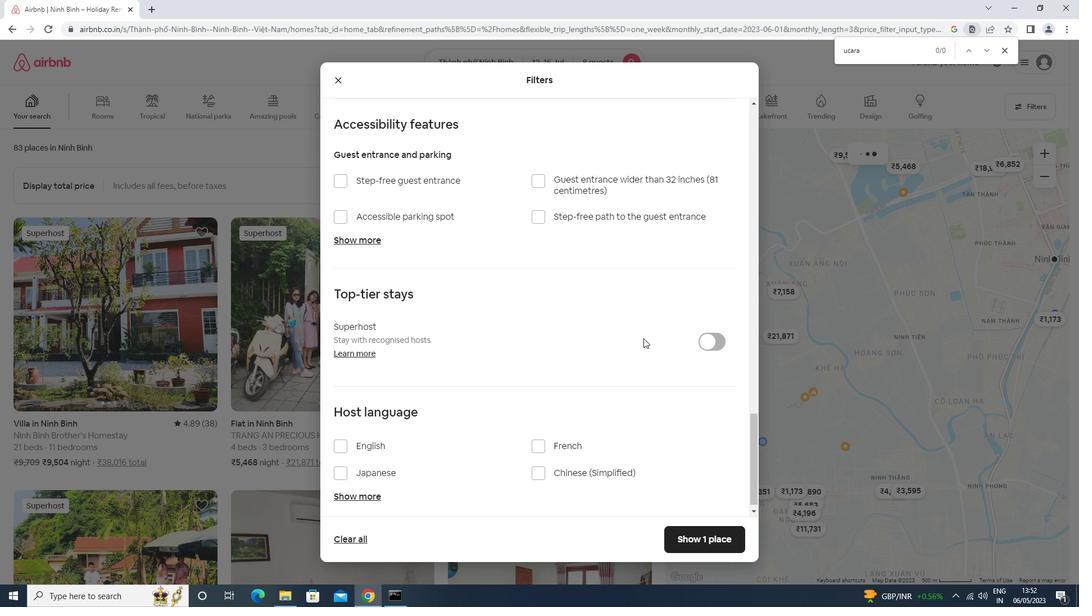 
Action: Mouse scrolled (647, 339) with delta (0, 0)
Screenshot: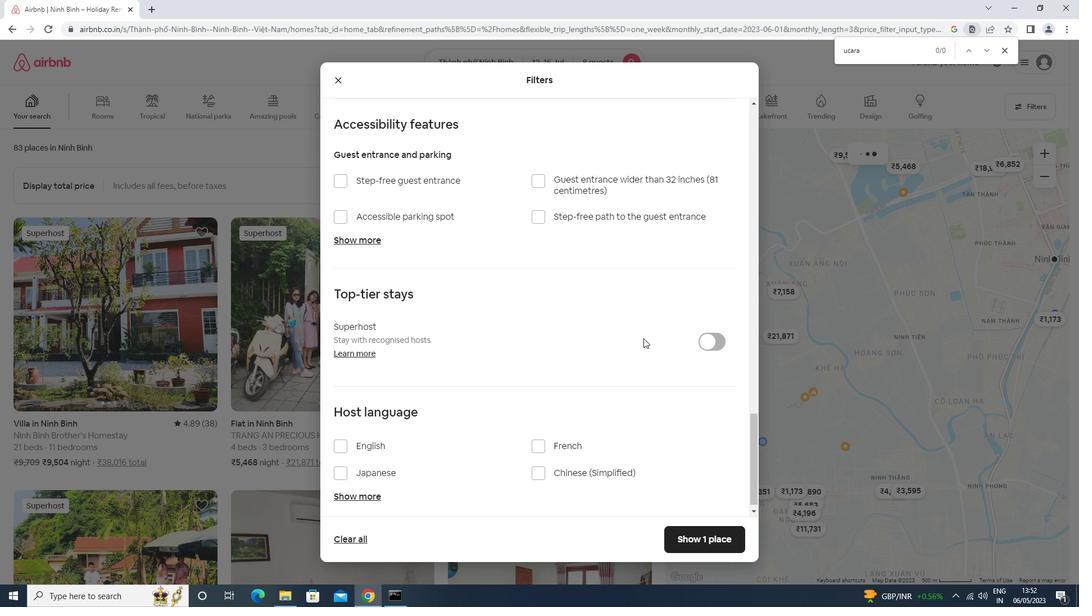 
Action: Mouse scrolled (647, 338) with delta (0, 0)
Screenshot: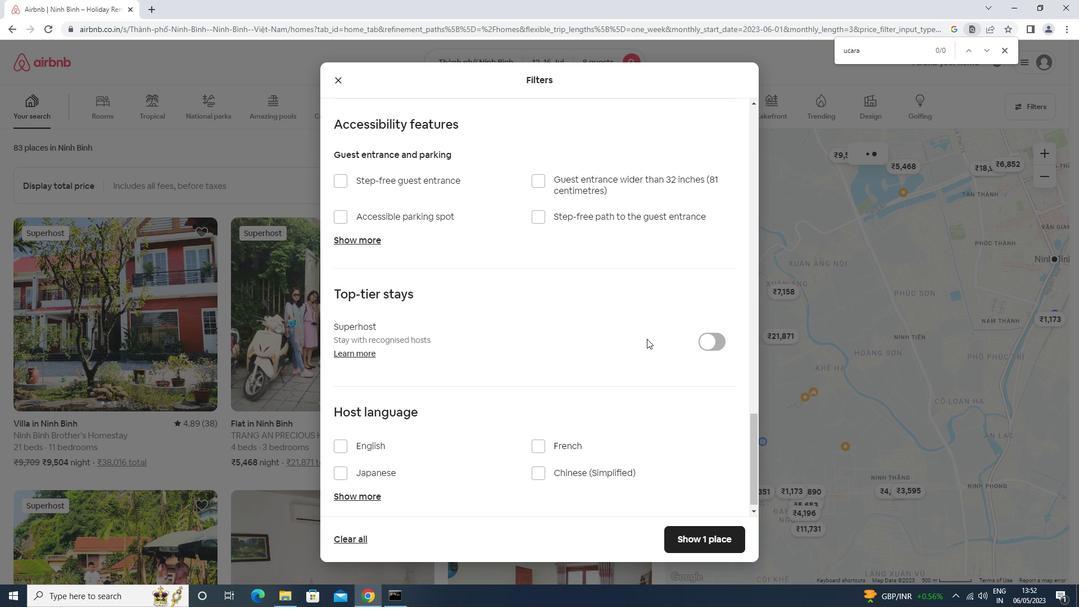 
Action: Mouse moved to (381, 433)
Screenshot: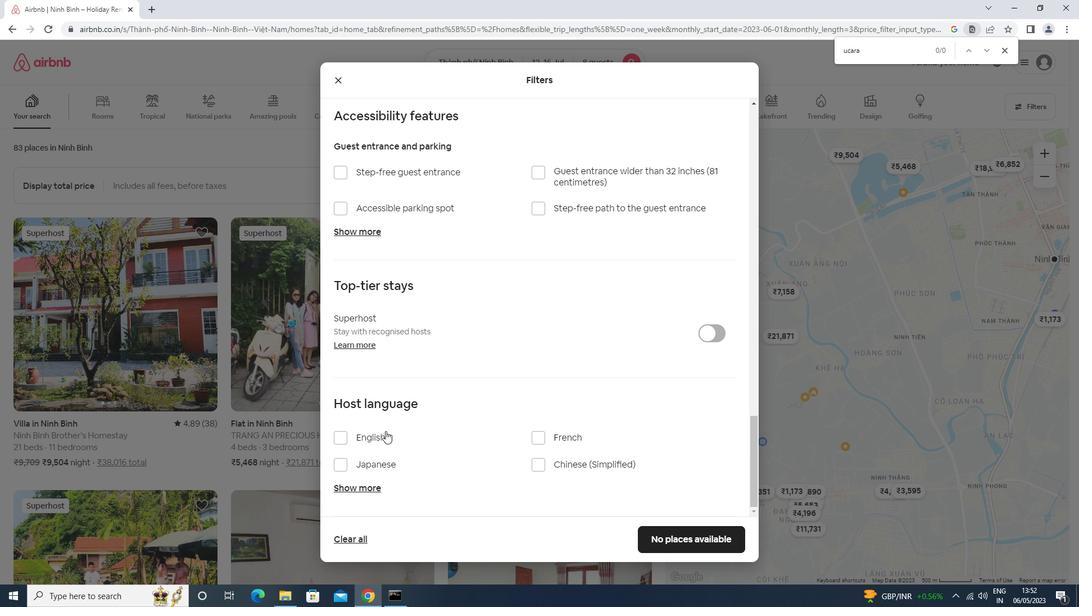 
Action: Mouse pressed left at (381, 433)
Screenshot: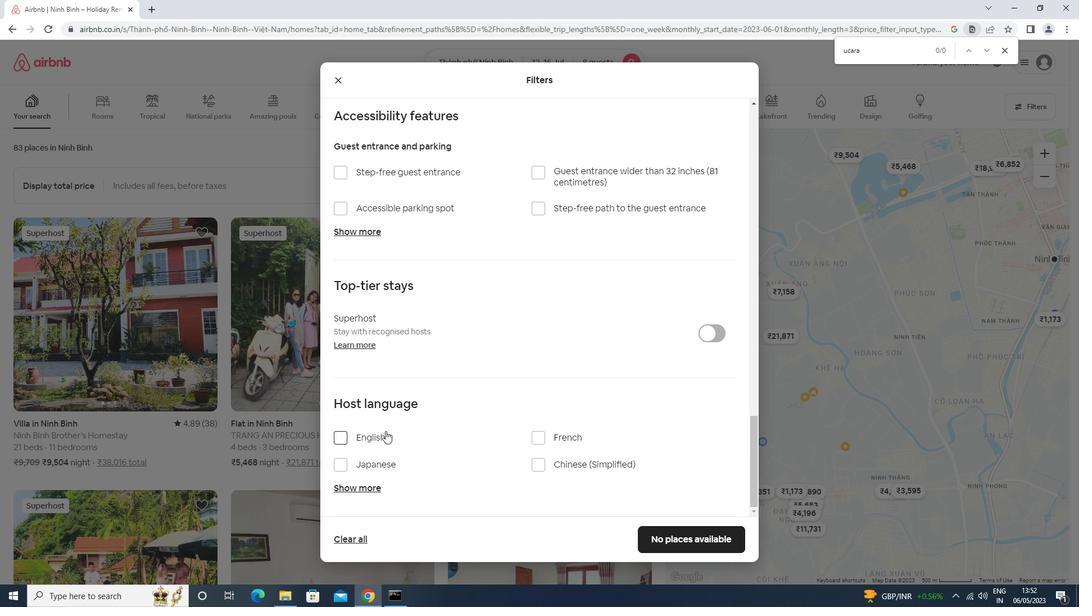 
Action: Mouse moved to (711, 542)
Screenshot: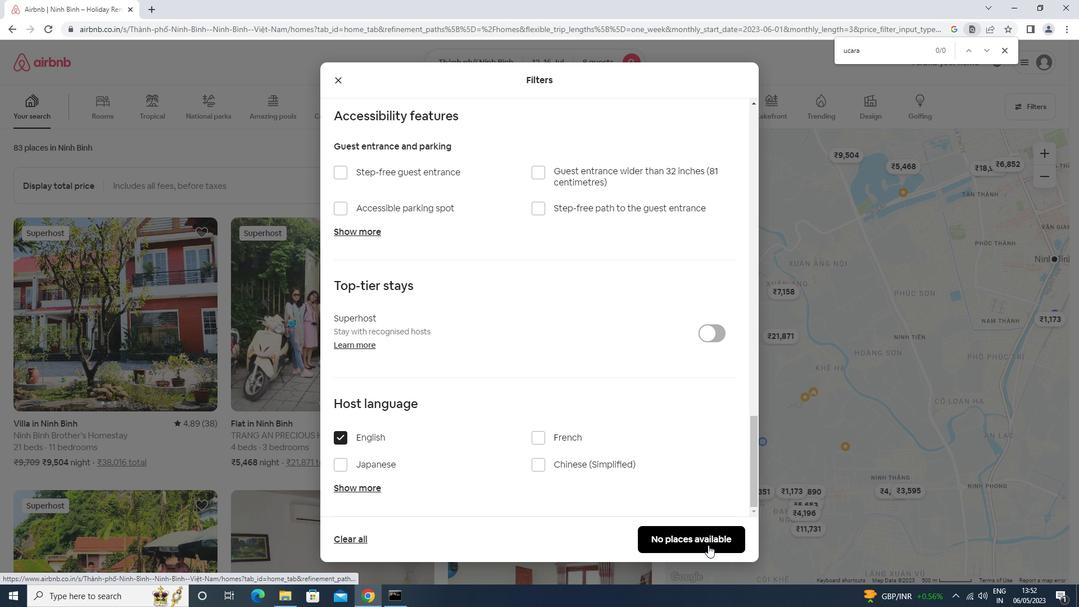 
Action: Mouse pressed left at (711, 542)
Screenshot: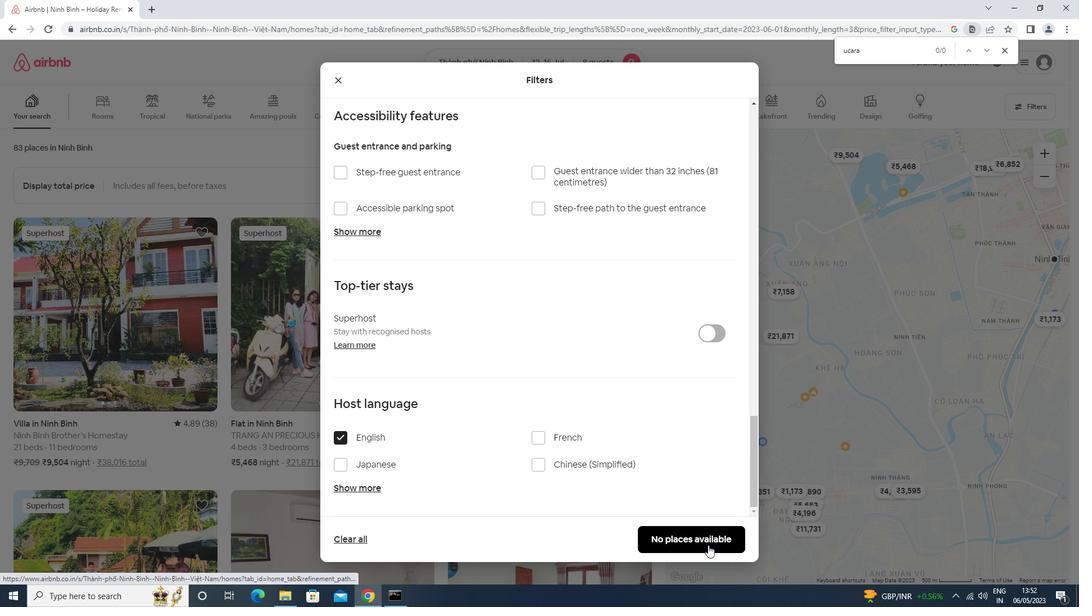 
Action: Mouse moved to (712, 542)
Screenshot: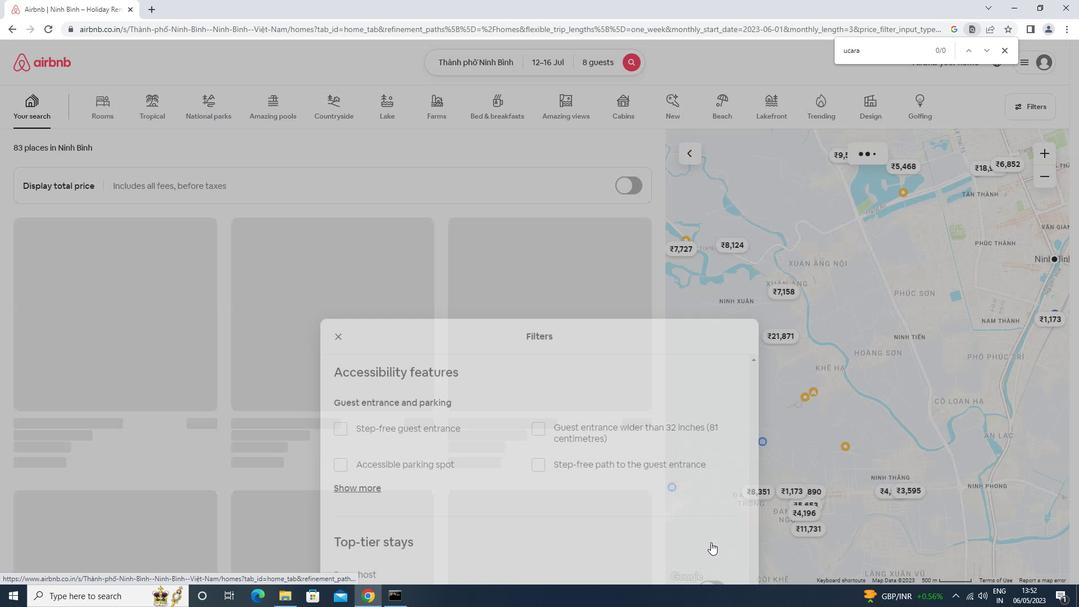 
